 Task: Look for space in Santa Quitéria do Maranhão, Brazil from 11th June, 2023 to 15th June, 2023 for 2 adults in price range Rs.7000 to Rs.16000. Place can be private room with 1  bedroom having 2 beds and 1 bathroom. Property type can be hotel. Booking option can be shelf check-in. Required host language is Spanish.
Action: Mouse moved to (848, 164)
Screenshot: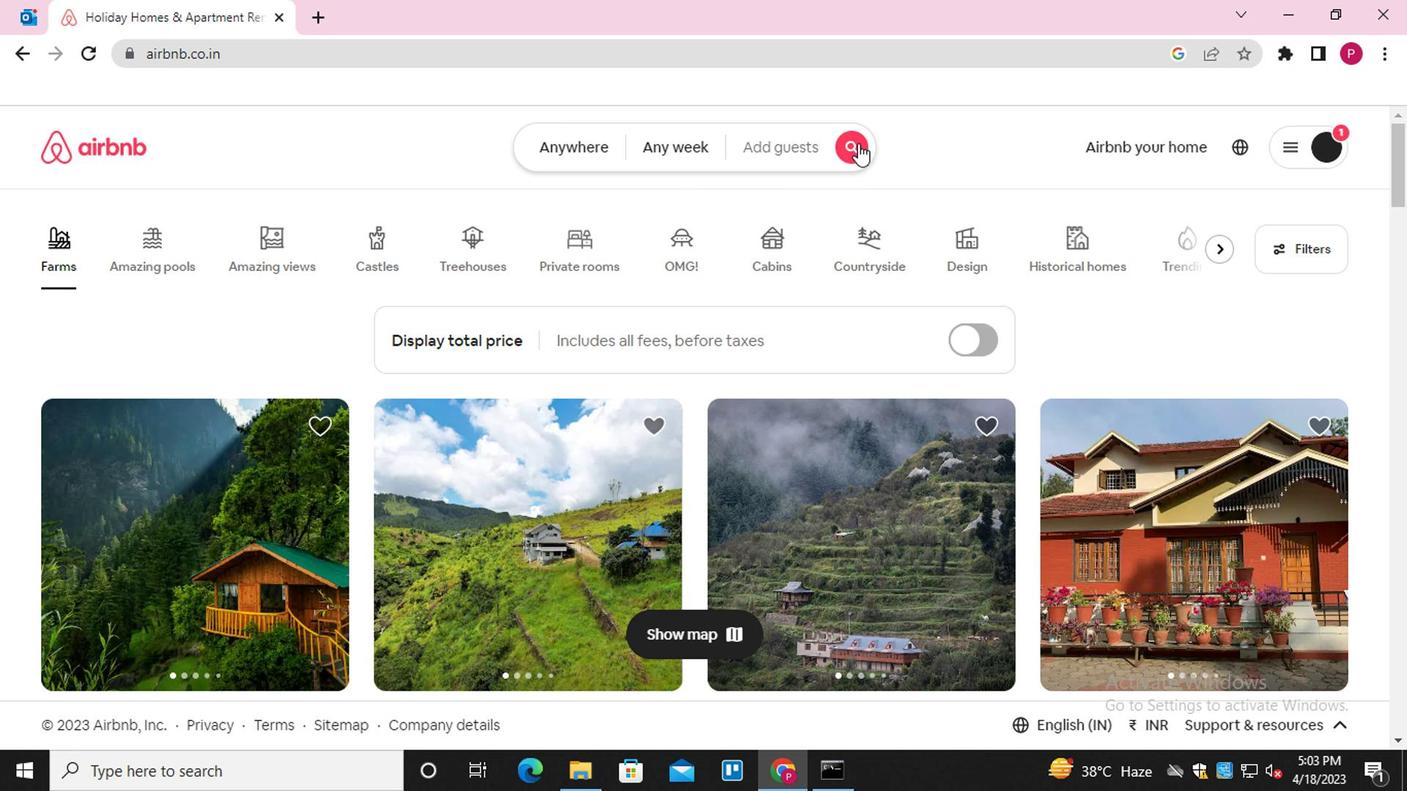 
Action: Mouse pressed left at (848, 164)
Screenshot: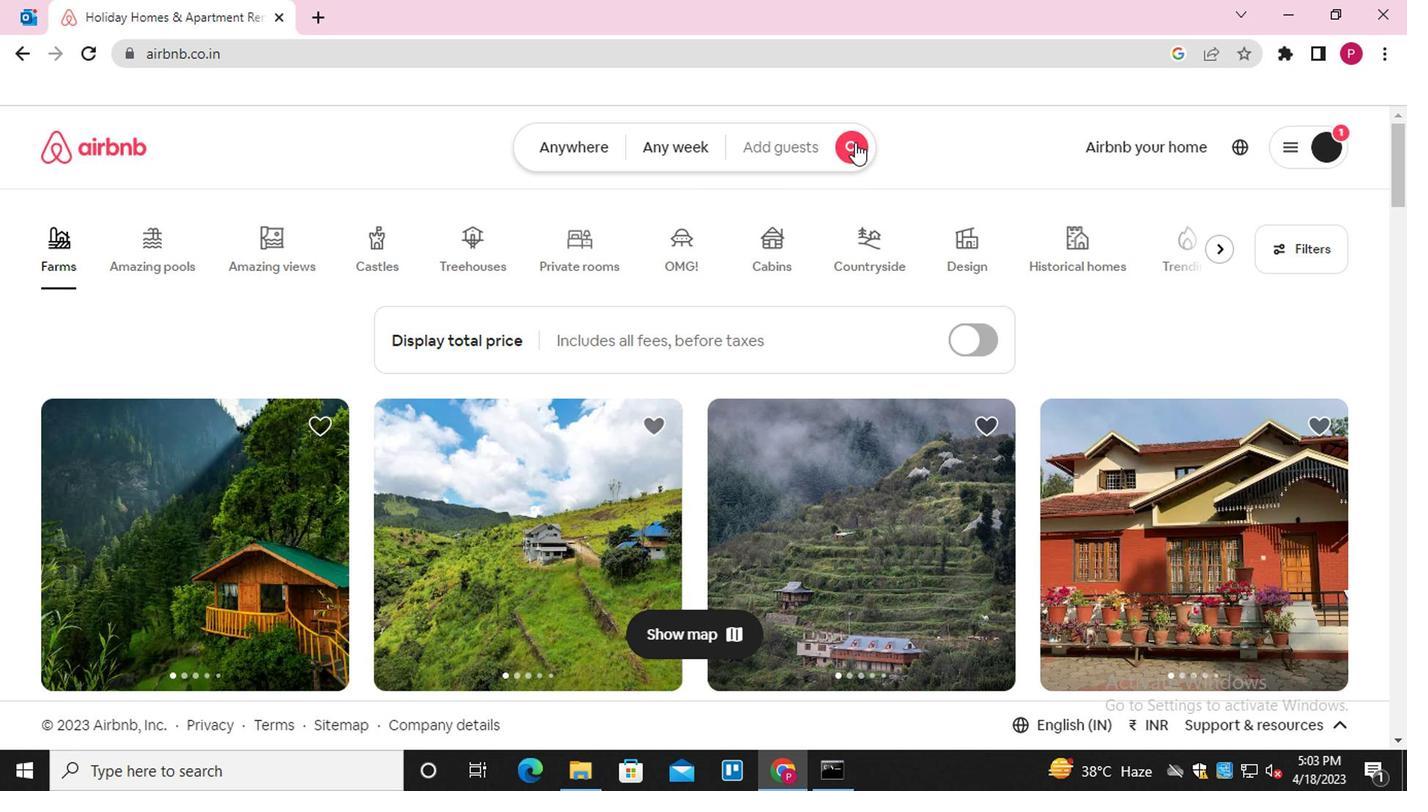 
Action: Mouse moved to (410, 255)
Screenshot: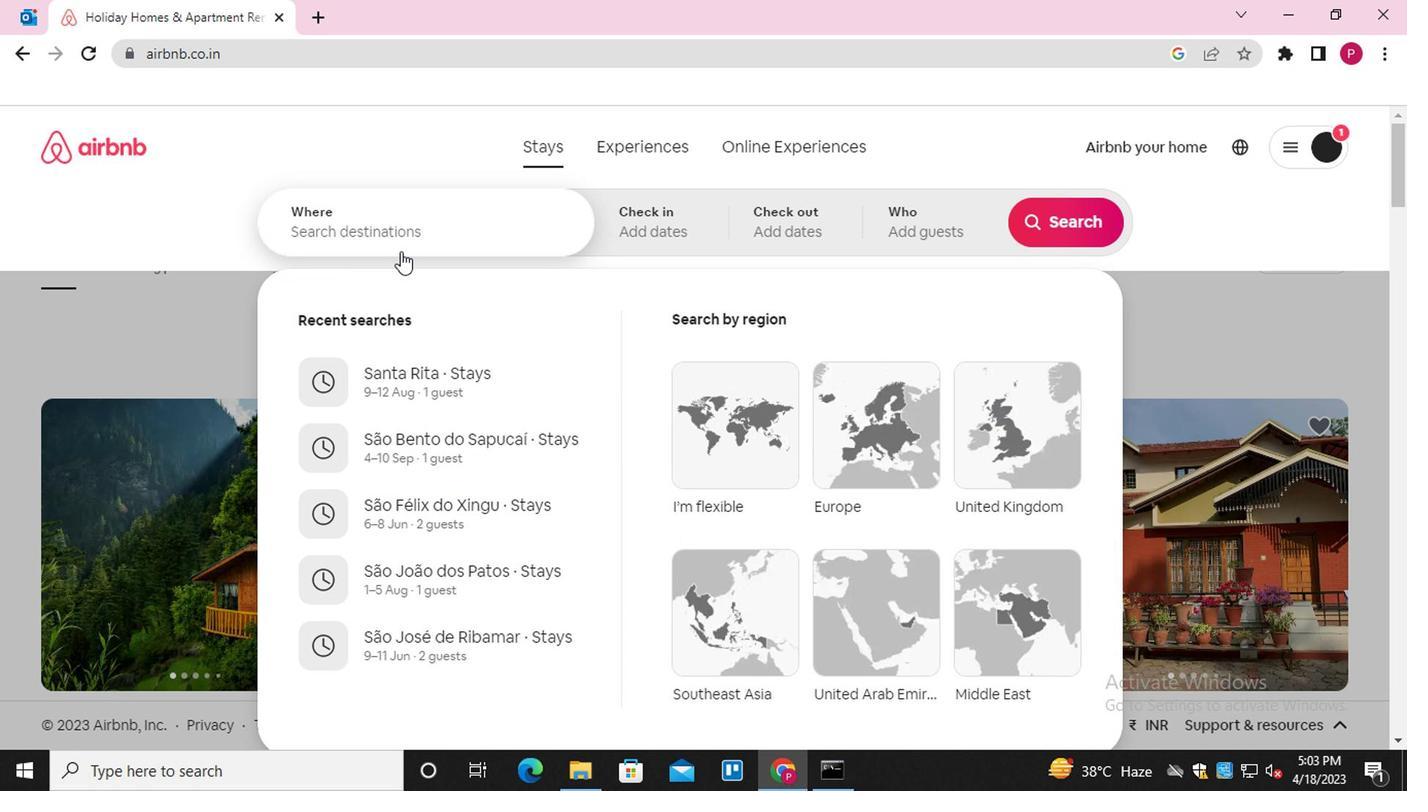
Action: Mouse pressed left at (410, 255)
Screenshot: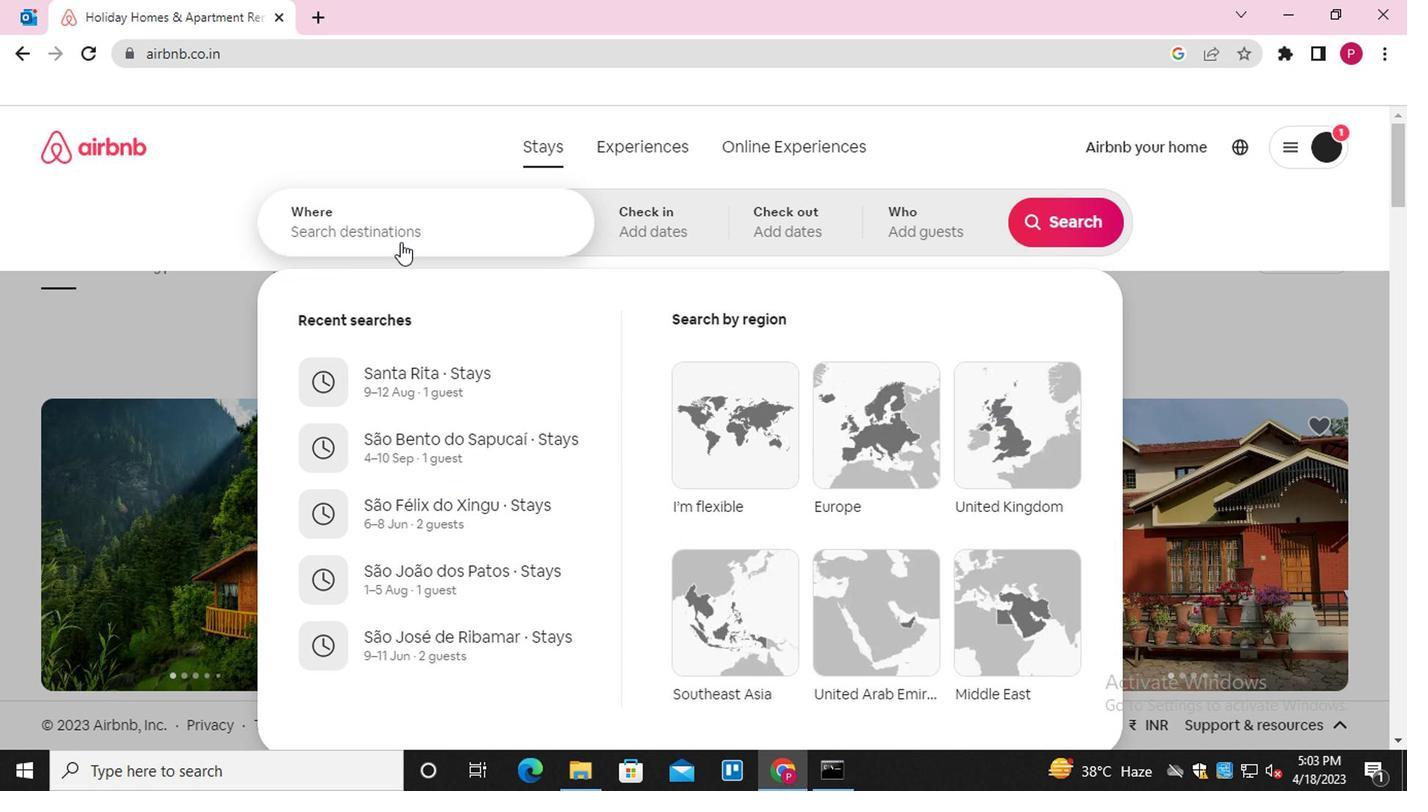 
Action: Key pressed <Key.shift>SANTA<Key.space><Key.shift><Key.shift><Key.shift><Key.shift><Key.shift><Key.shift><Key.shift><Key.shift><Key.shift><Key.shift><Key.shift><Key.shift><Key.shift><Key.shift><Key.shift><Key.shift><Key.shift><Key.shift><Key.shift><Key.shift><Key.shift><Key.shift><Key.shift><Key.shift><Key.shift><Key.shift><Key.shift><Key.shift><Key.shift><Key.shift><Key.shift><Key.shift><Key.shift><Key.shift><Key.shift><Key.shift><Key.shift><Key.shift><Key.shift><Key.shift><Key.shift><Key.shift><Key.shift><Key.shift><Key.shift>QUI
Screenshot: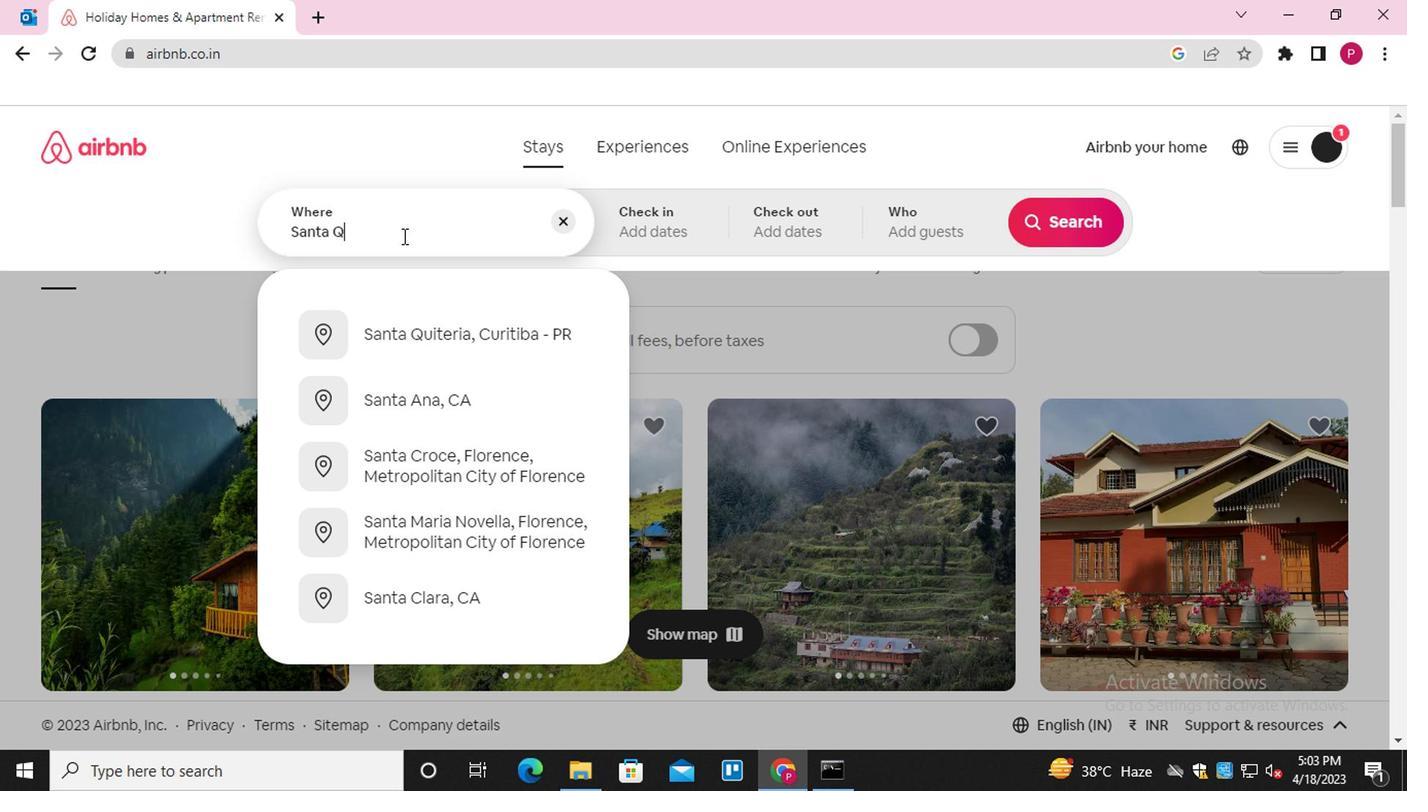 
Action: Mouse moved to (479, 412)
Screenshot: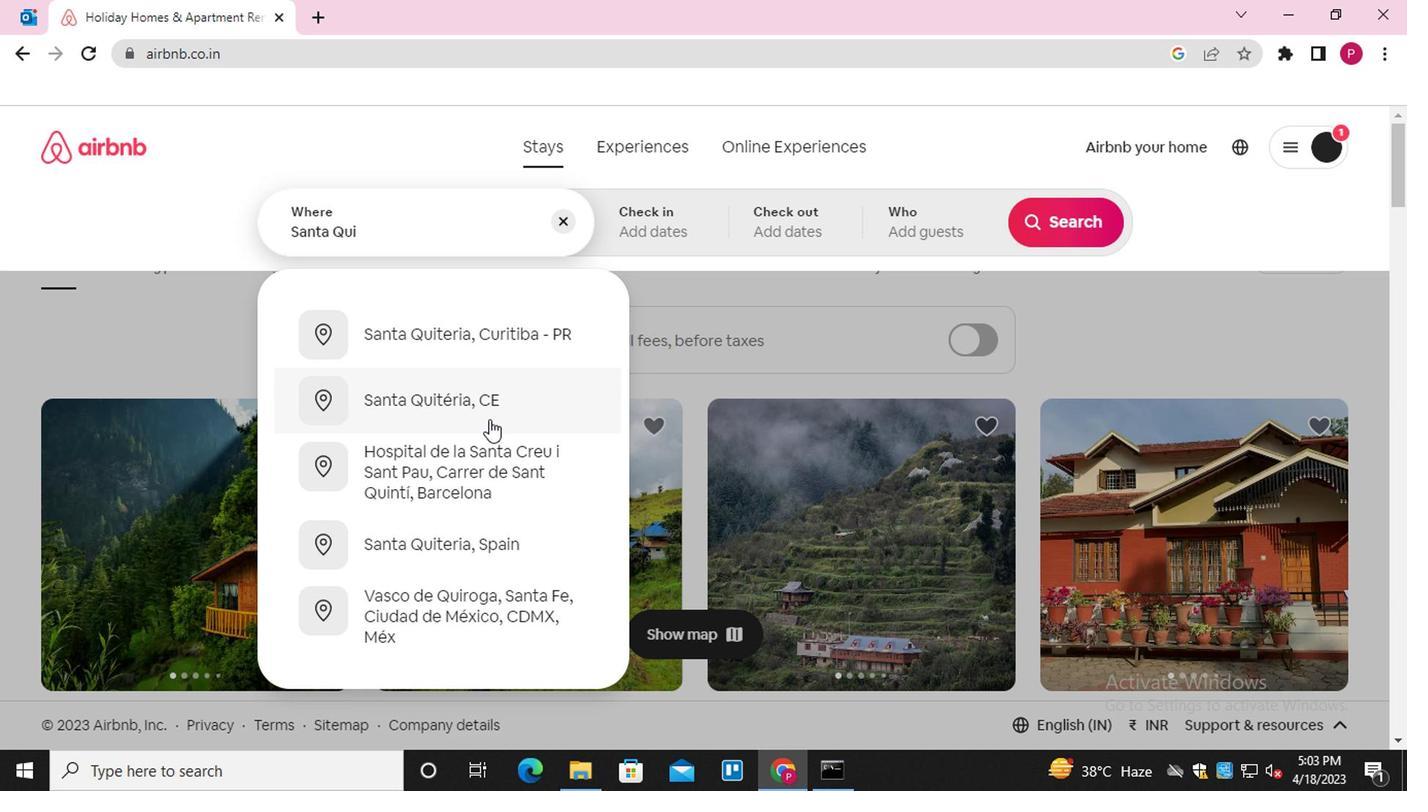 
Action: Key pressed TERIA<Key.space>DO<Key.space>
Screenshot: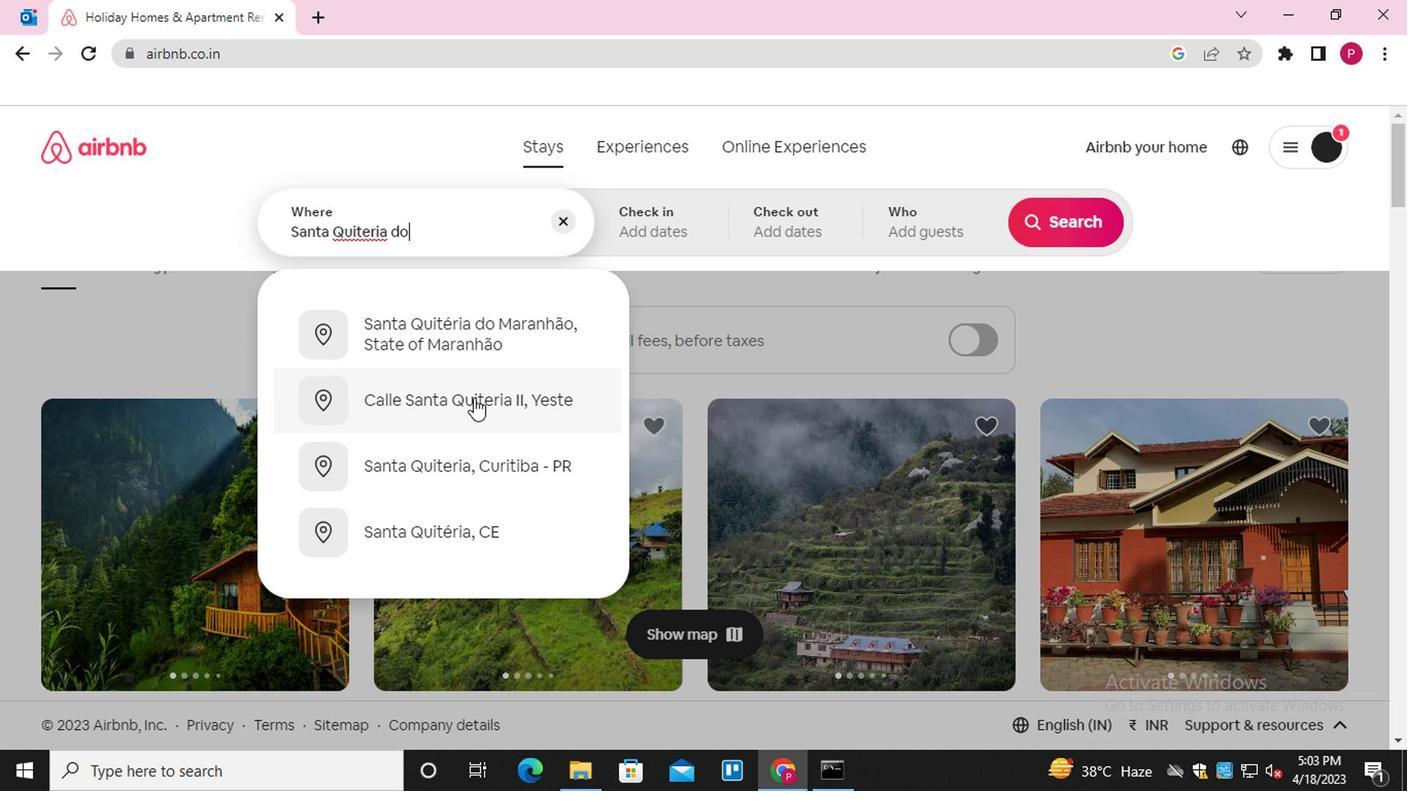 
Action: Mouse moved to (505, 334)
Screenshot: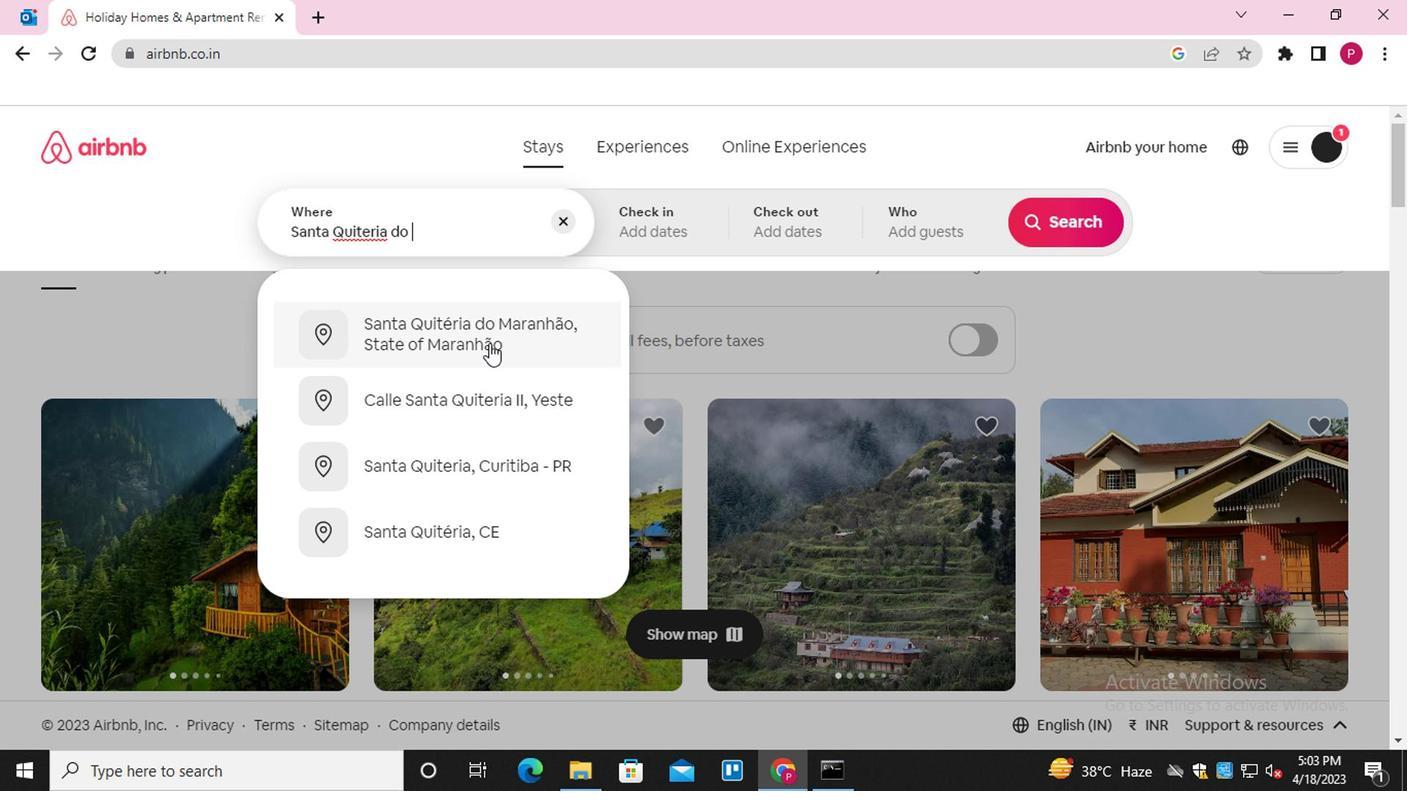 
Action: Mouse pressed left at (505, 334)
Screenshot: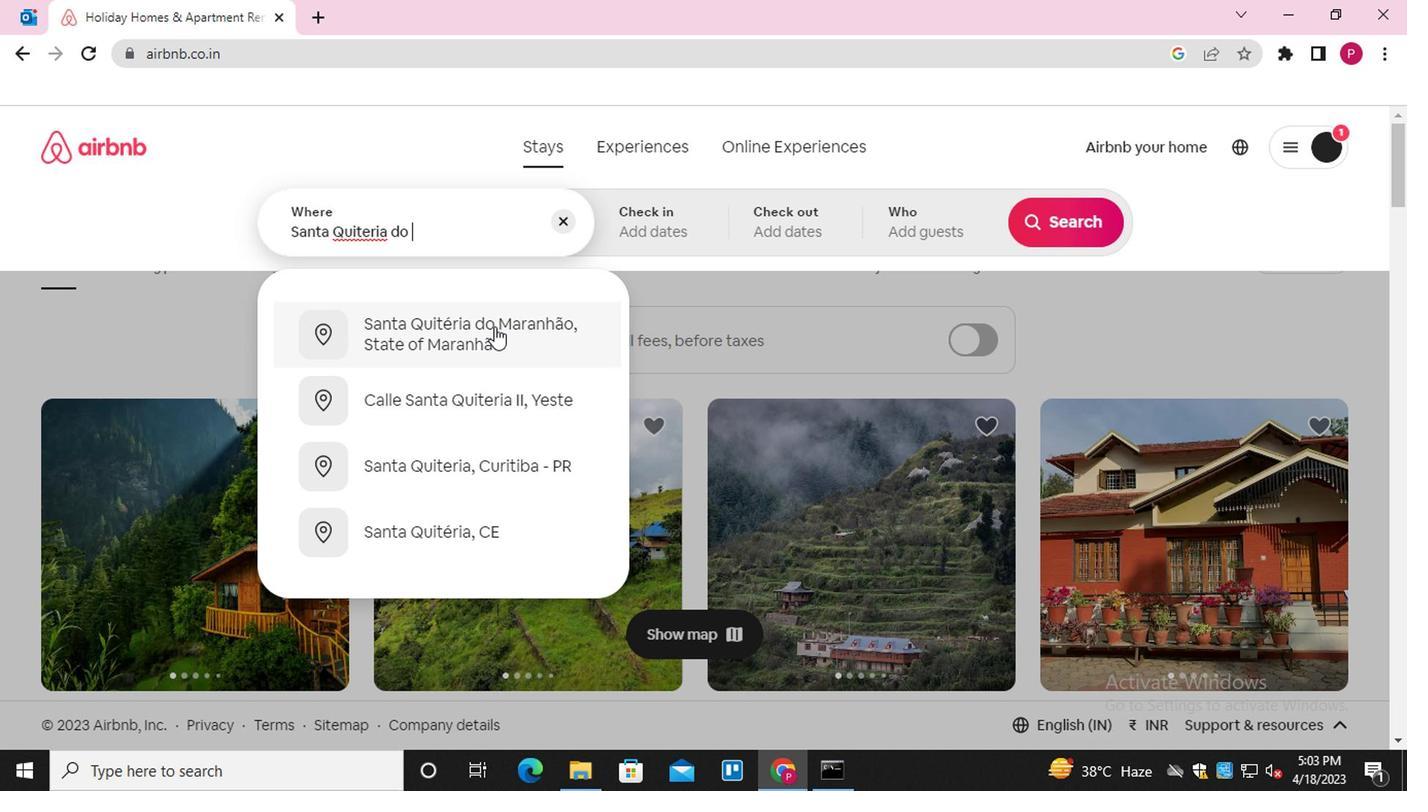 
Action: Mouse moved to (1026, 415)
Screenshot: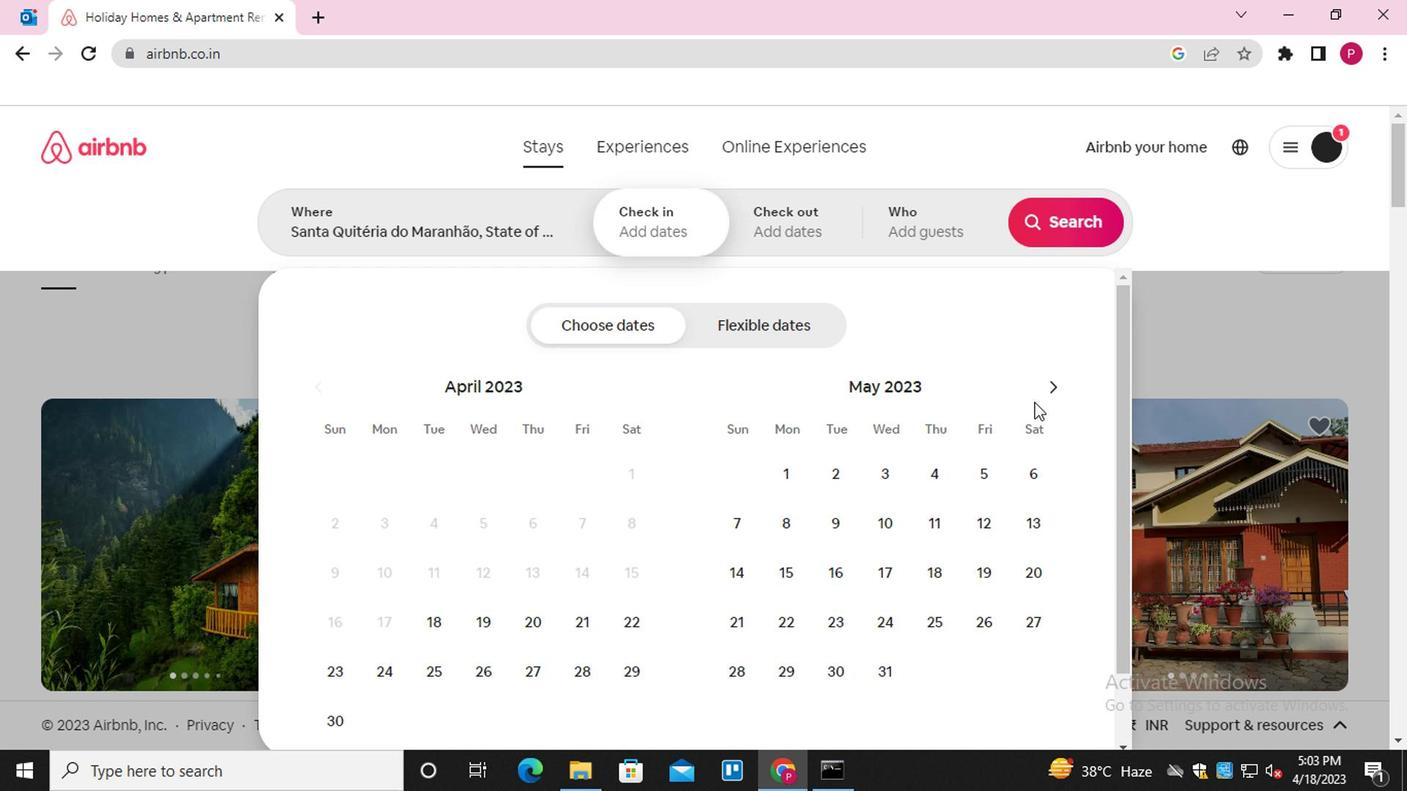 
Action: Mouse pressed left at (1026, 415)
Screenshot: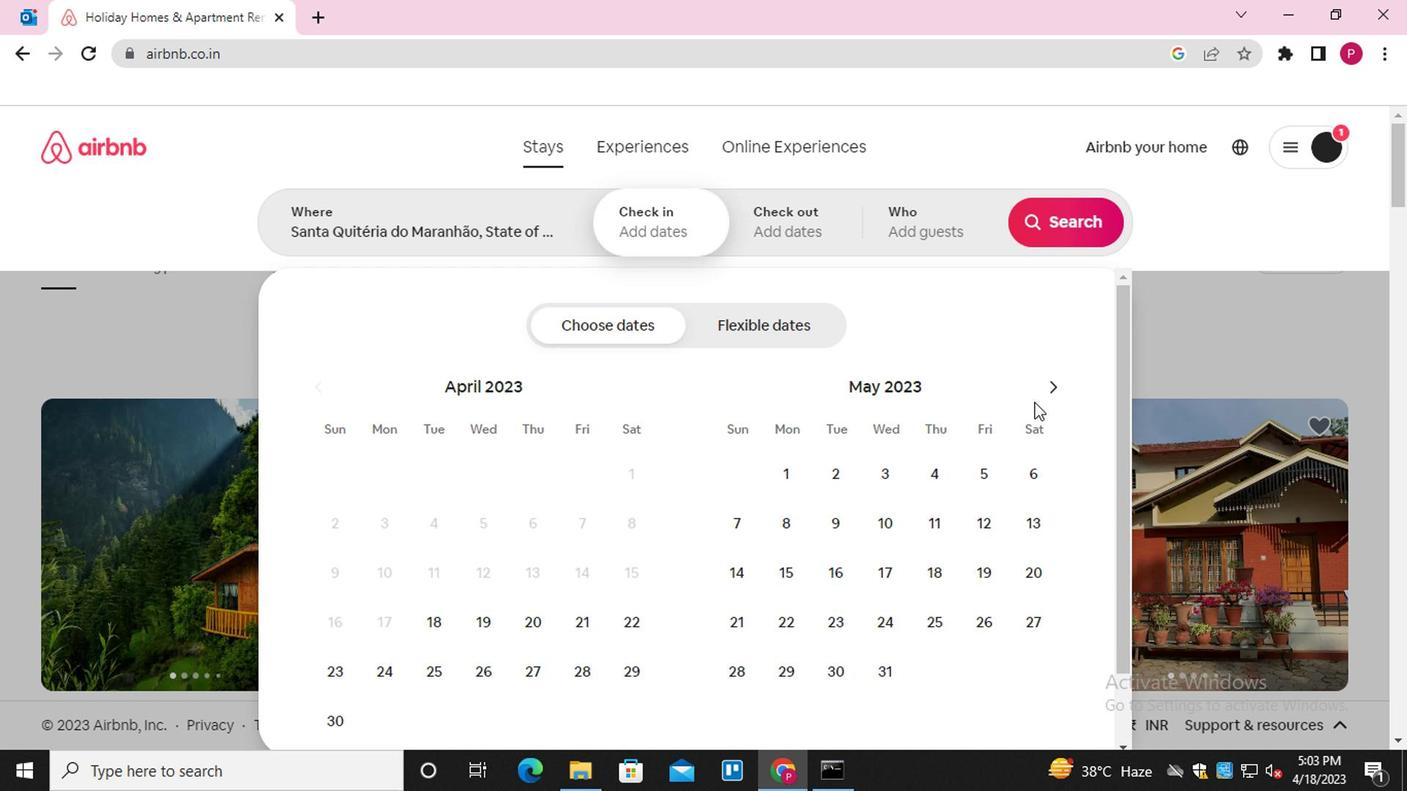 
Action: Mouse moved to (1039, 401)
Screenshot: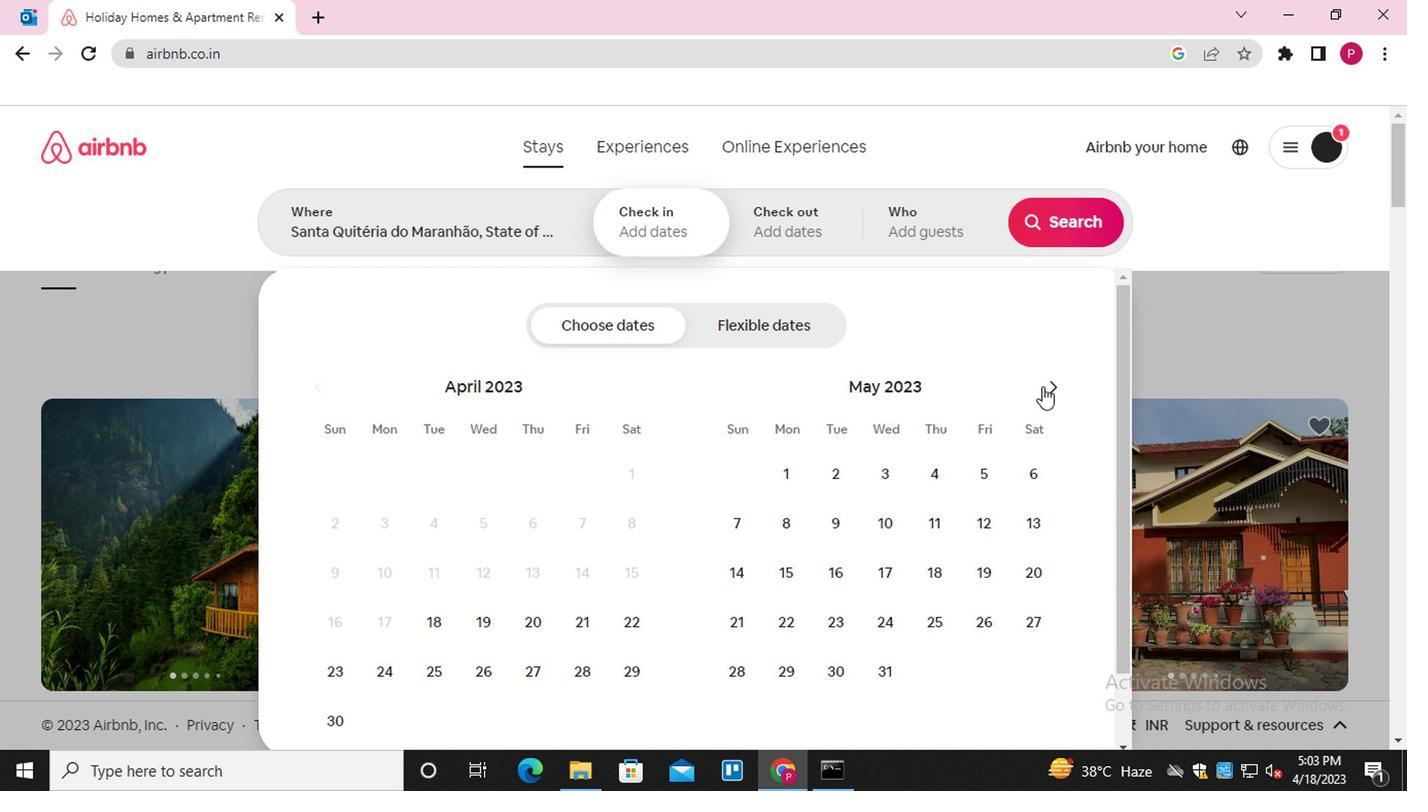 
Action: Mouse pressed left at (1039, 401)
Screenshot: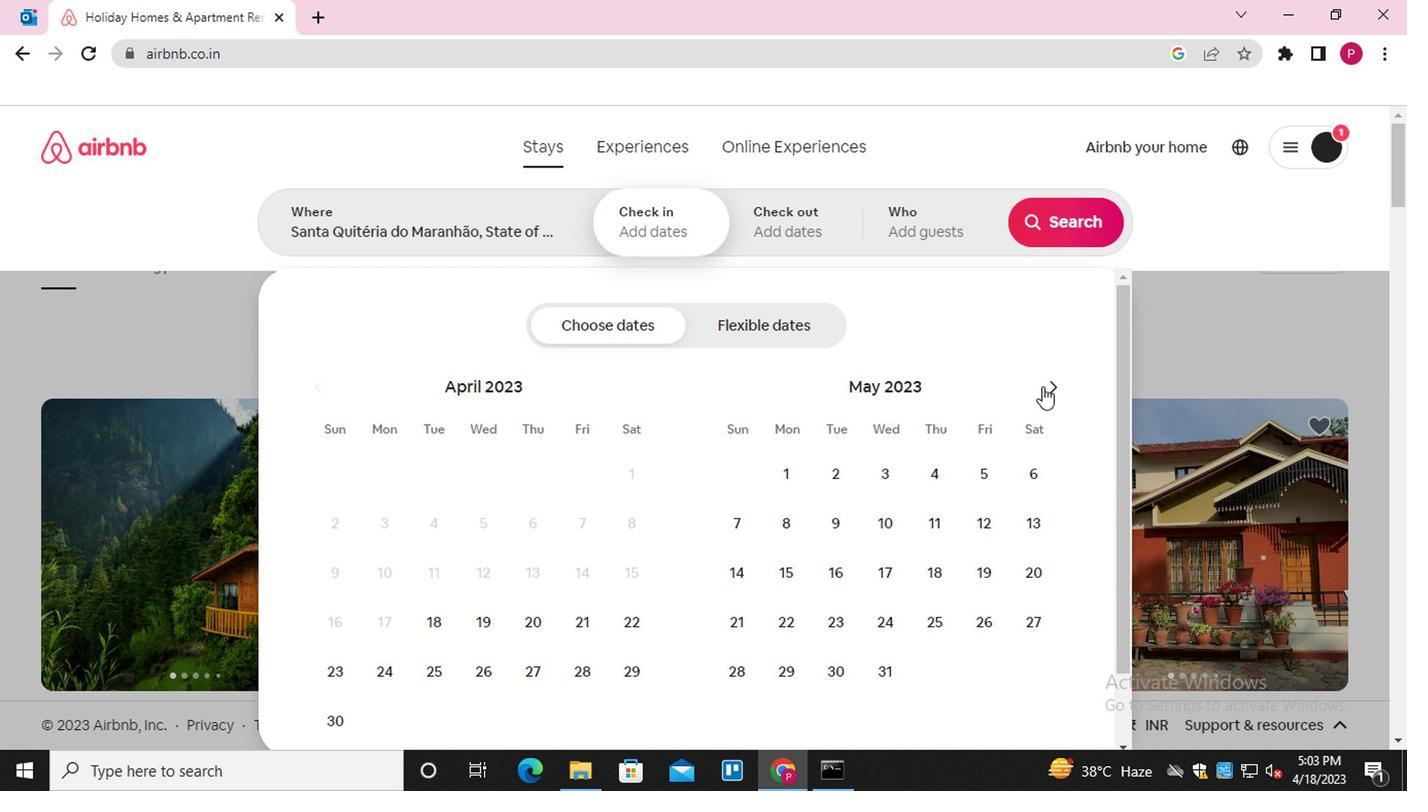 
Action: Mouse moved to (732, 570)
Screenshot: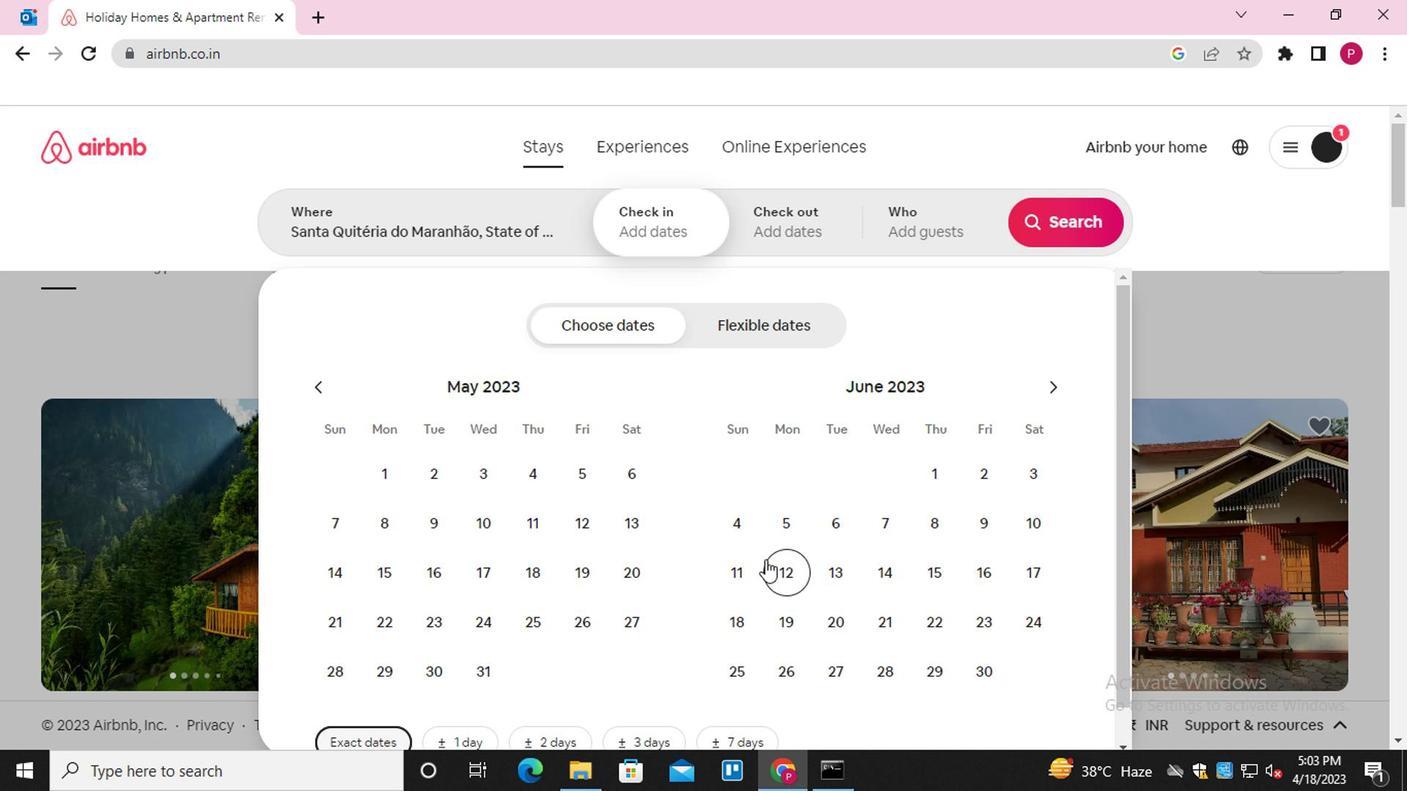 
Action: Mouse pressed left at (732, 570)
Screenshot: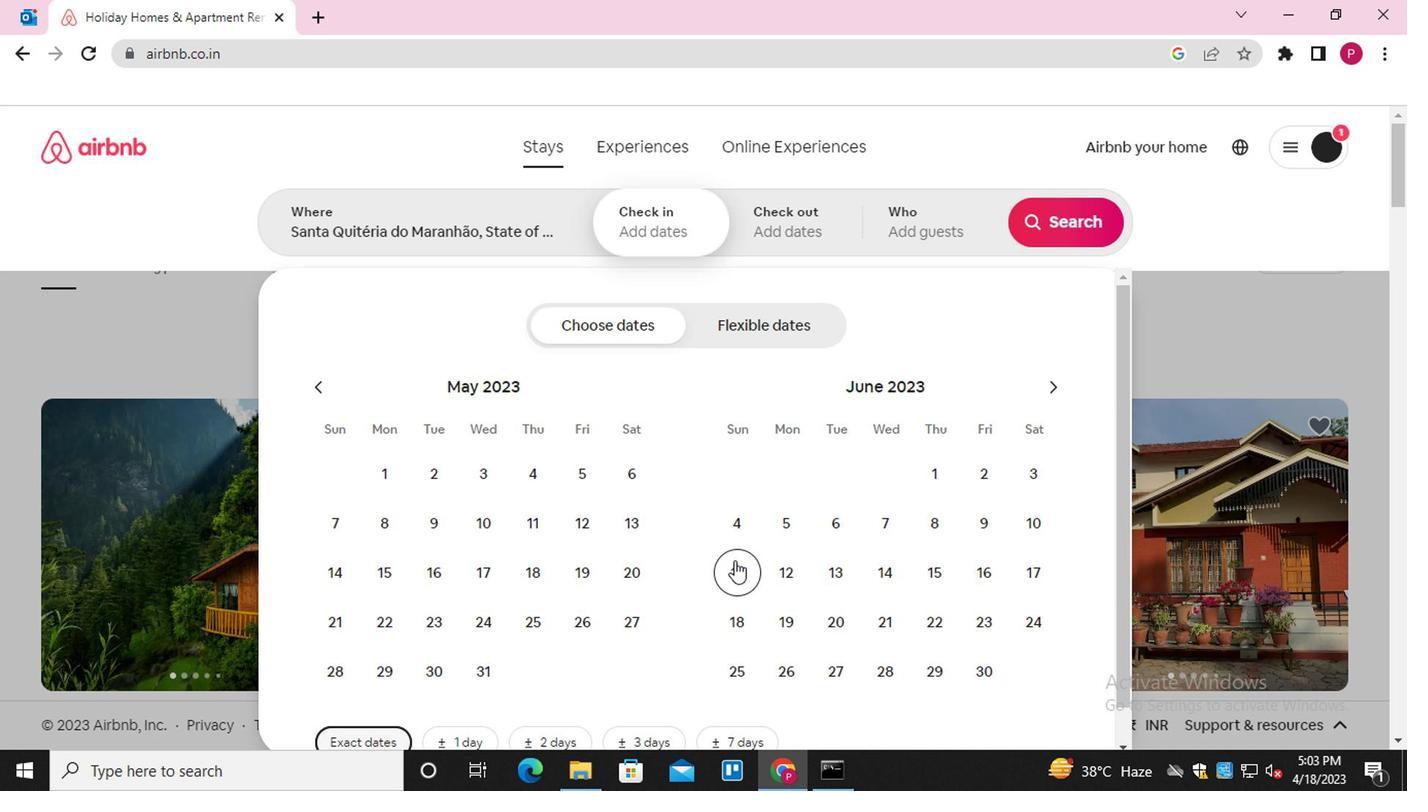 
Action: Mouse moved to (923, 574)
Screenshot: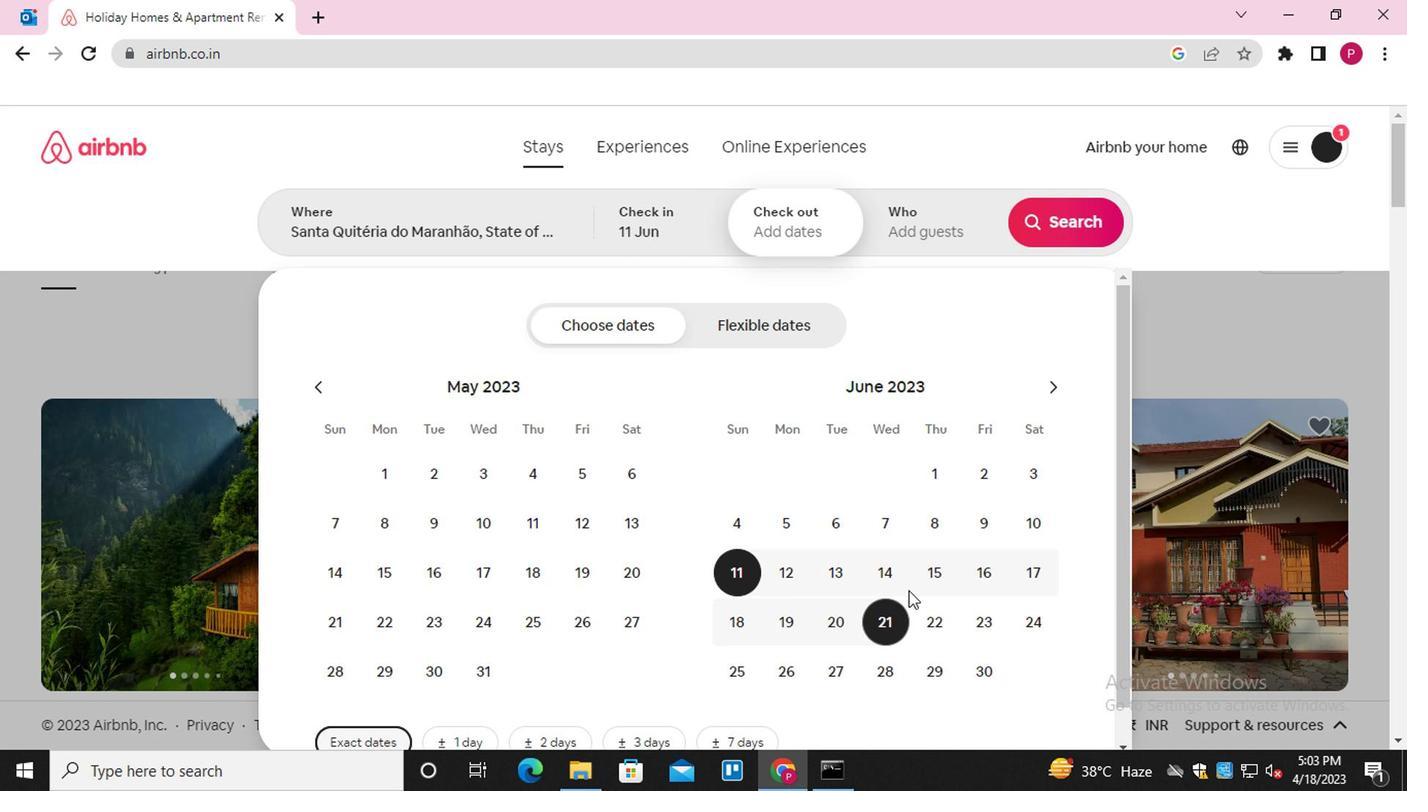 
Action: Mouse pressed left at (923, 574)
Screenshot: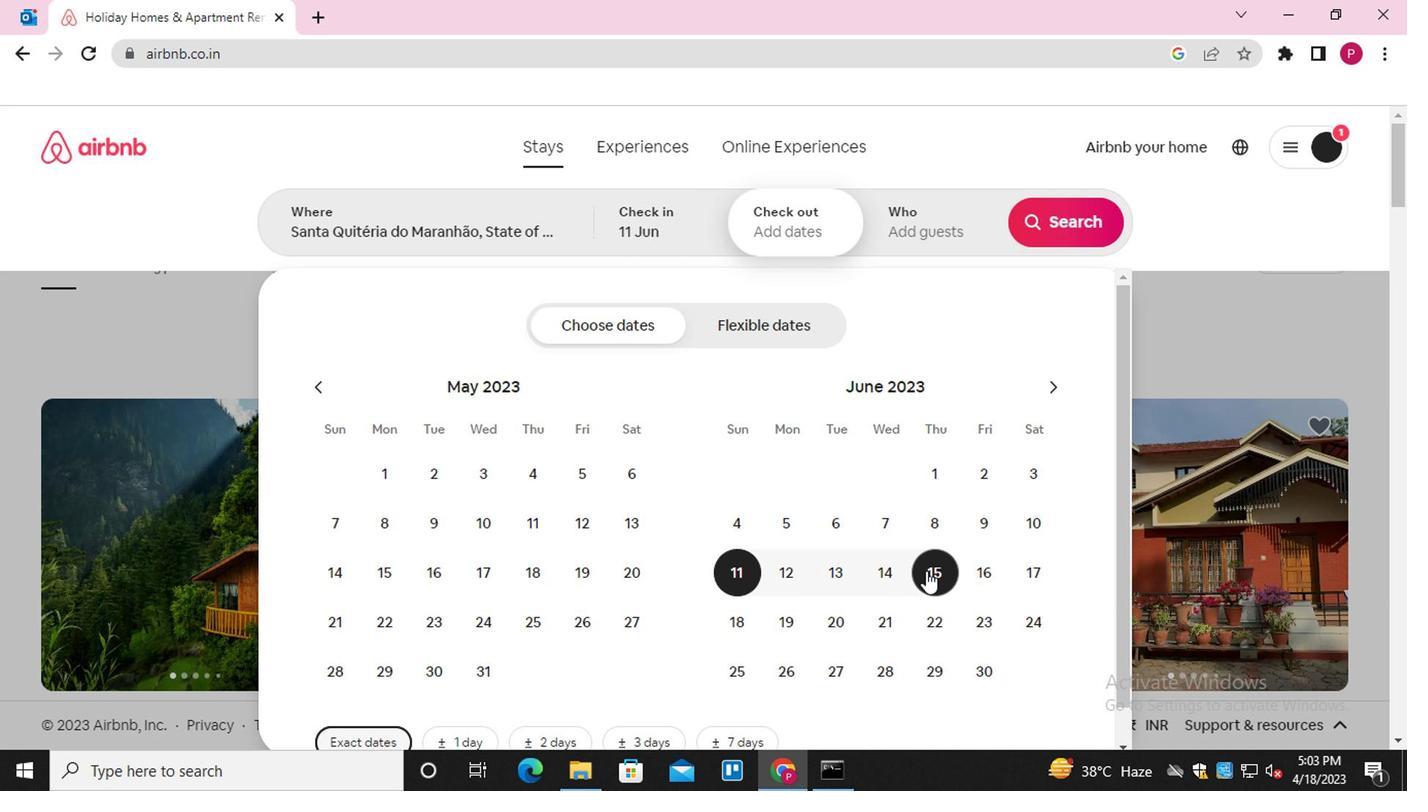 
Action: Mouse moved to (921, 258)
Screenshot: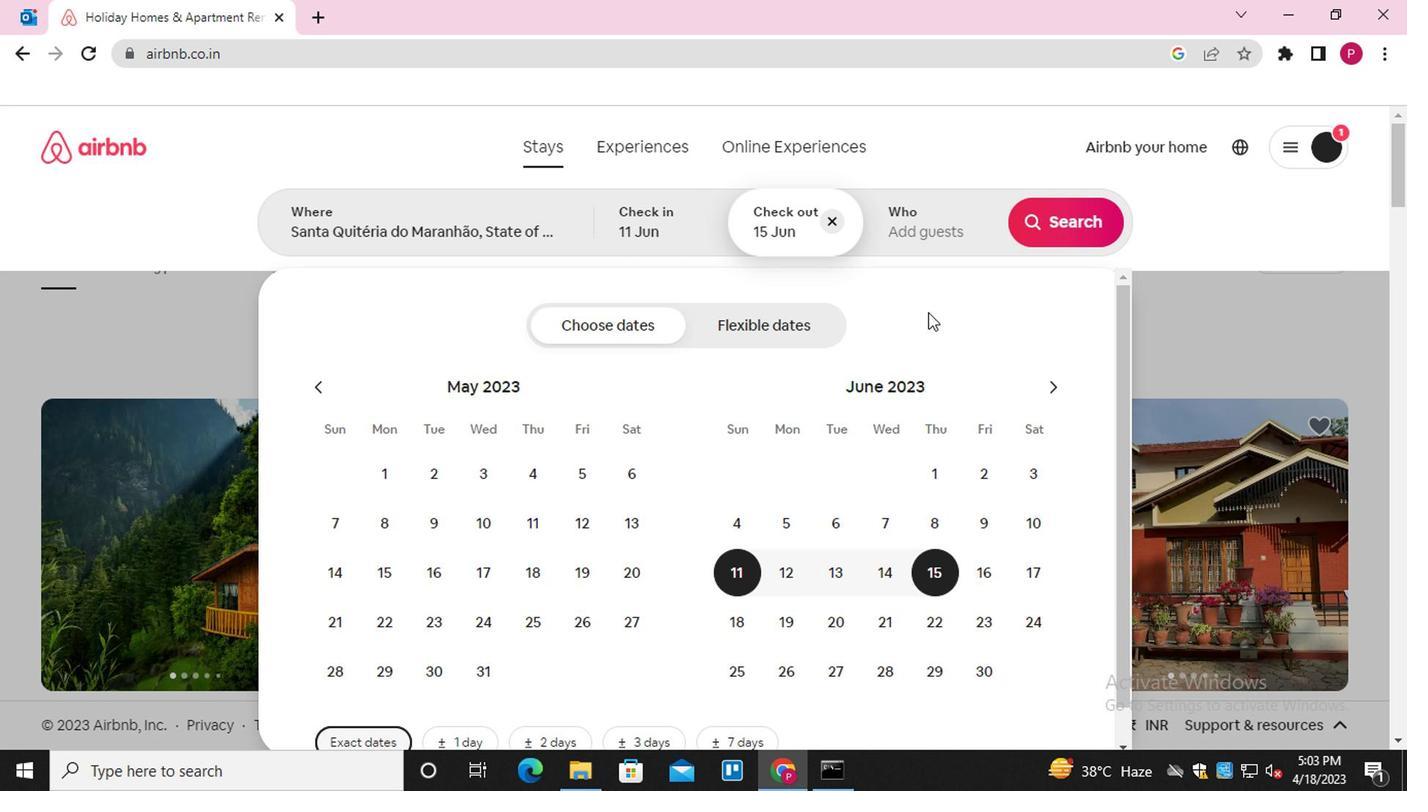 
Action: Mouse pressed left at (921, 258)
Screenshot: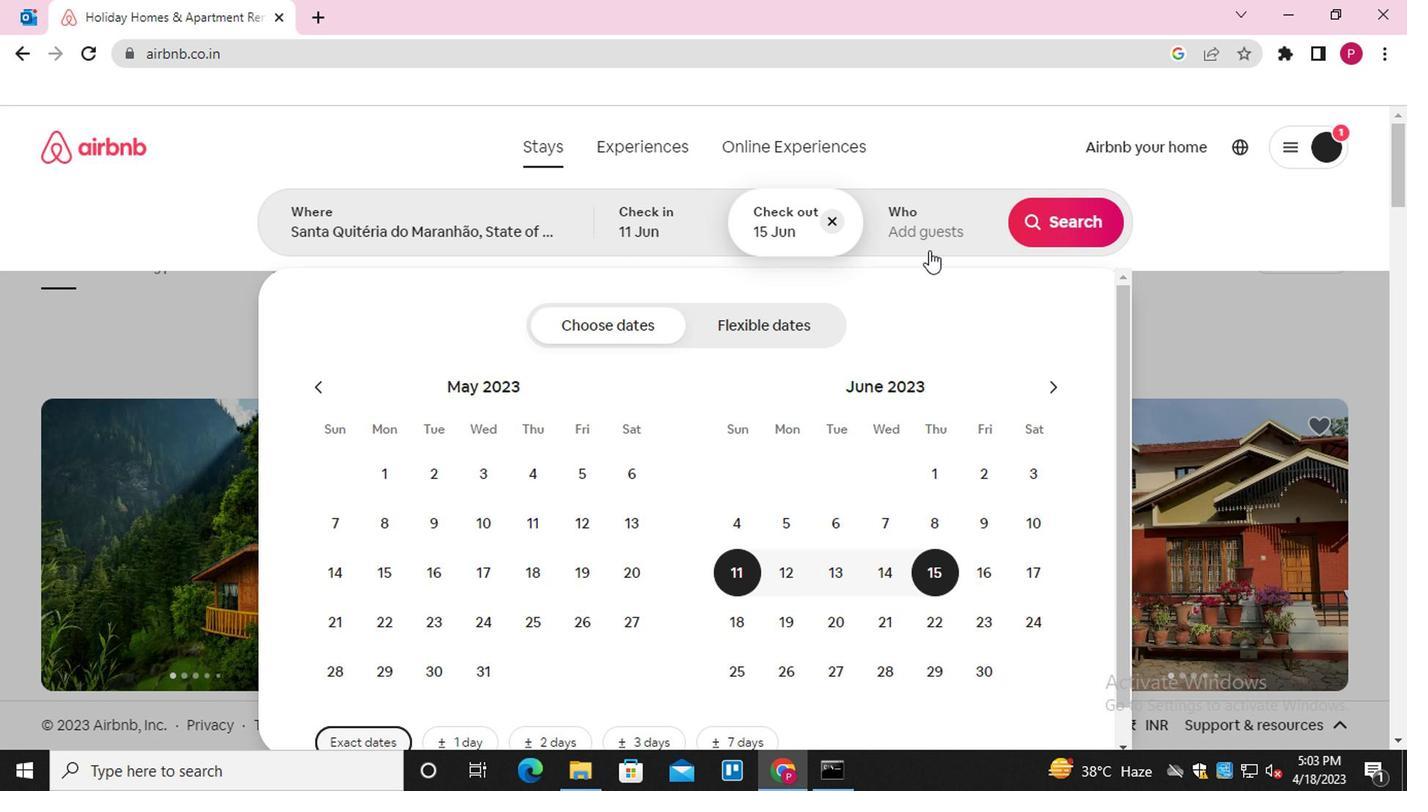 
Action: Mouse moved to (1064, 351)
Screenshot: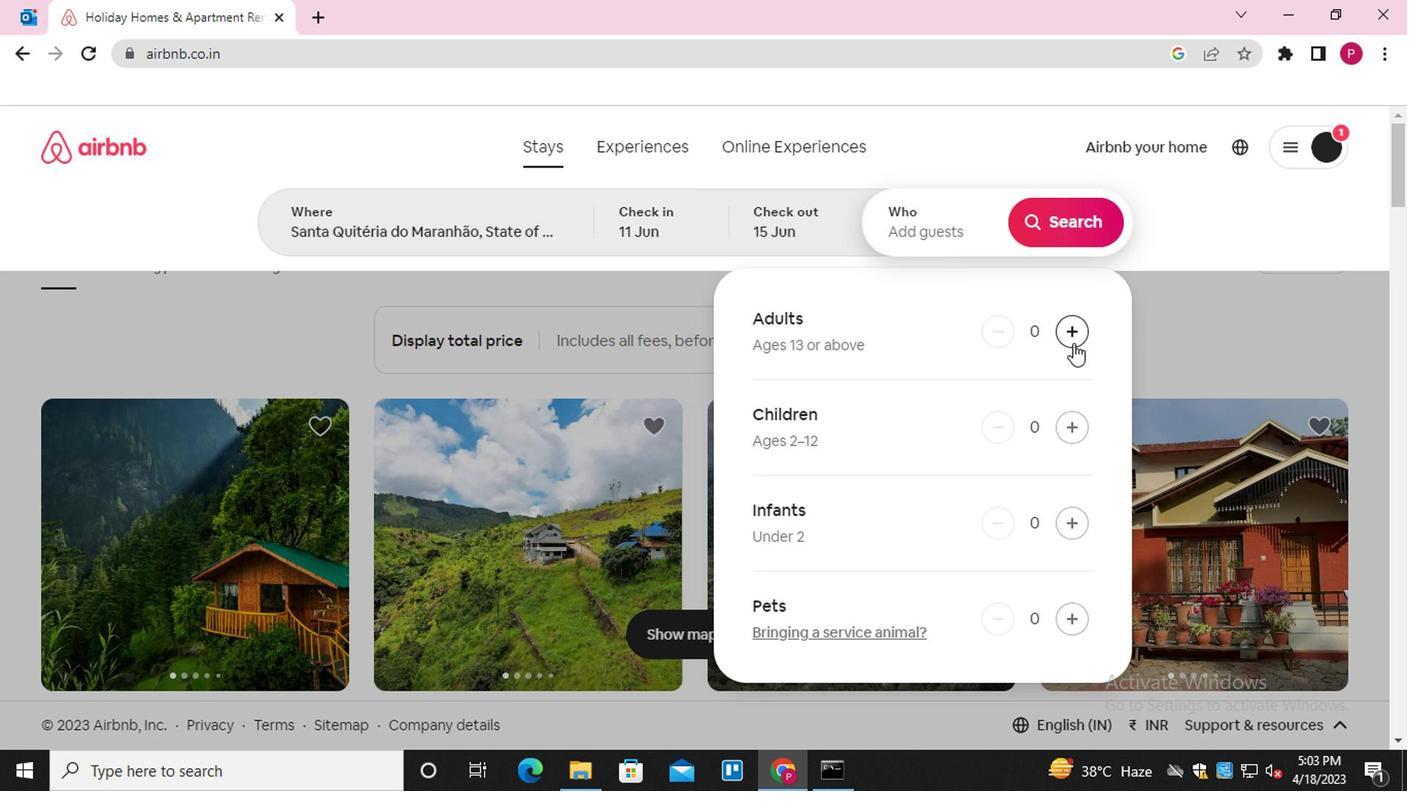 
Action: Mouse pressed left at (1064, 351)
Screenshot: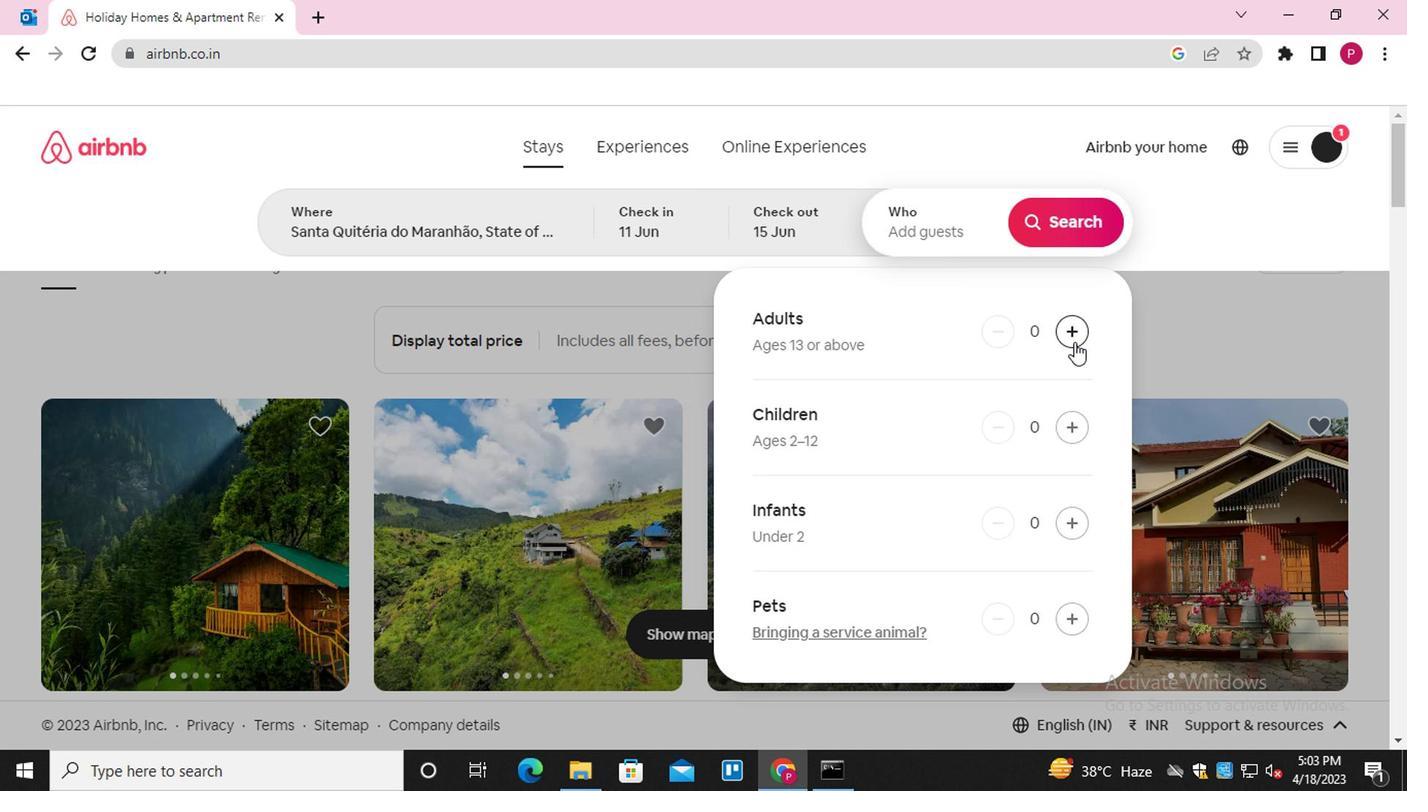 
Action: Mouse pressed left at (1064, 351)
Screenshot: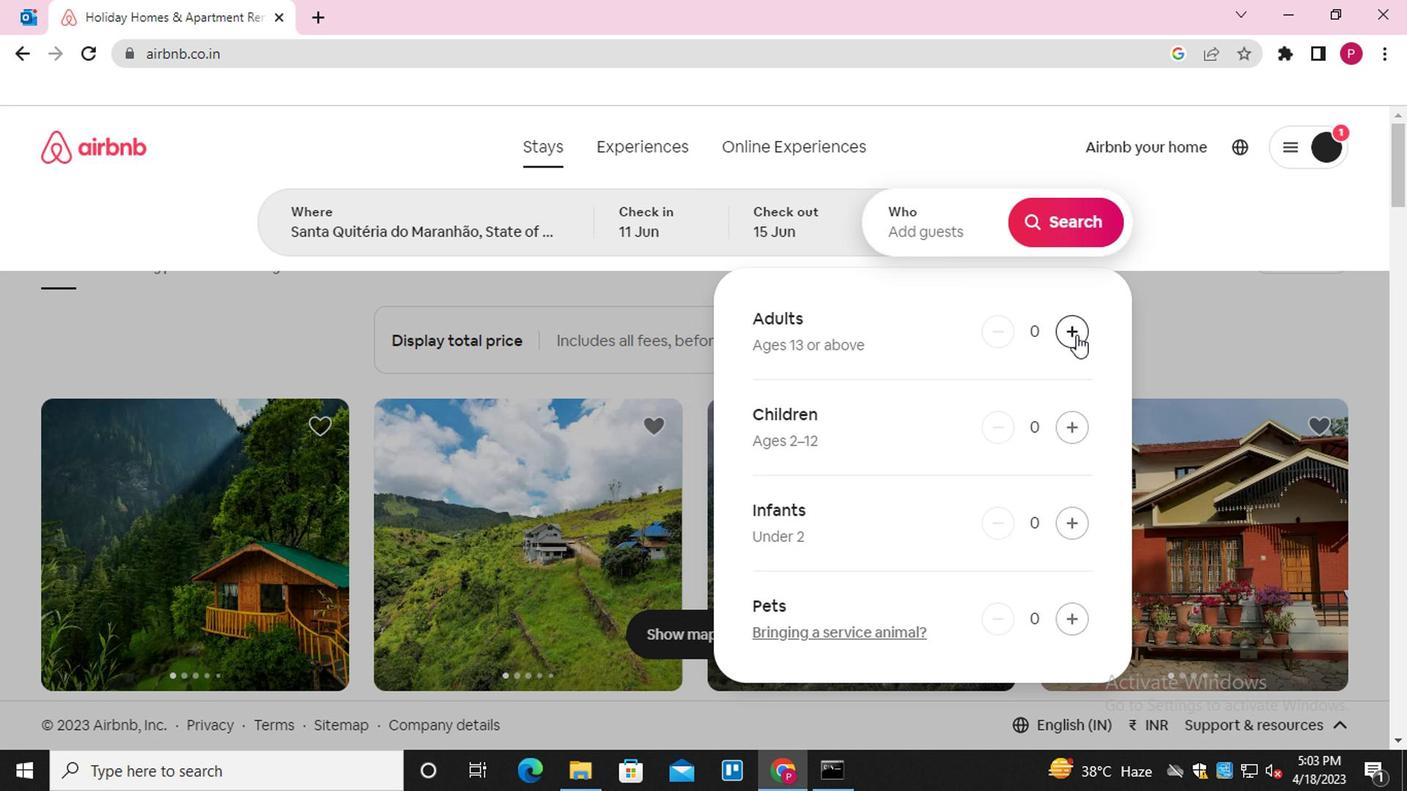 
Action: Mouse moved to (1042, 244)
Screenshot: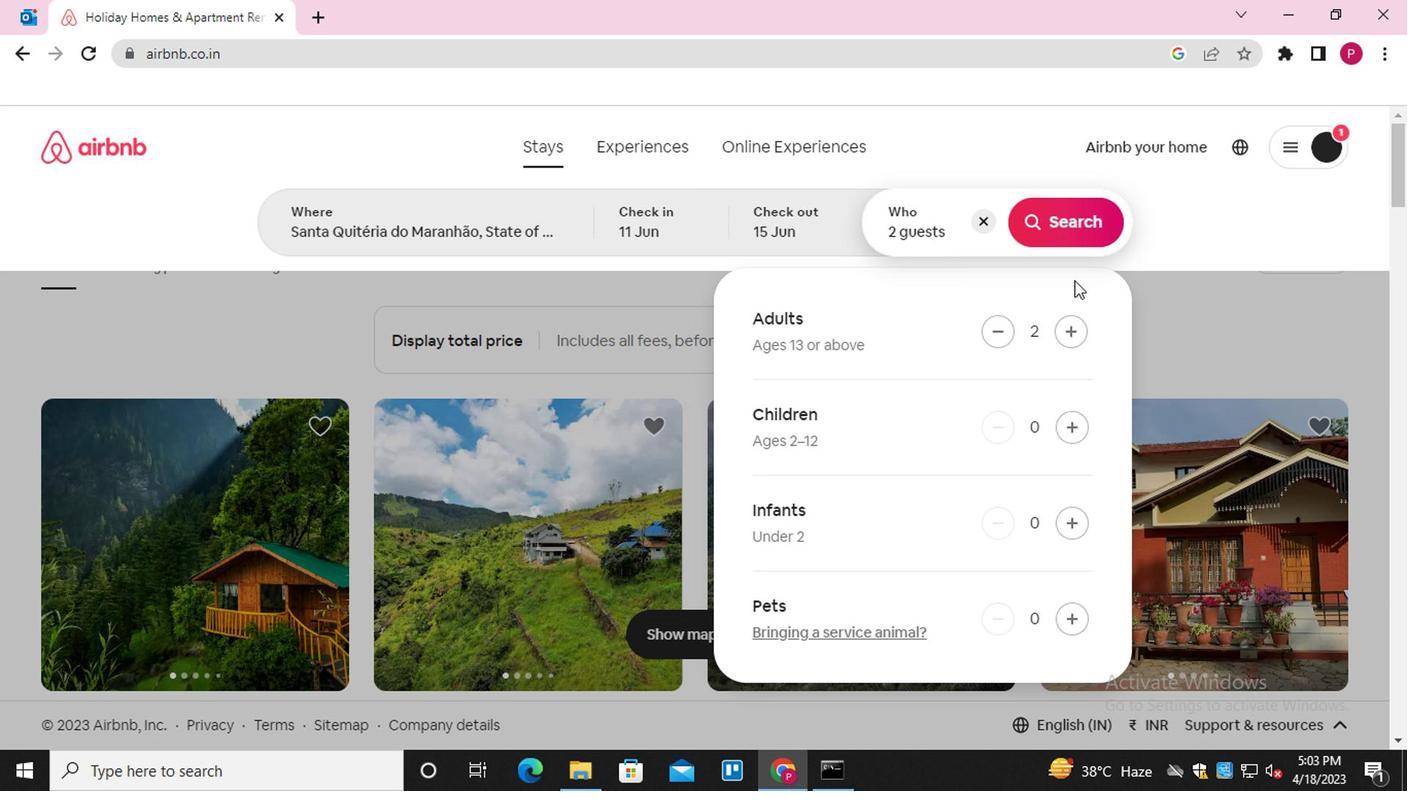 
Action: Mouse pressed left at (1042, 244)
Screenshot: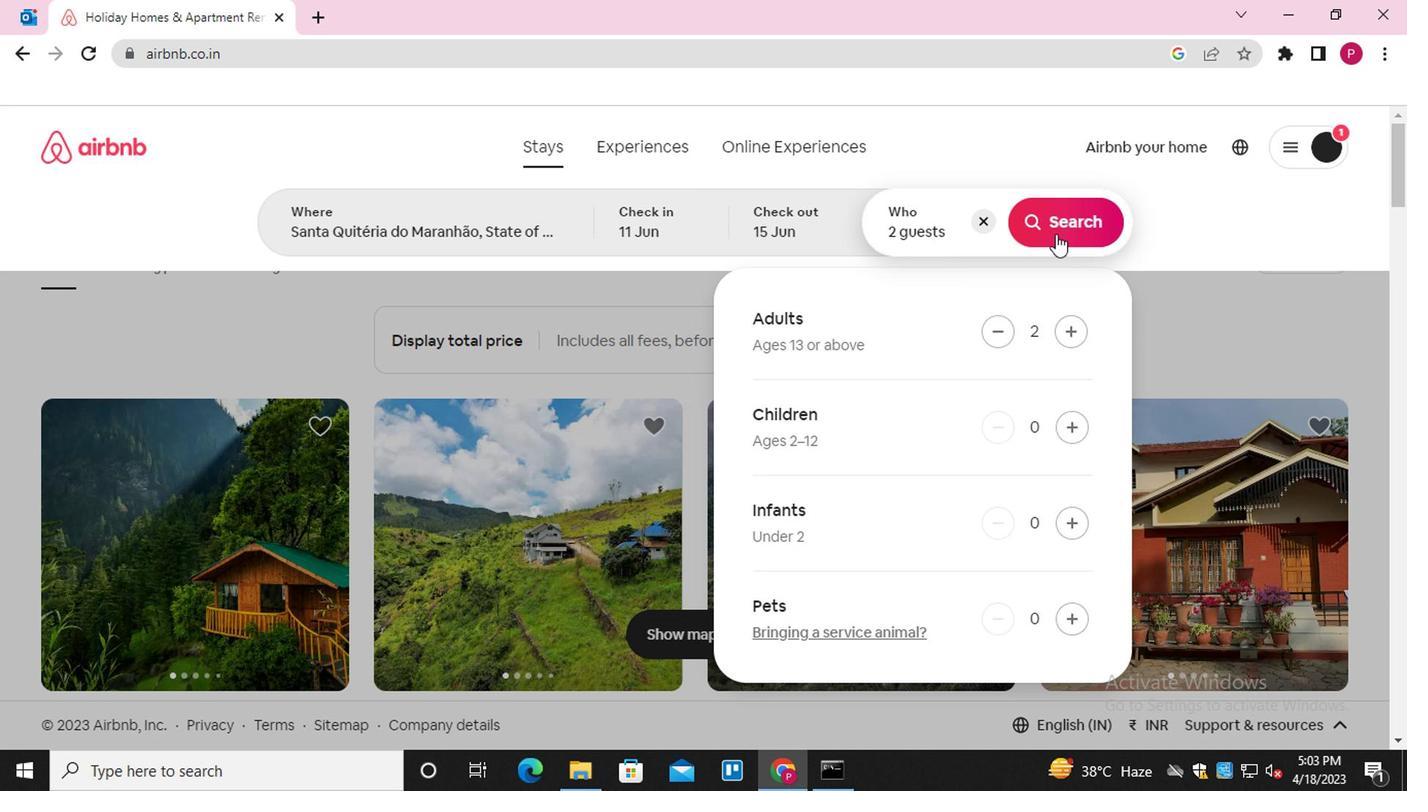 
Action: Mouse moved to (1287, 254)
Screenshot: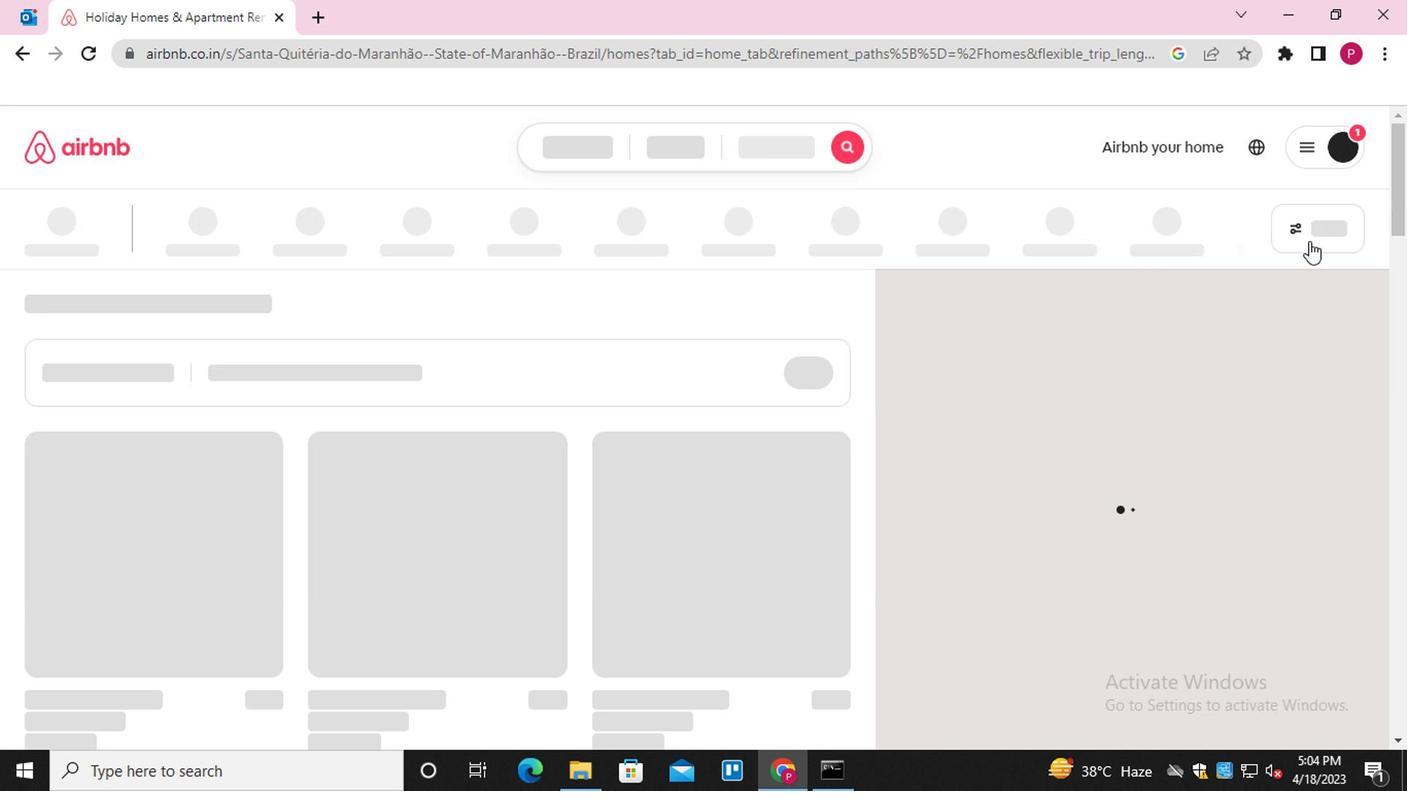 
Action: Mouse pressed left at (1287, 254)
Screenshot: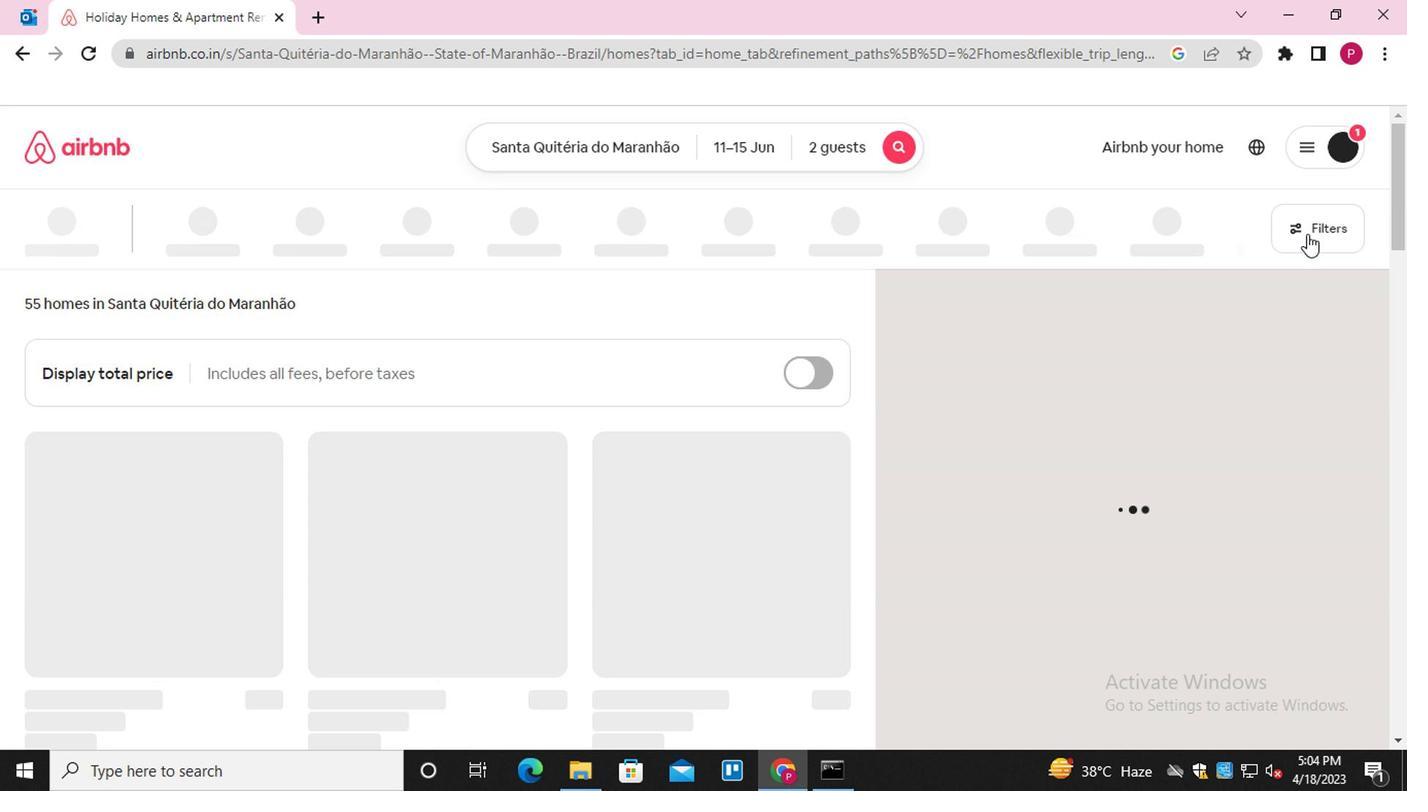 
Action: Mouse moved to (472, 491)
Screenshot: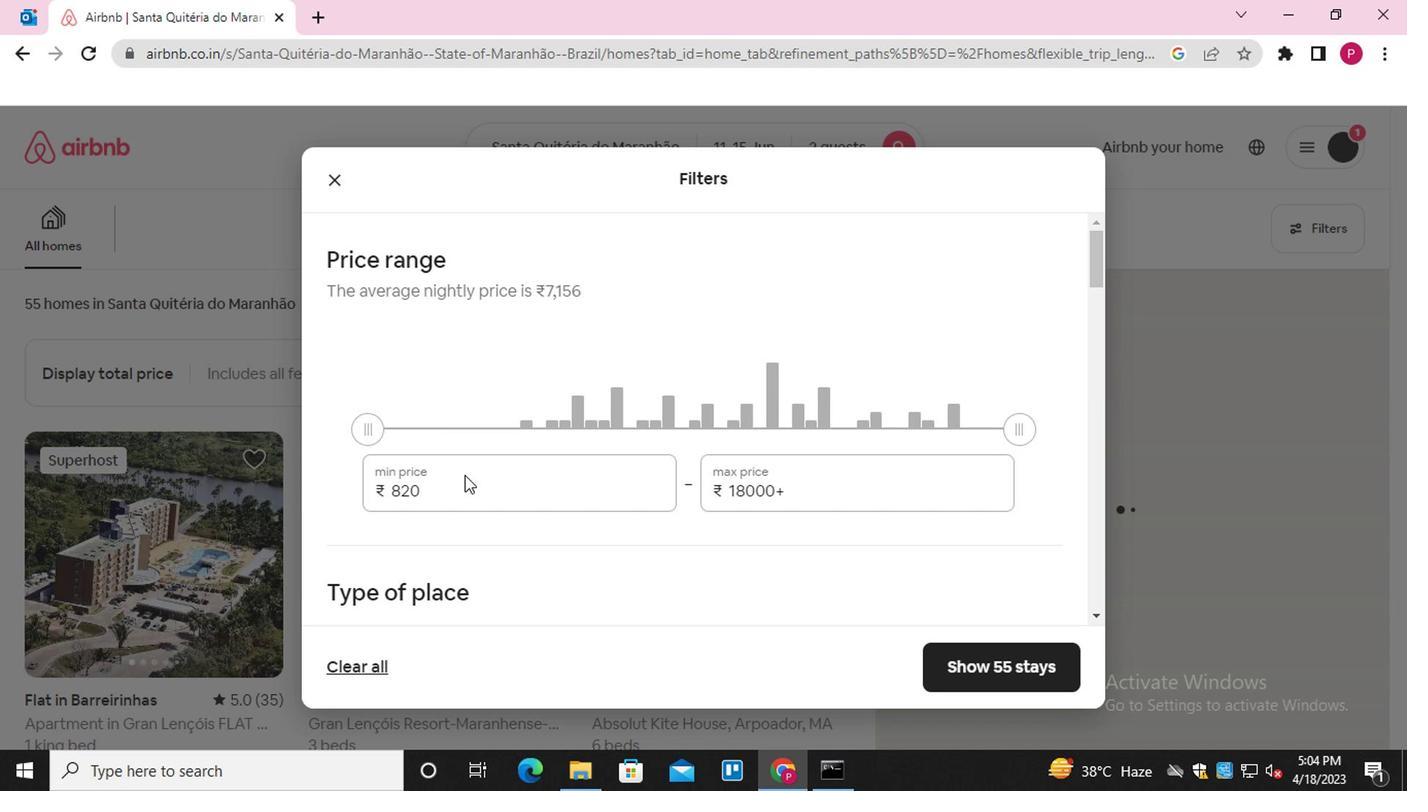 
Action: Mouse pressed left at (472, 491)
Screenshot: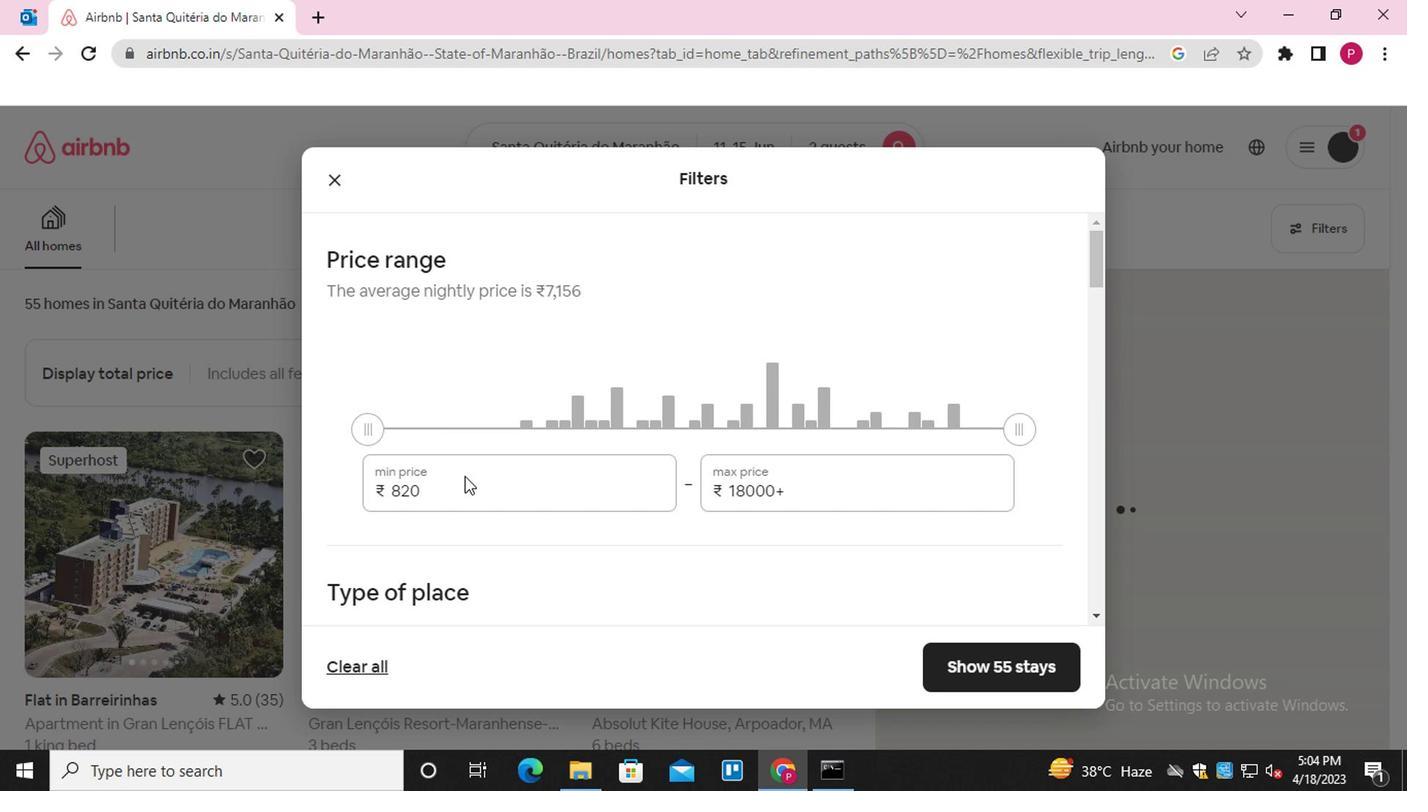 
Action: Mouse pressed left at (472, 491)
Screenshot: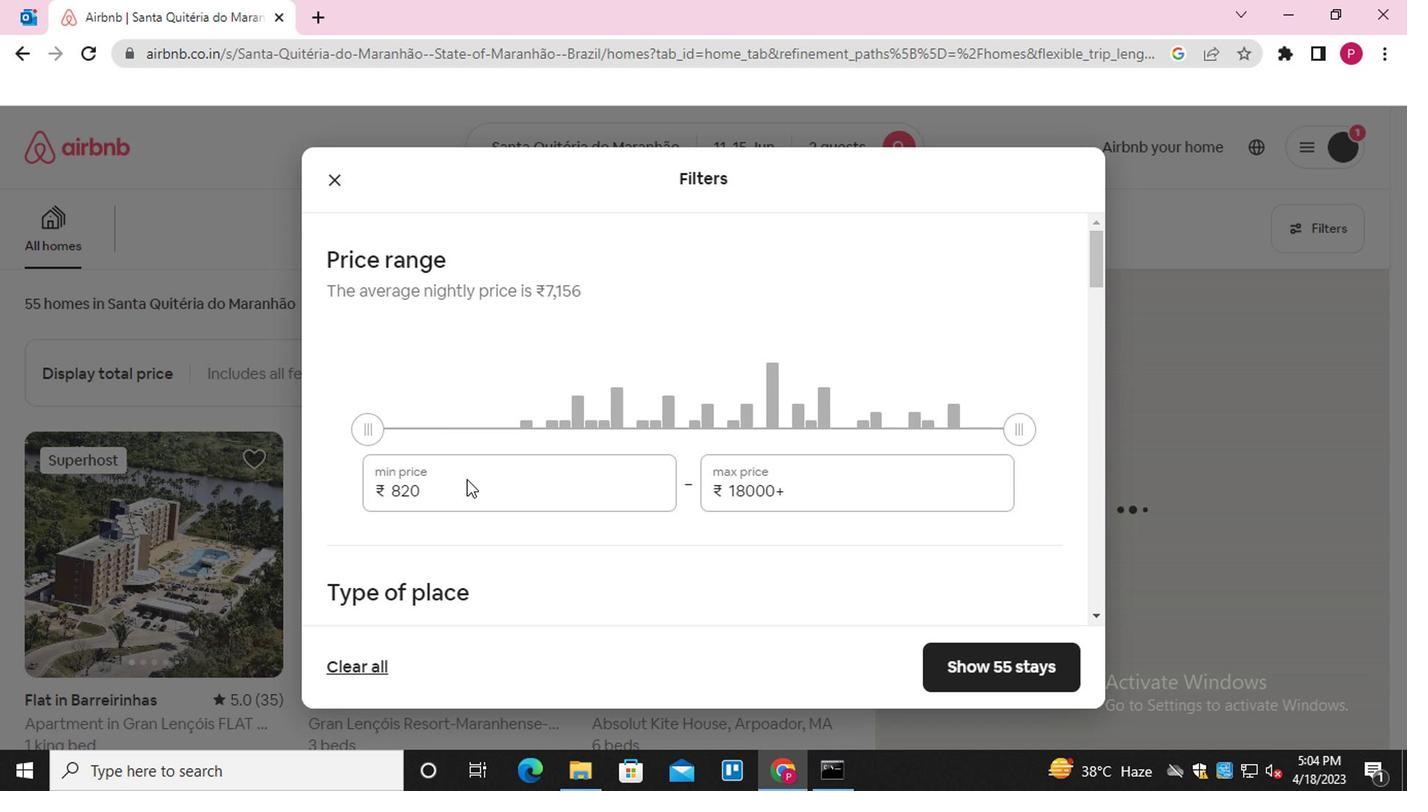 
Action: Mouse moved to (472, 505)
Screenshot: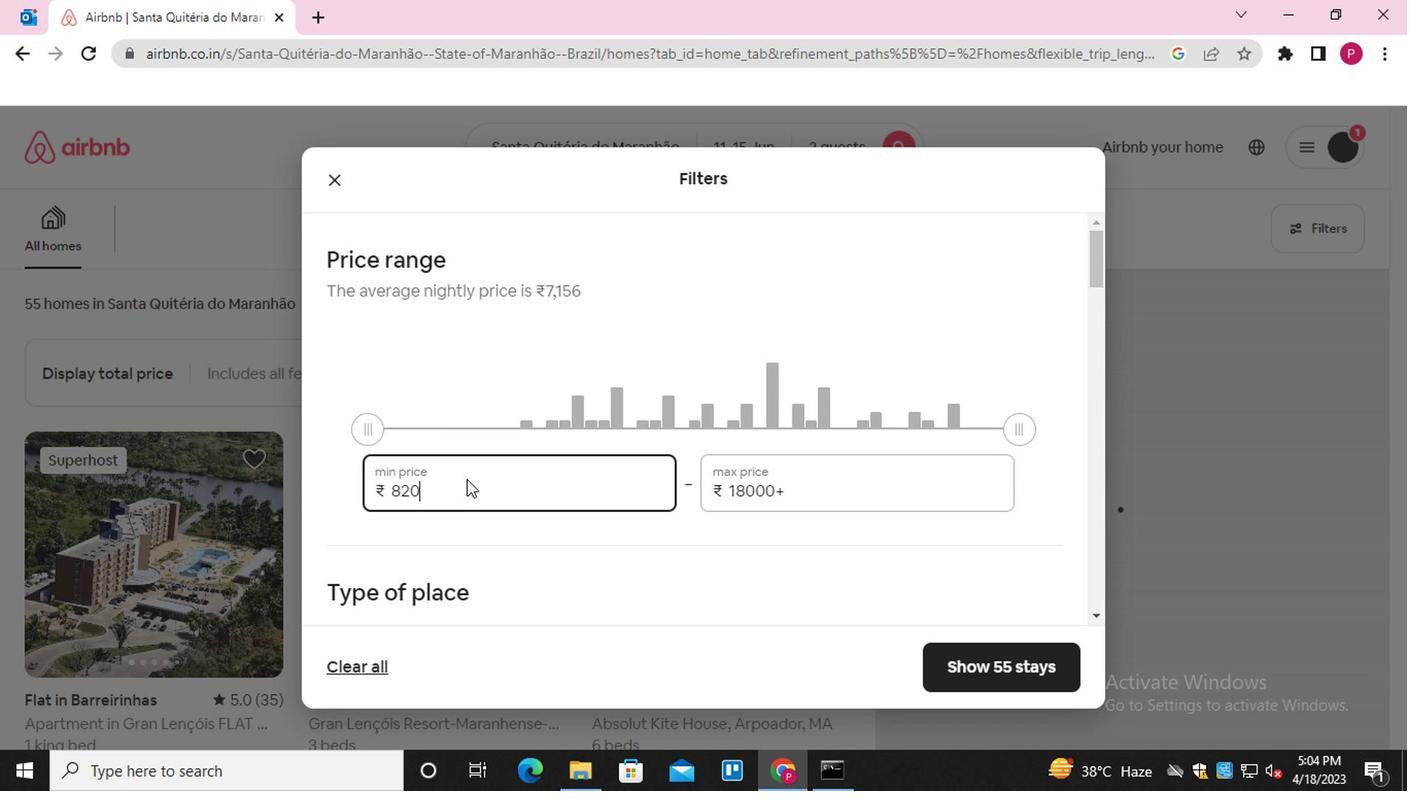 
Action: Mouse pressed left at (472, 505)
Screenshot: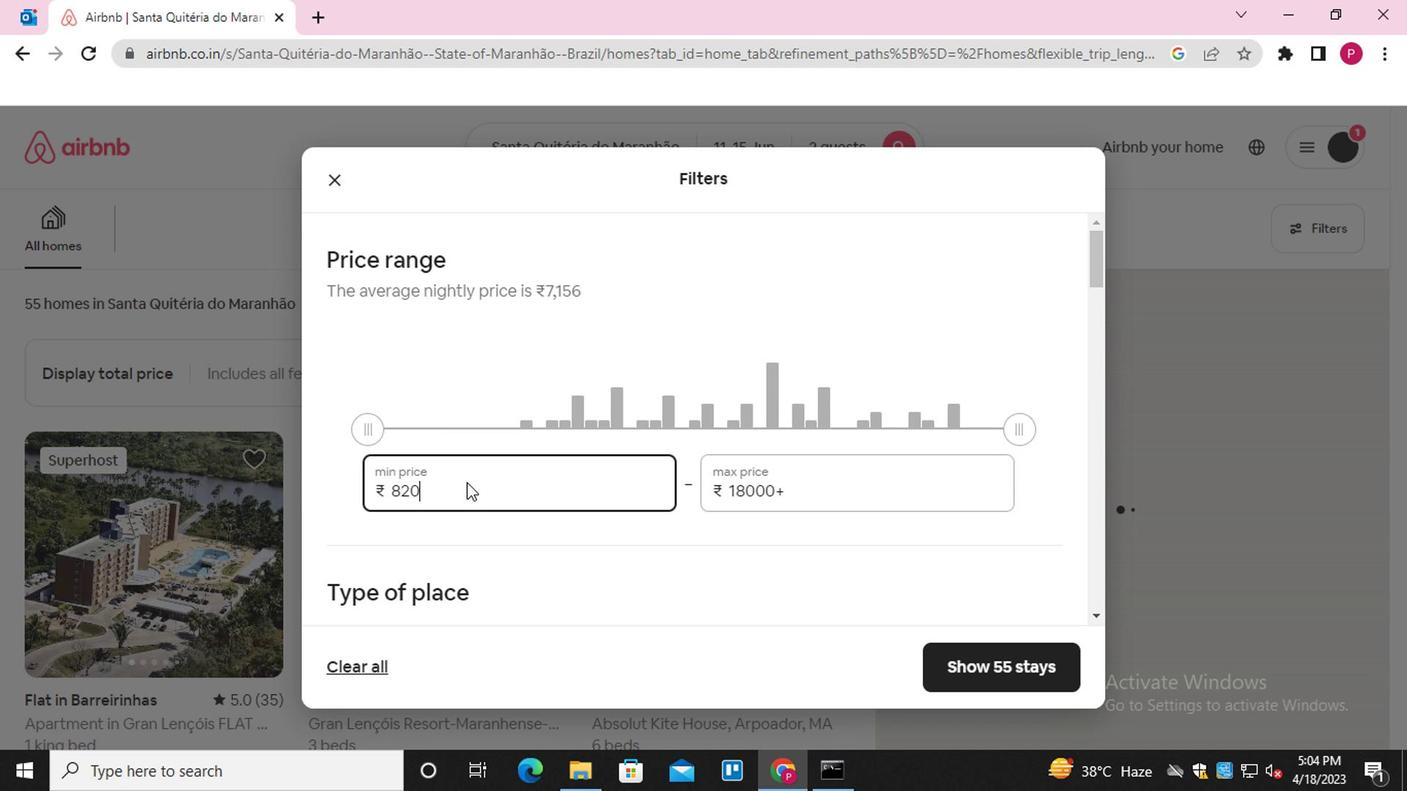 
Action: Mouse pressed left at (472, 505)
Screenshot: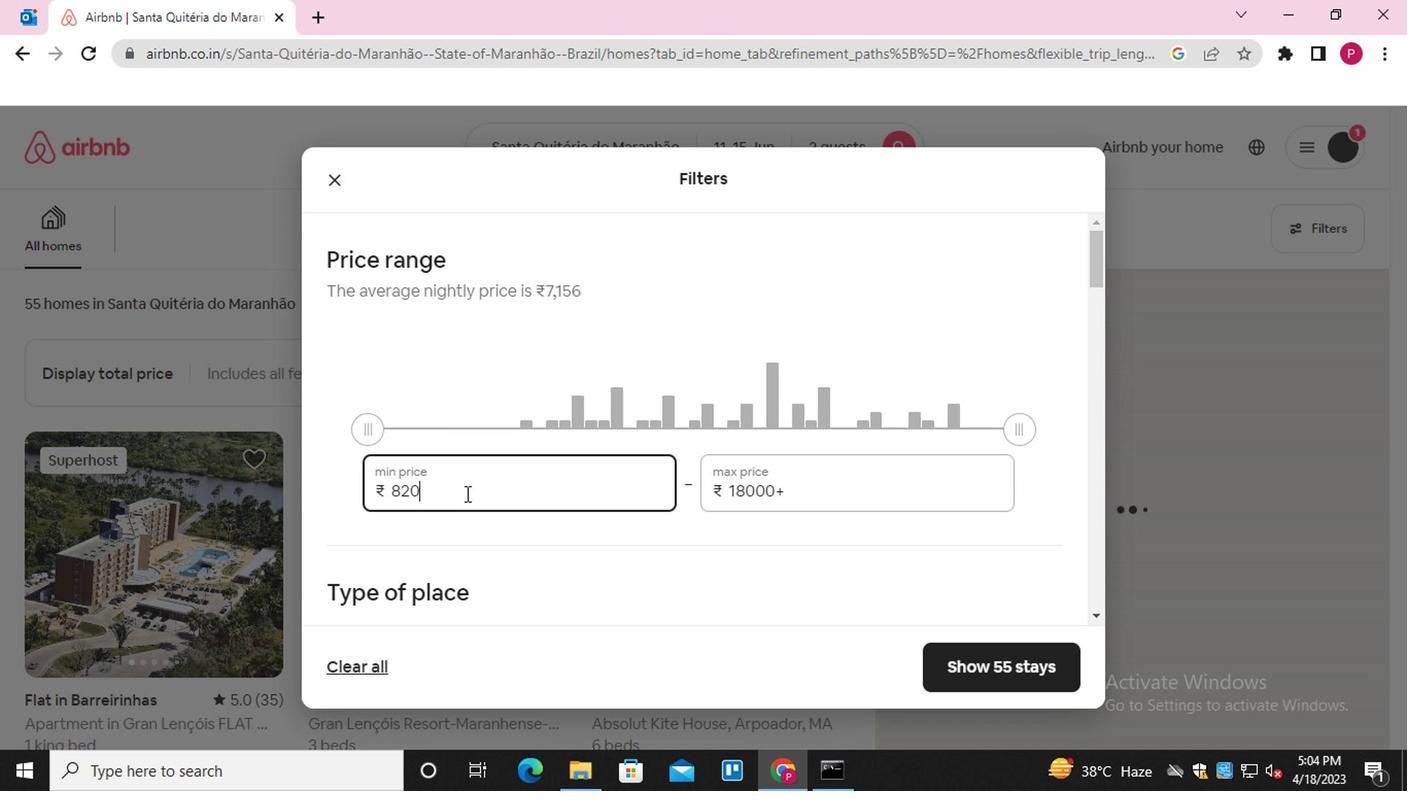 
Action: Mouse moved to (472, 505)
Screenshot: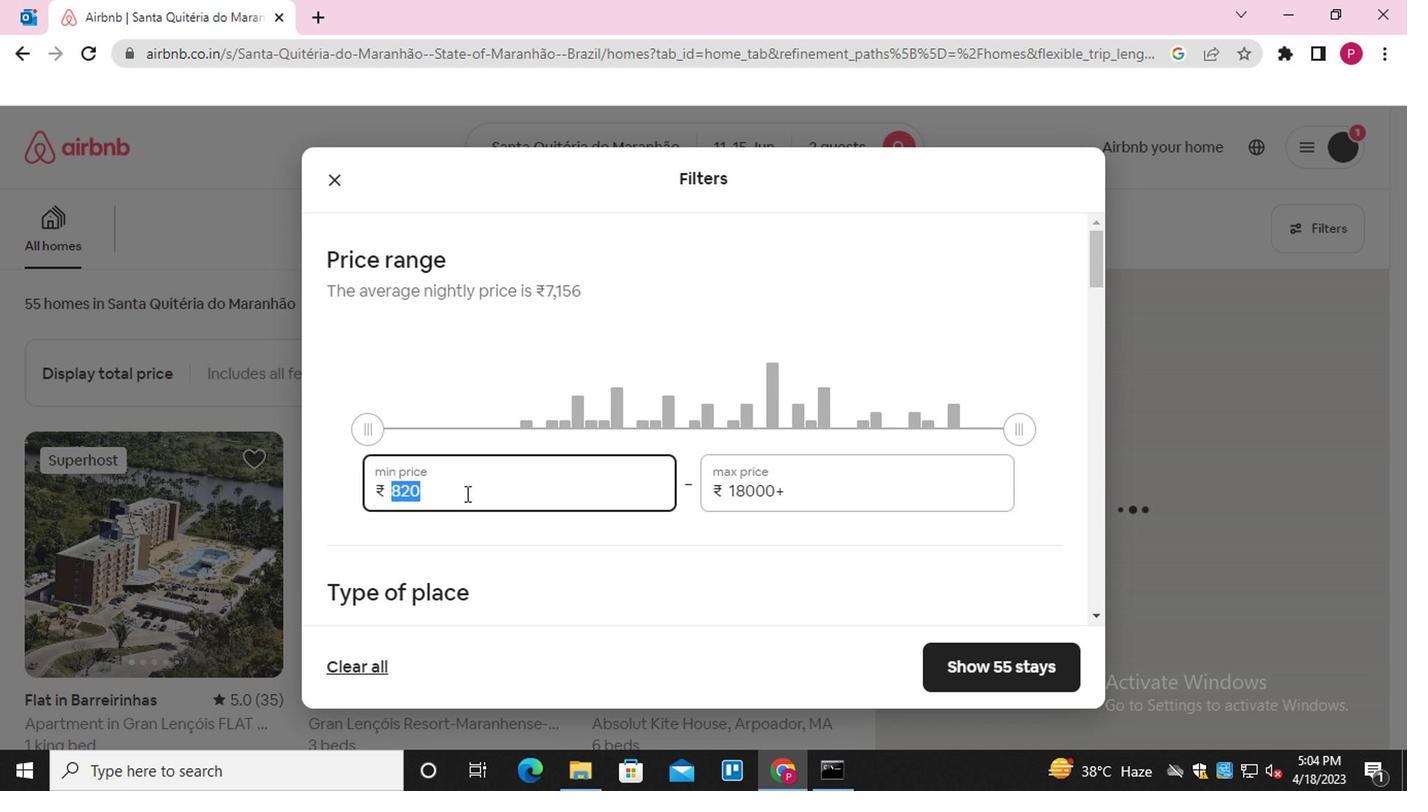 
Action: Key pressed 7000<Key.tab>16000<Key.backspace><Key.backspace><Key.backspace><Key.backspace><Key.backspace><Key.backspace><Key.backspace><Key.backspace><Key.backspace>16000
Screenshot: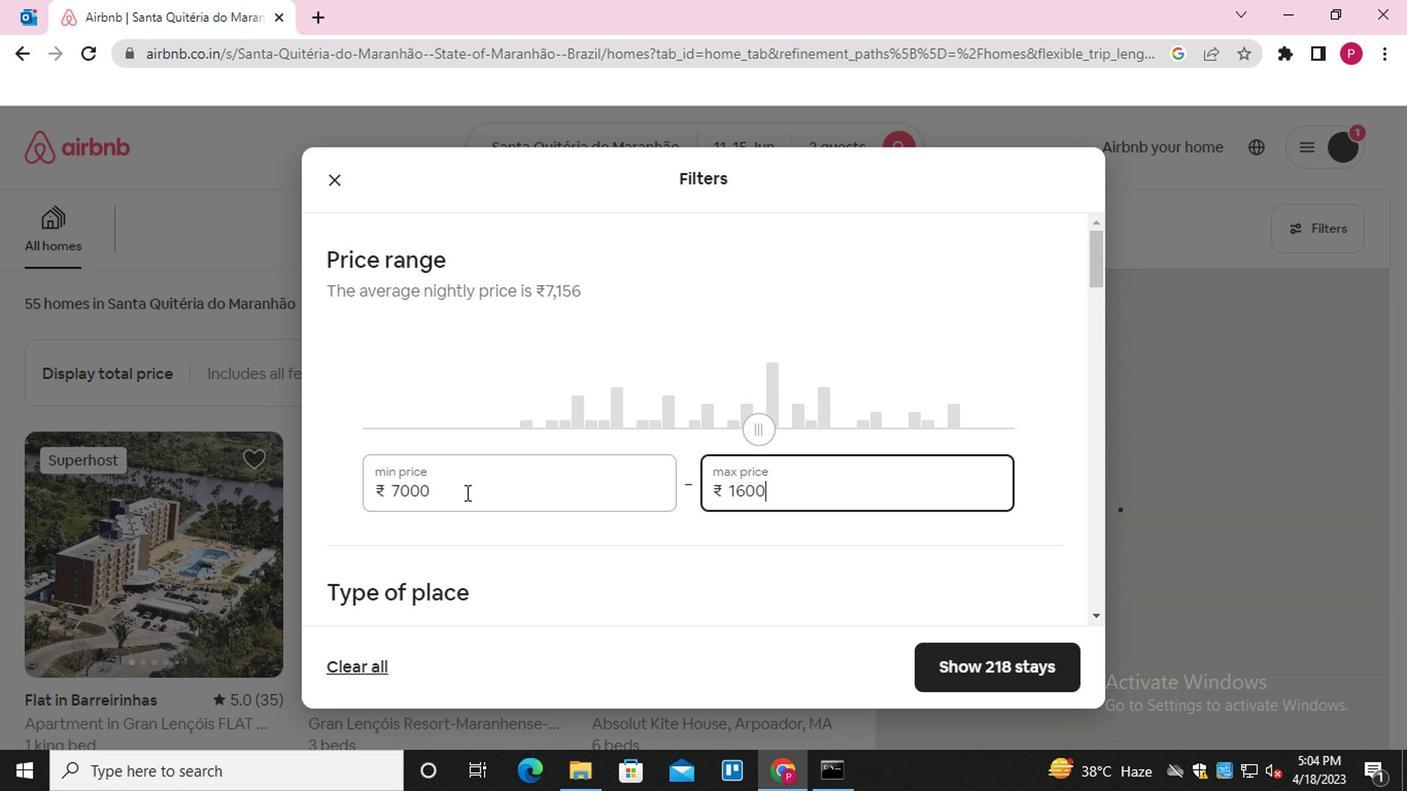 
Action: Mouse moved to (496, 508)
Screenshot: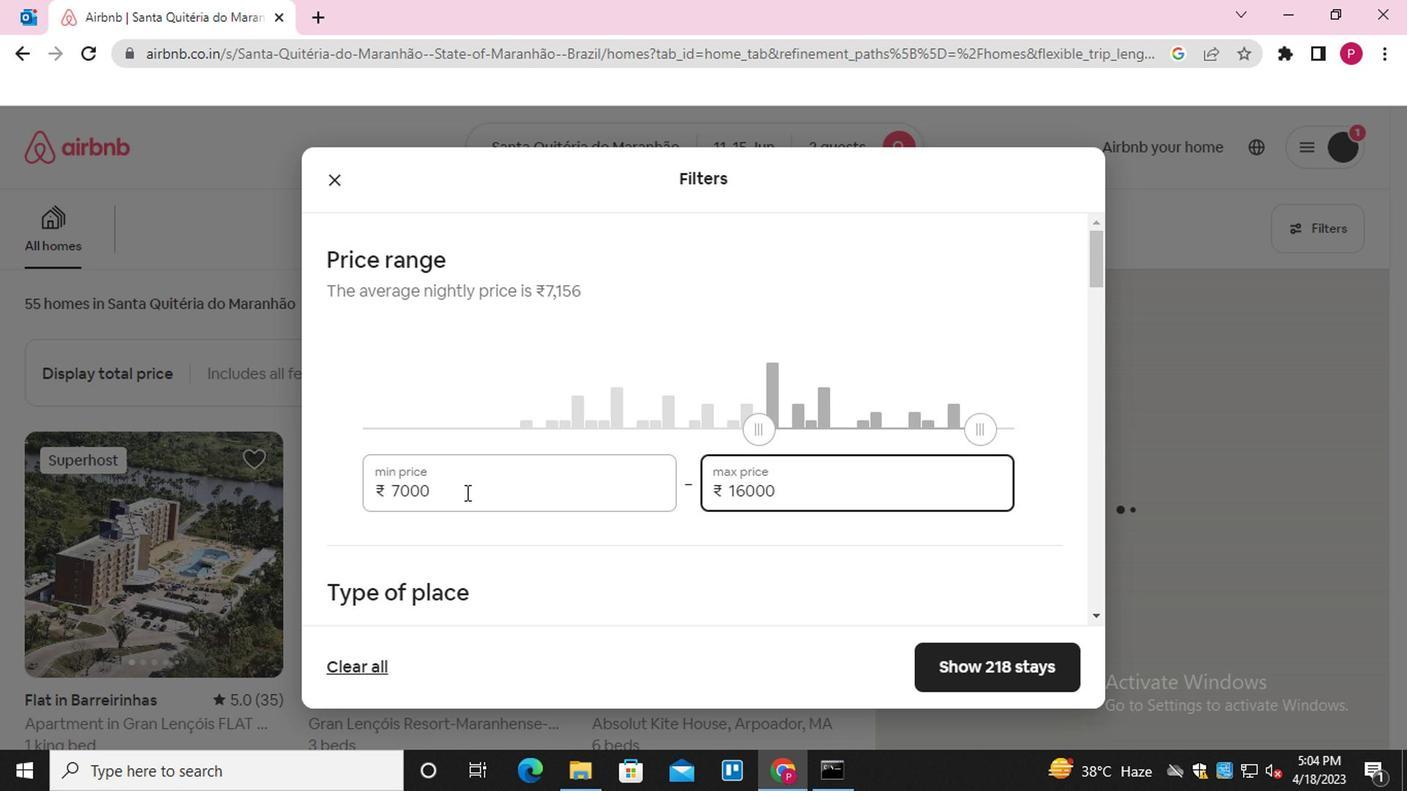 
Action: Mouse scrolled (496, 507) with delta (0, 0)
Screenshot: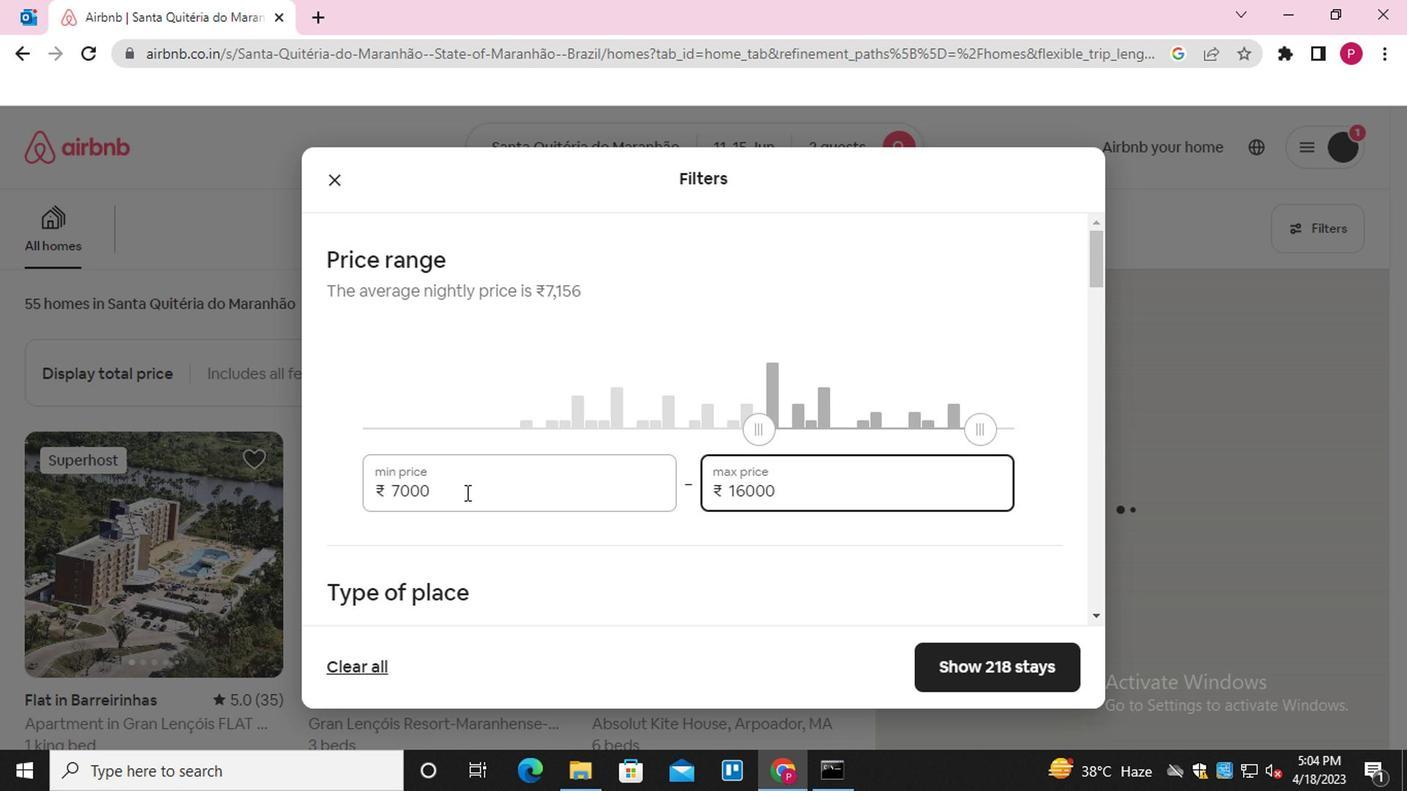 
Action: Mouse moved to (497, 510)
Screenshot: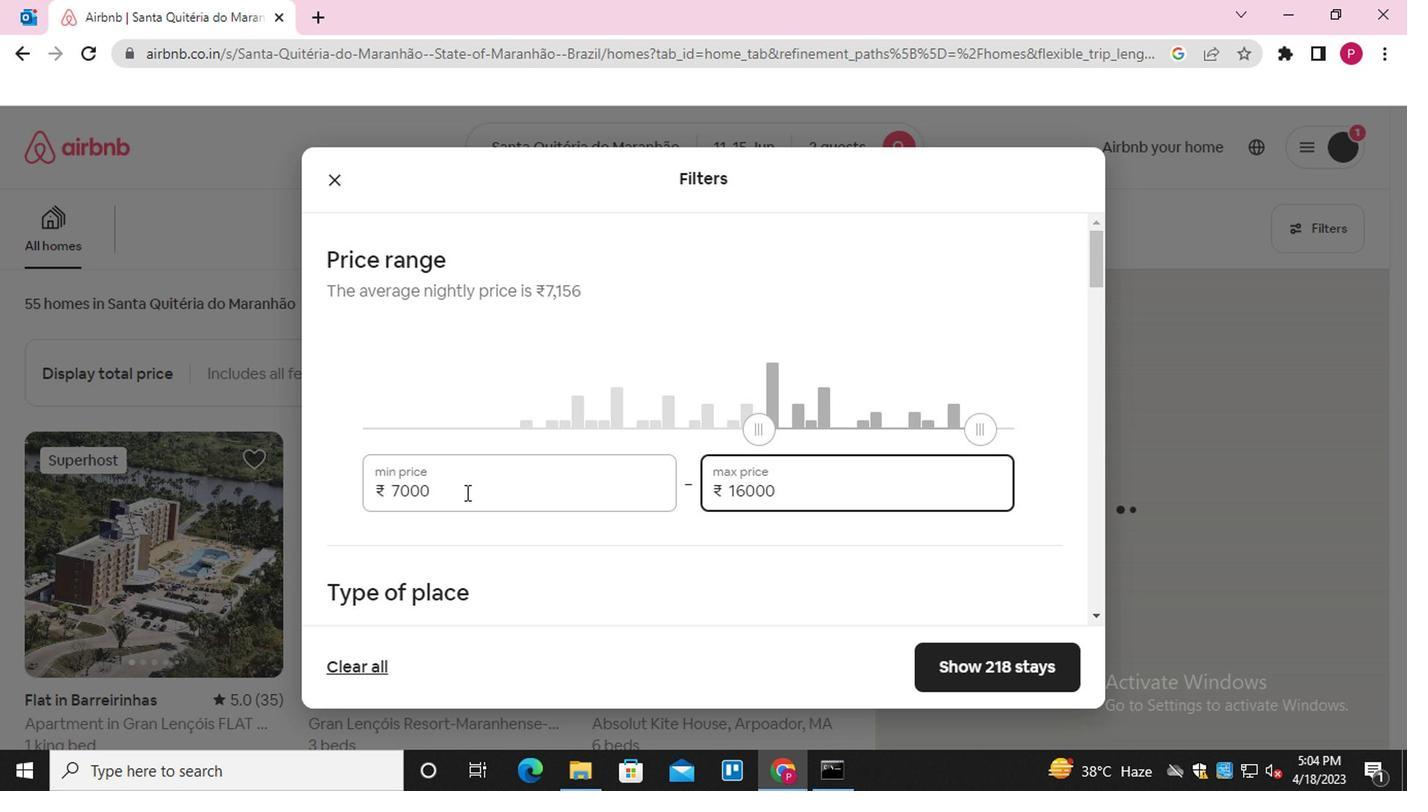 
Action: Mouse scrolled (497, 509) with delta (0, -1)
Screenshot: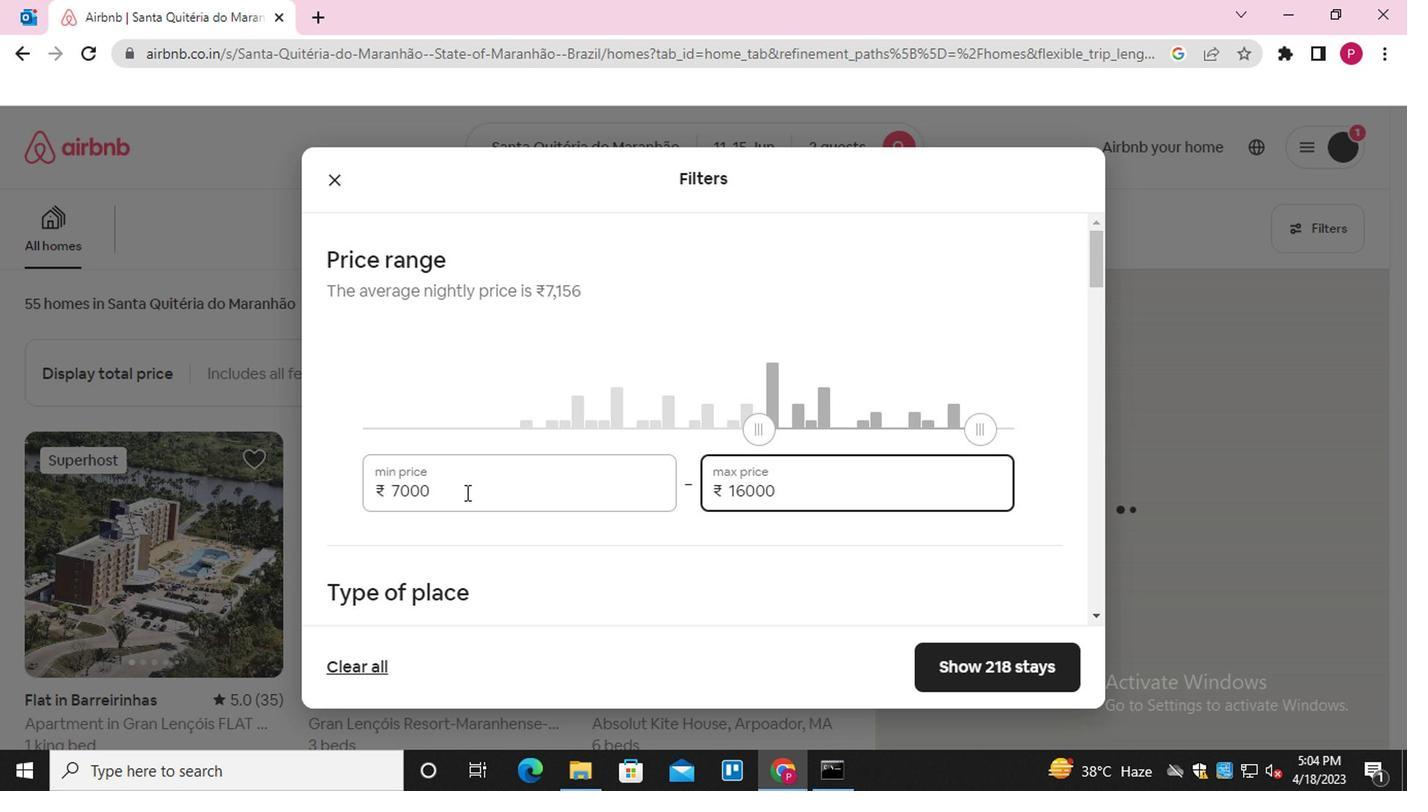 
Action: Mouse scrolled (497, 509) with delta (0, -1)
Screenshot: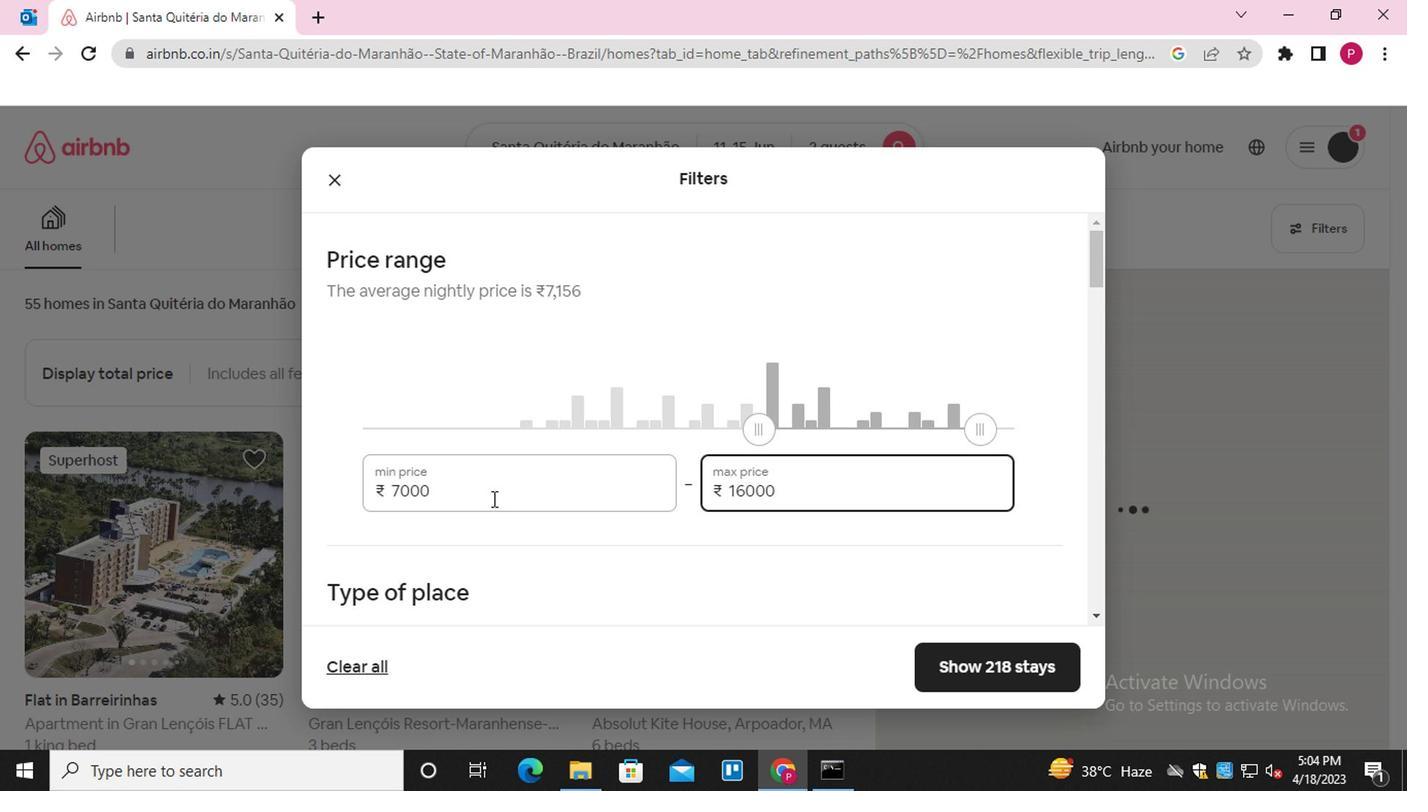
Action: Mouse moved to (704, 360)
Screenshot: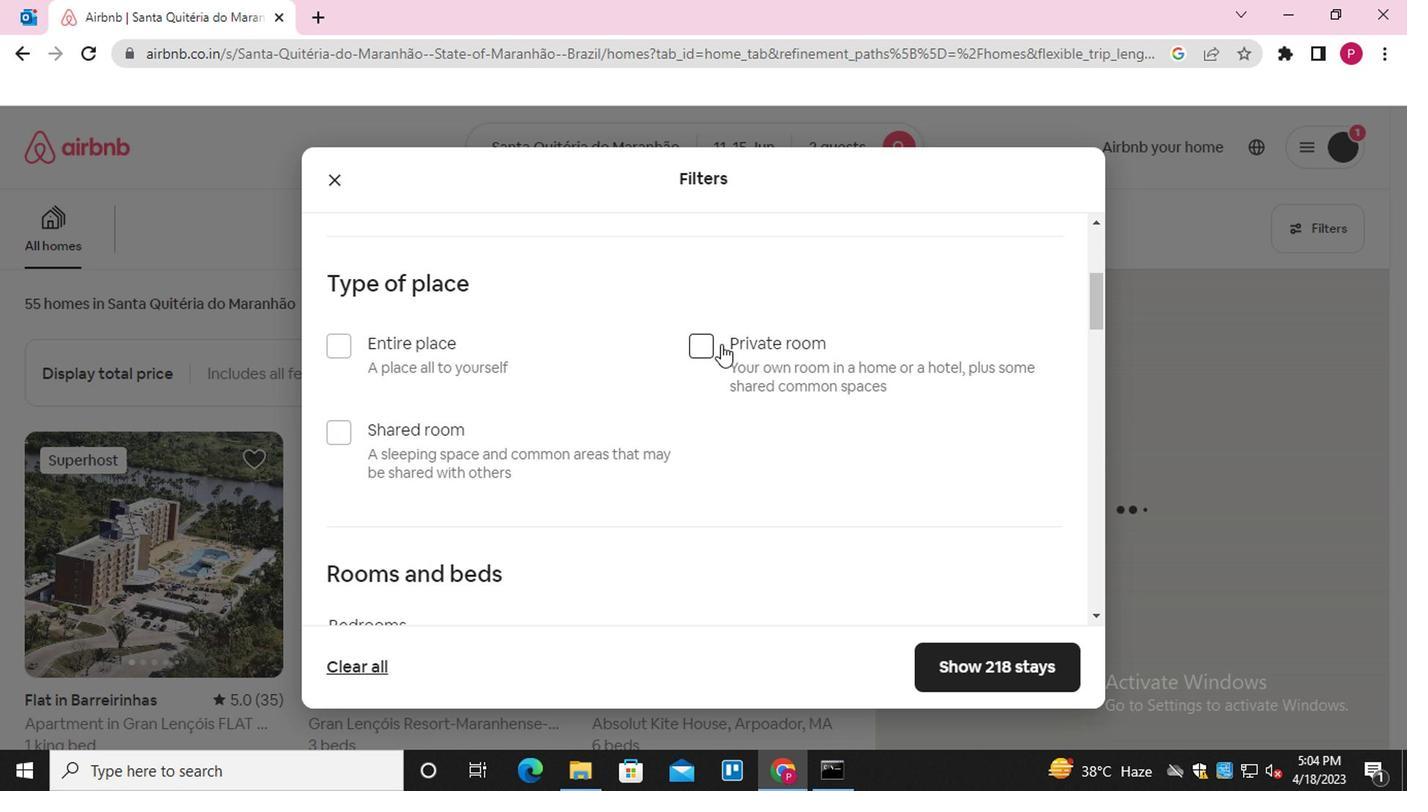 
Action: Mouse pressed left at (704, 360)
Screenshot: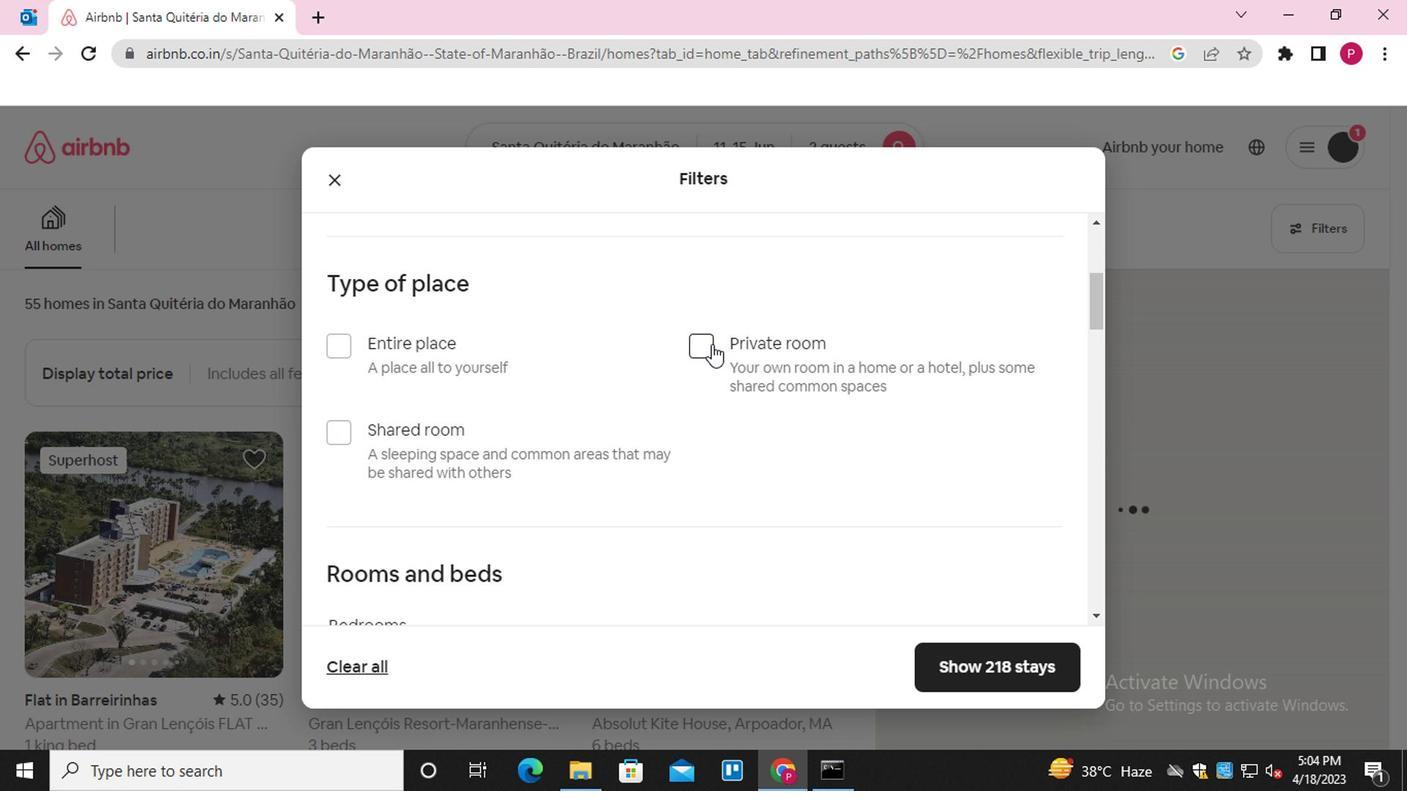 
Action: Mouse moved to (562, 505)
Screenshot: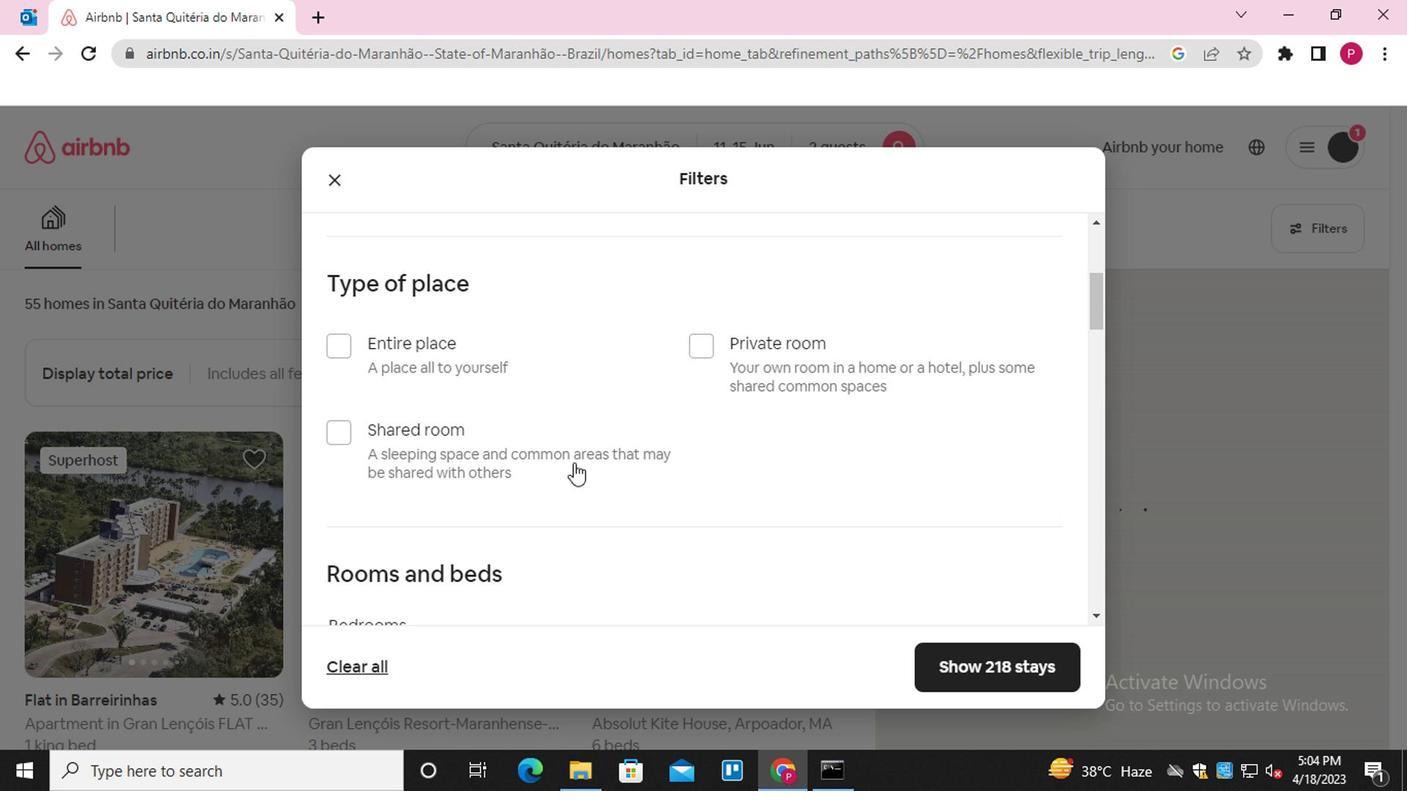 
Action: Mouse scrolled (562, 503) with delta (0, -1)
Screenshot: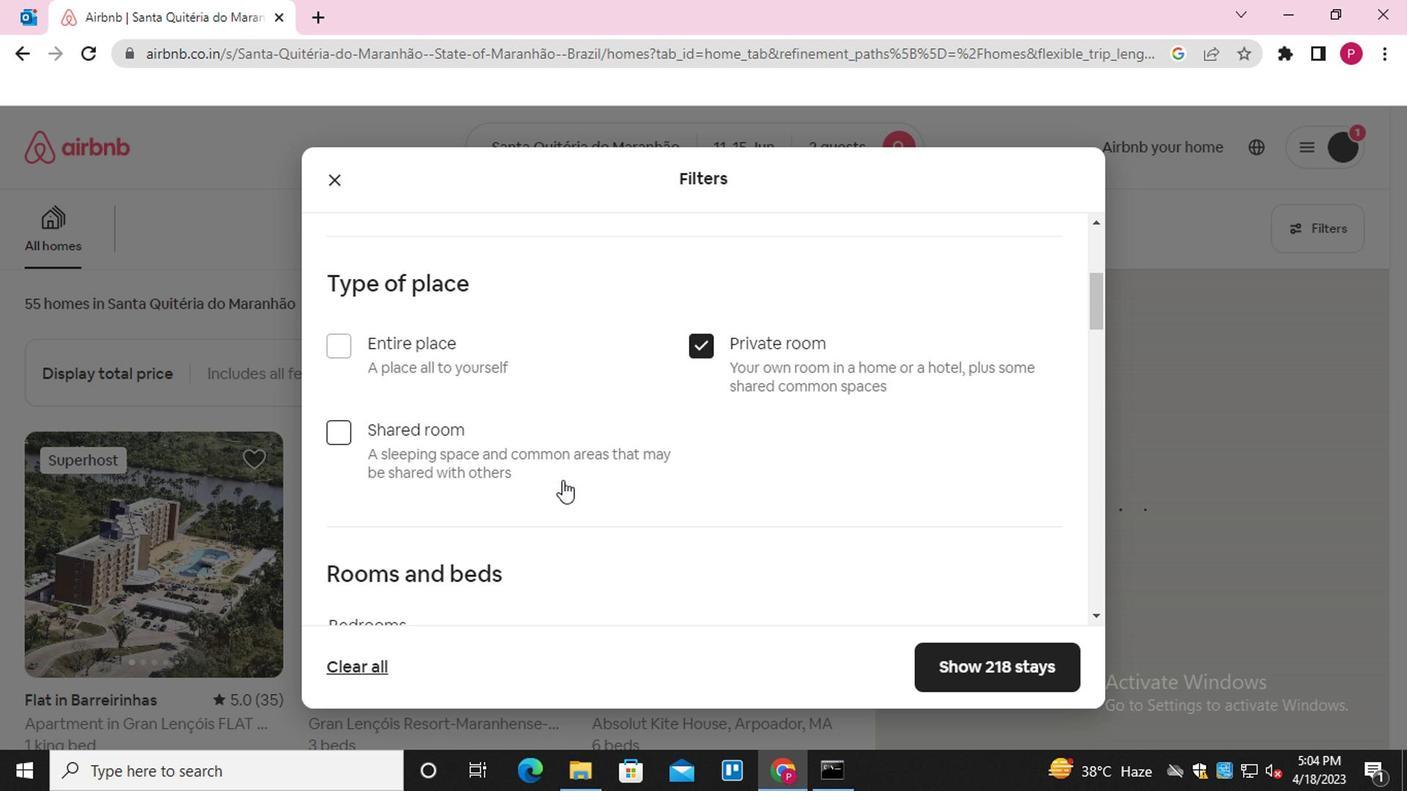 
Action: Mouse moved to (562, 505)
Screenshot: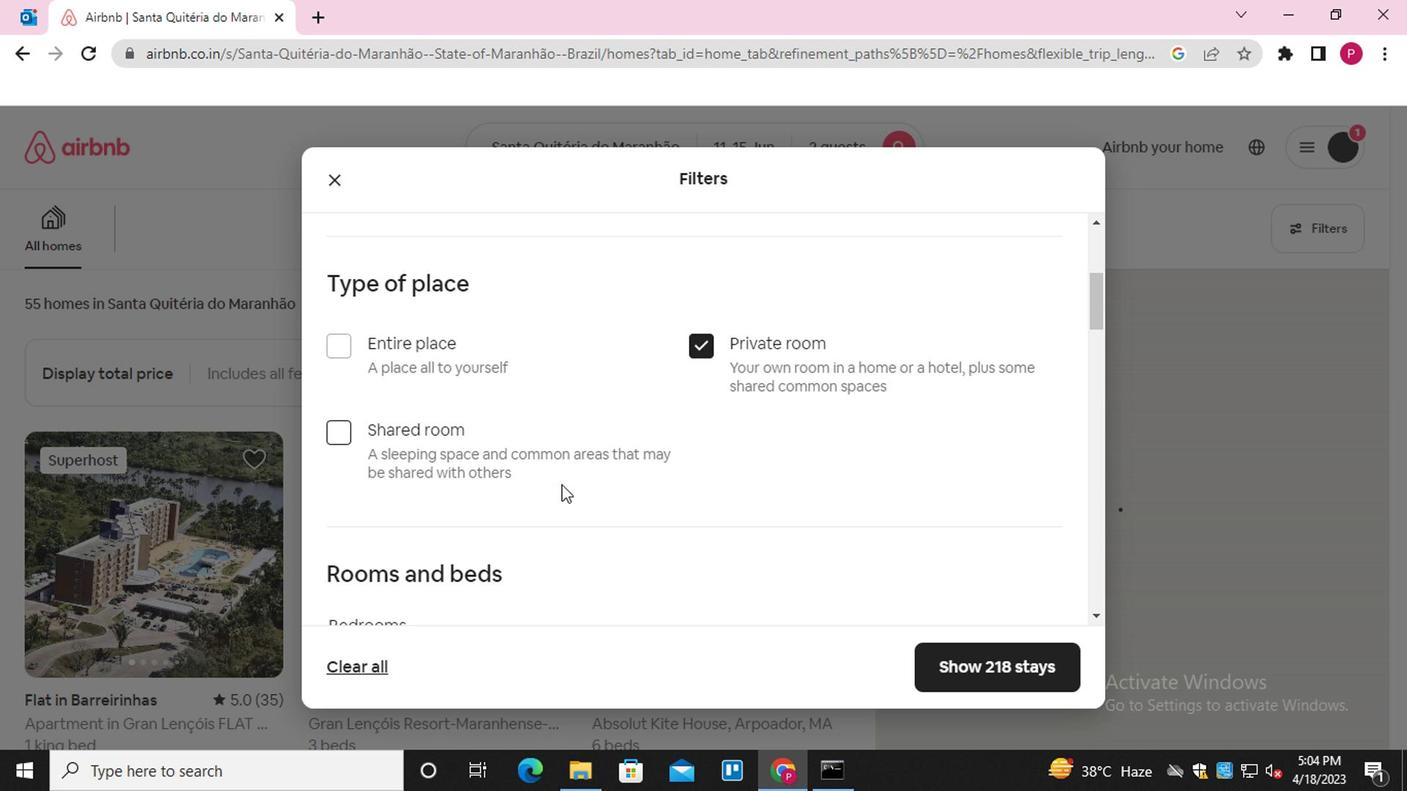 
Action: Mouse scrolled (562, 505) with delta (0, 0)
Screenshot: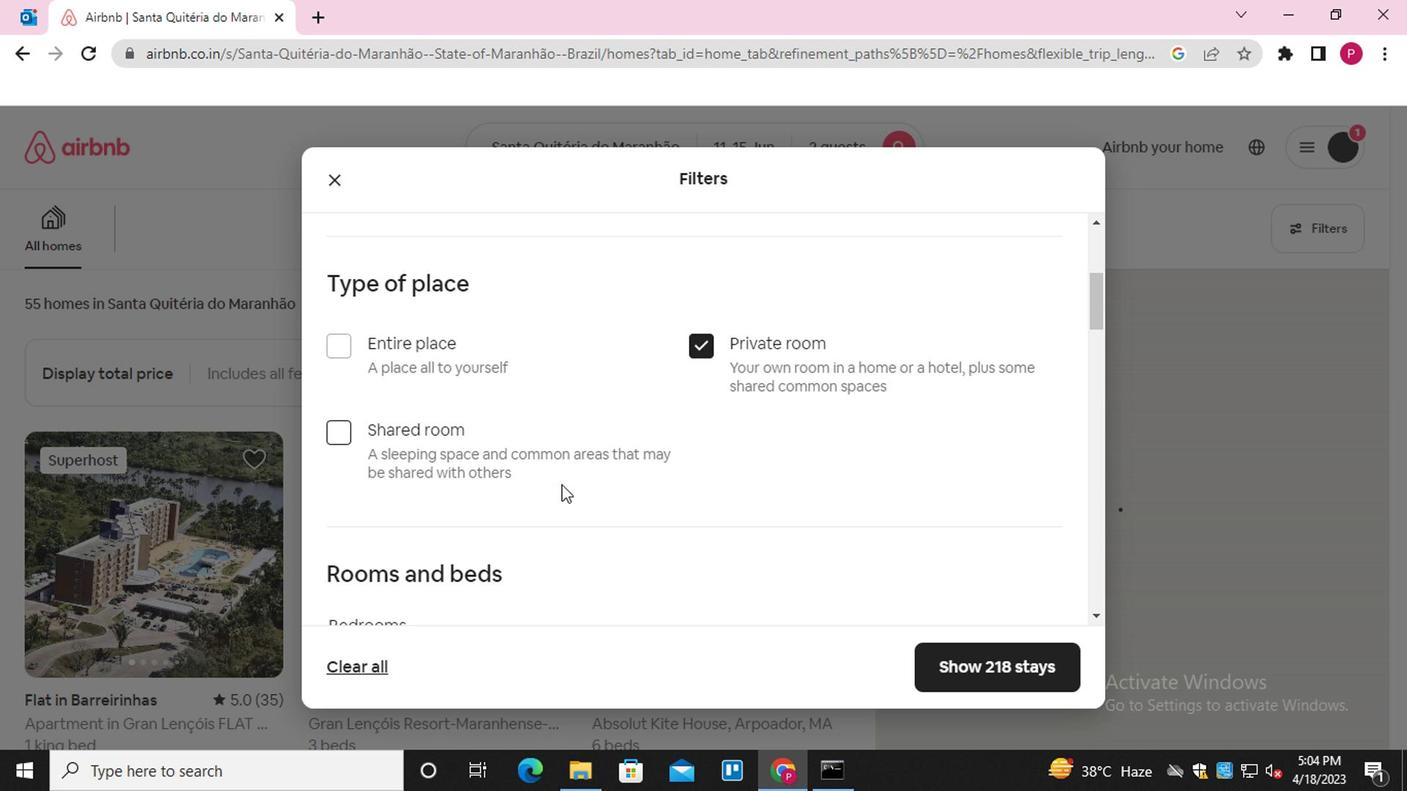 
Action: Mouse scrolled (562, 505) with delta (0, 0)
Screenshot: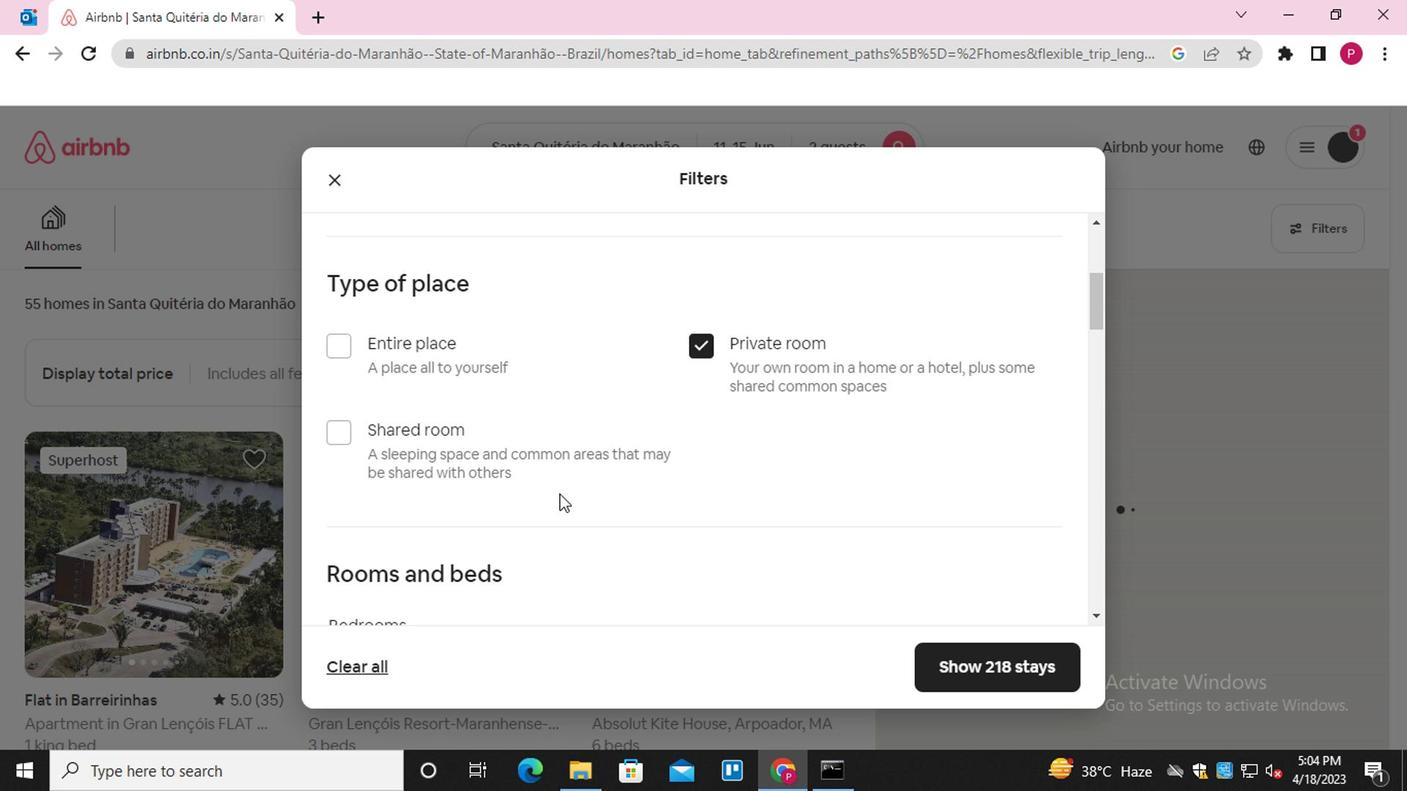 
Action: Mouse moved to (562, 506)
Screenshot: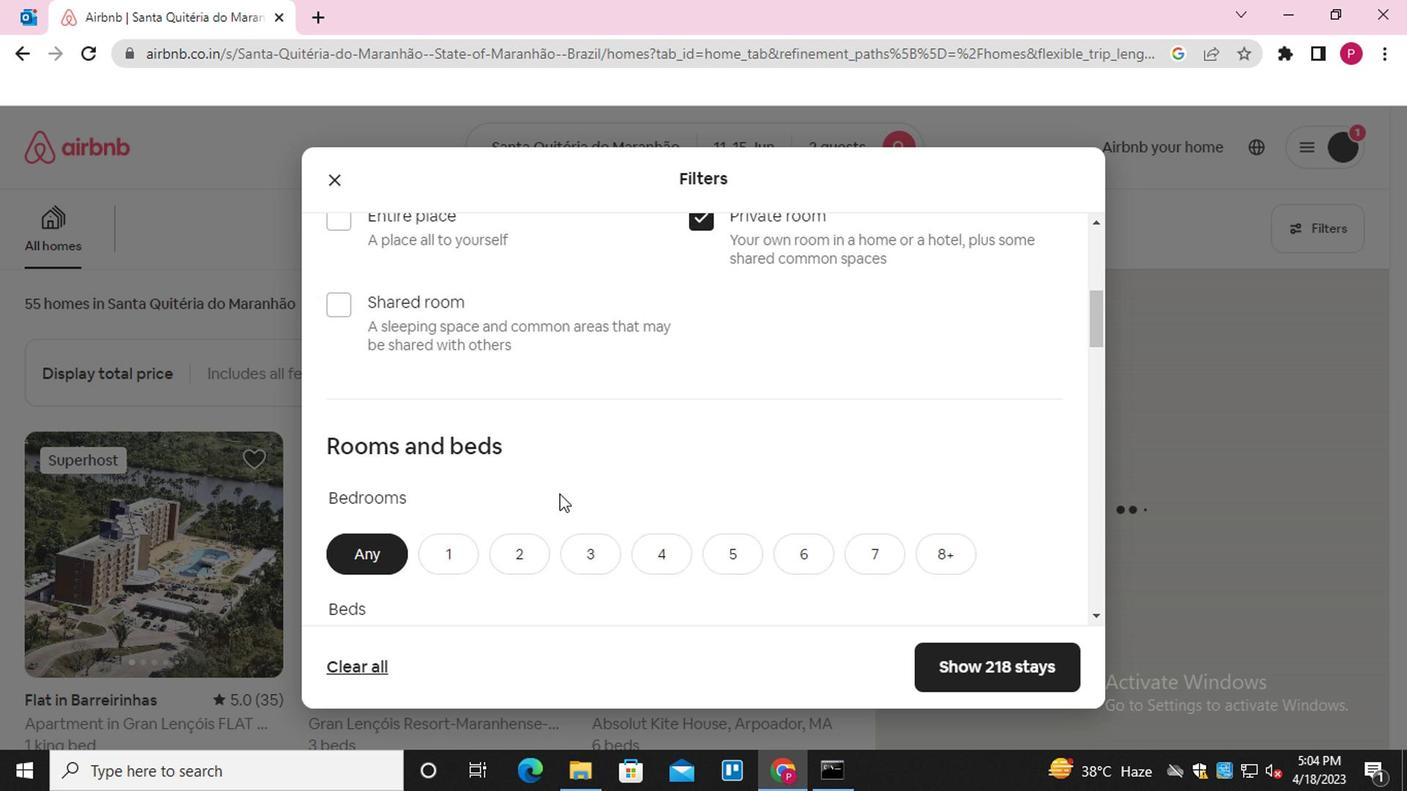 
Action: Mouse scrolled (562, 505) with delta (0, 0)
Screenshot: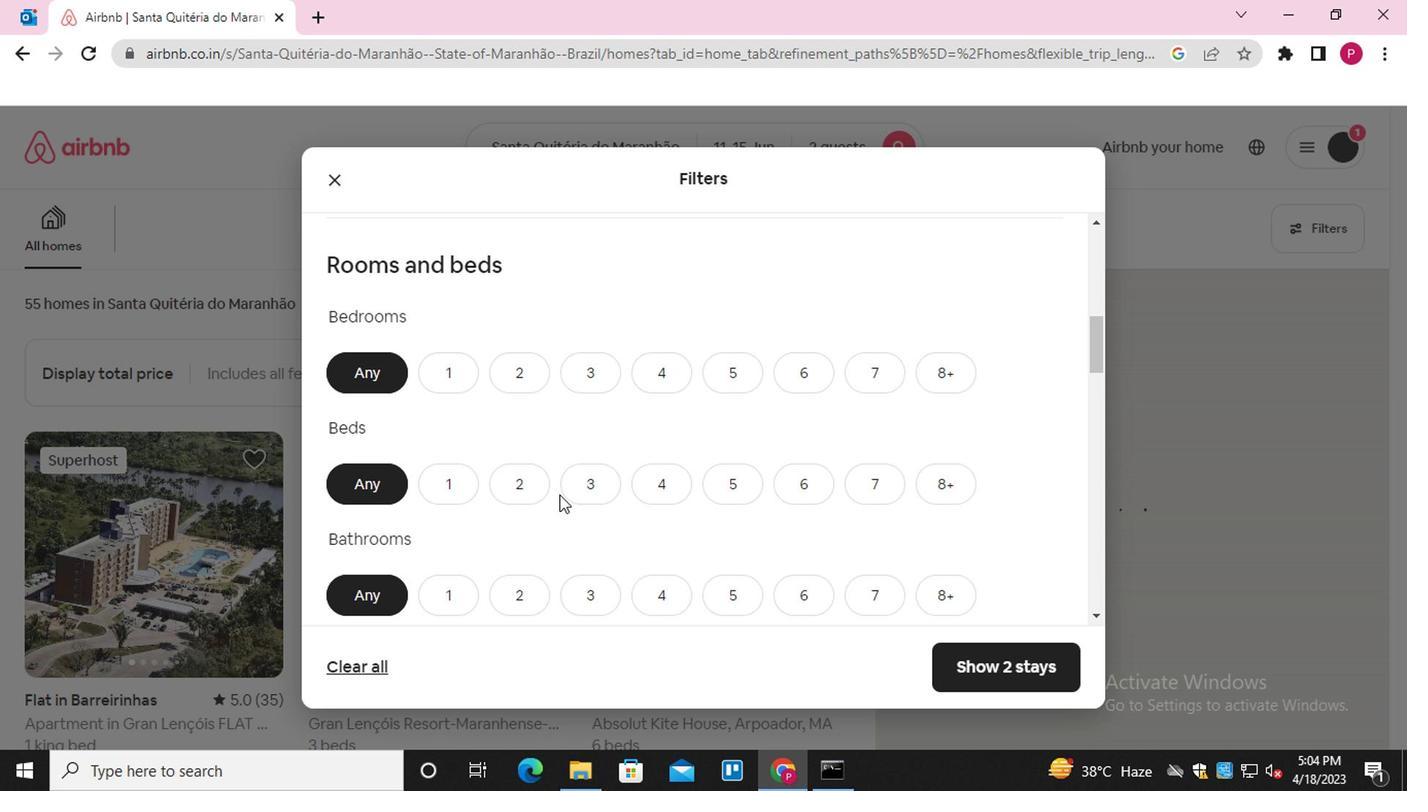 
Action: Mouse moved to (466, 290)
Screenshot: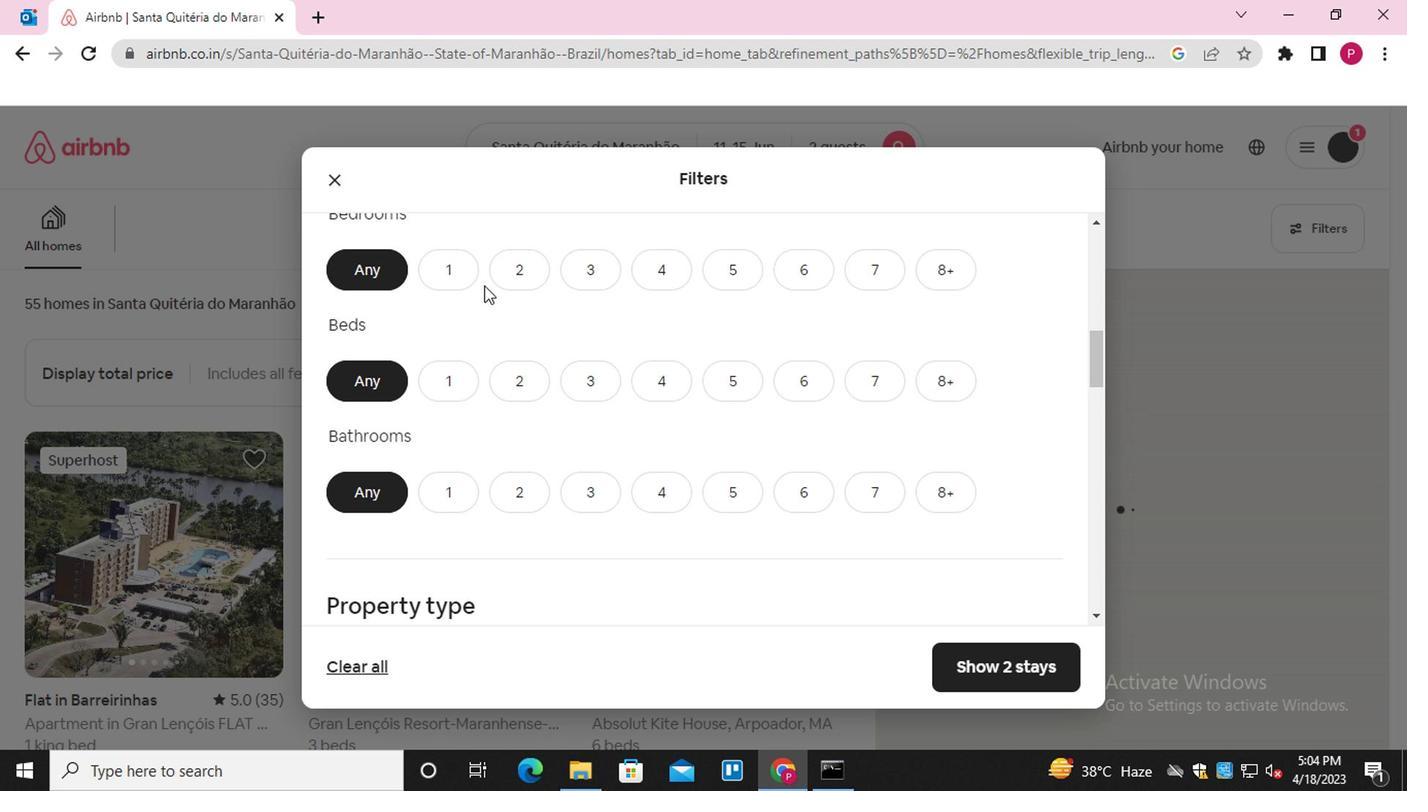 
Action: Mouse pressed left at (466, 290)
Screenshot: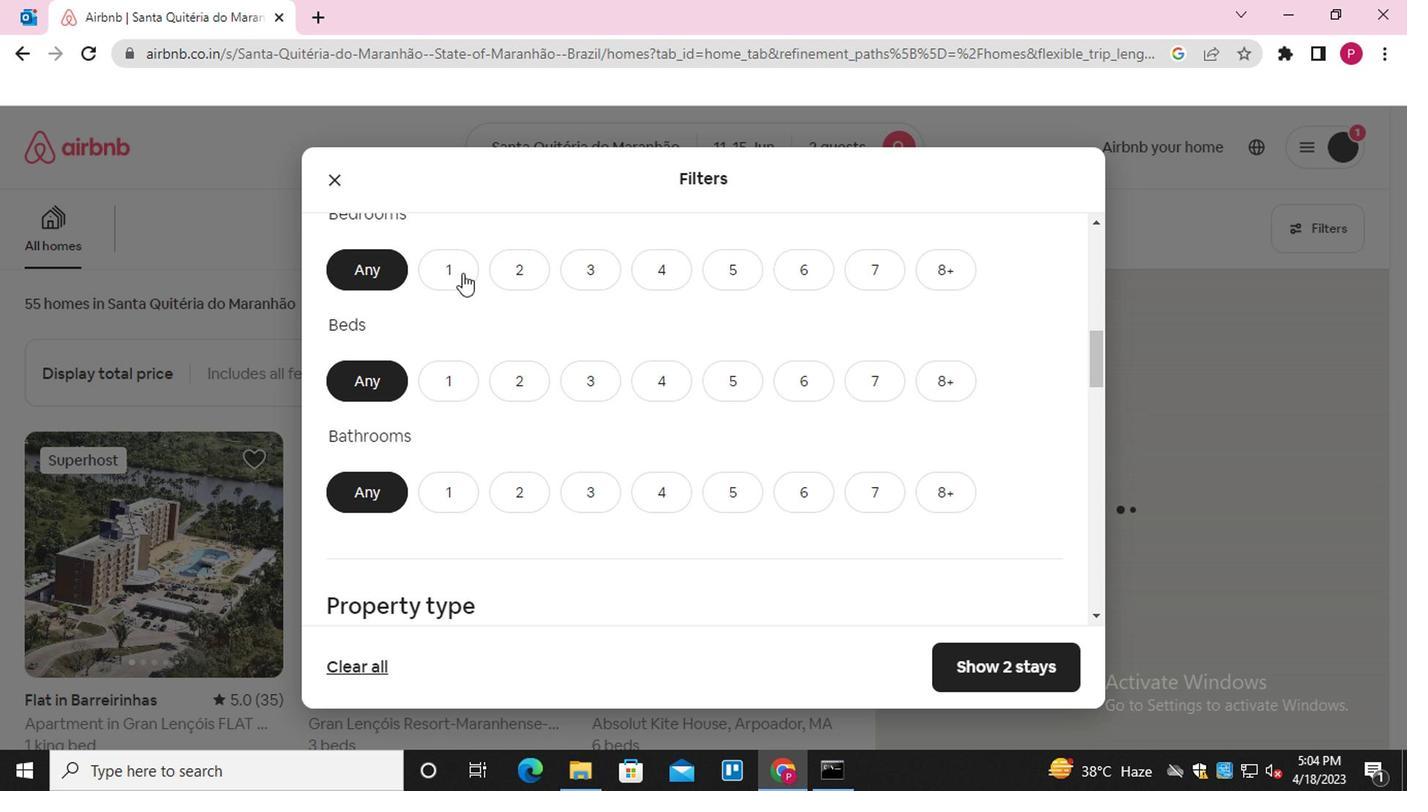 
Action: Mouse moved to (532, 403)
Screenshot: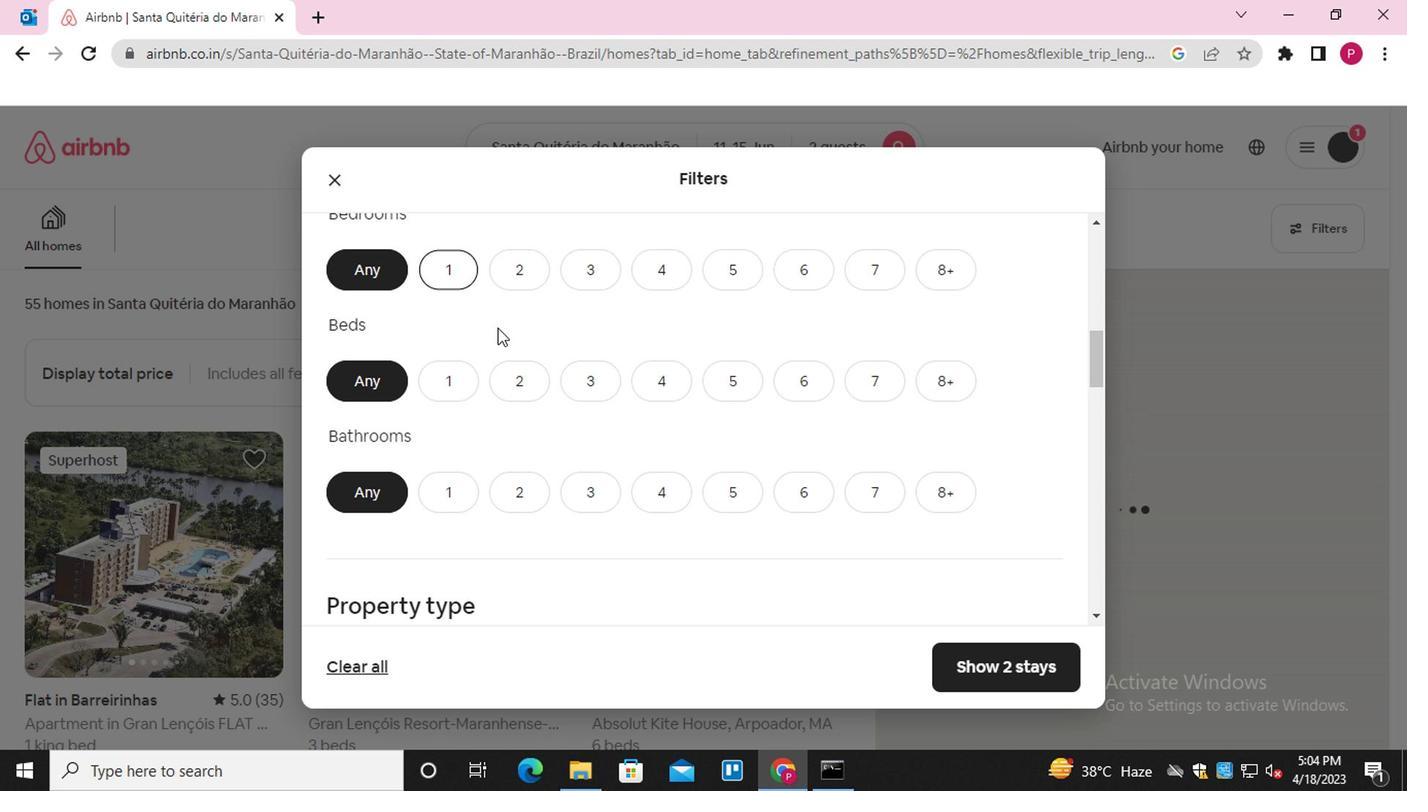 
Action: Mouse pressed left at (532, 403)
Screenshot: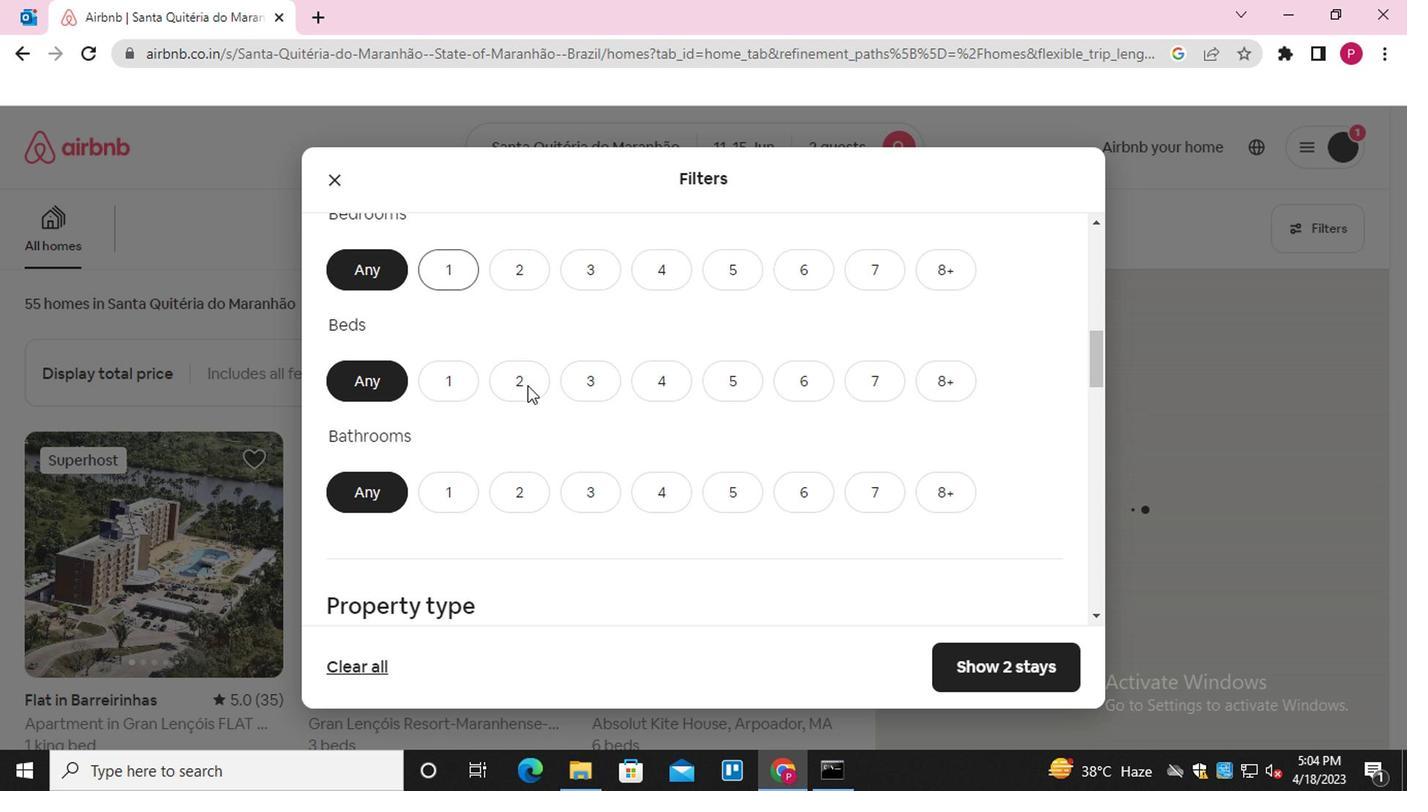 
Action: Mouse moved to (448, 516)
Screenshot: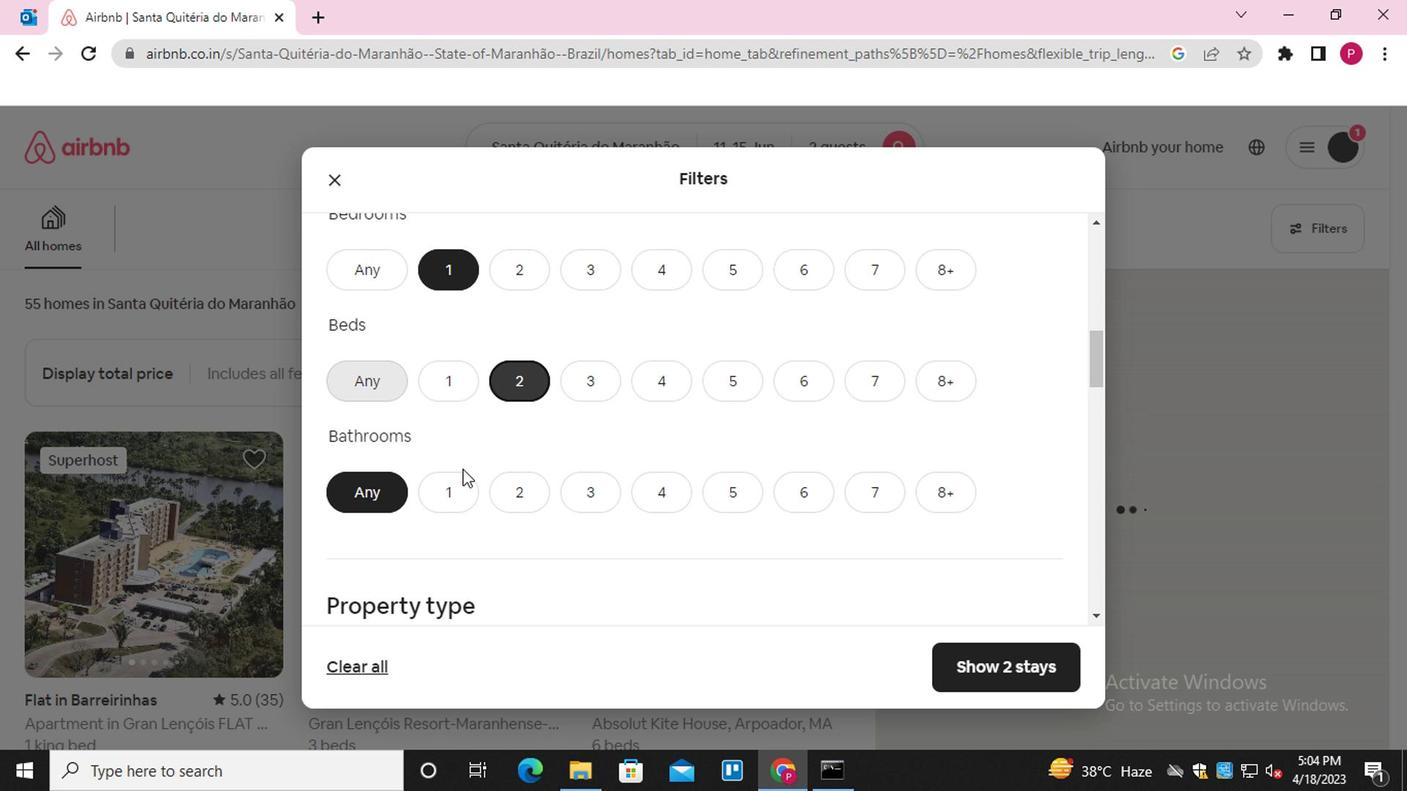 
Action: Mouse pressed left at (448, 516)
Screenshot: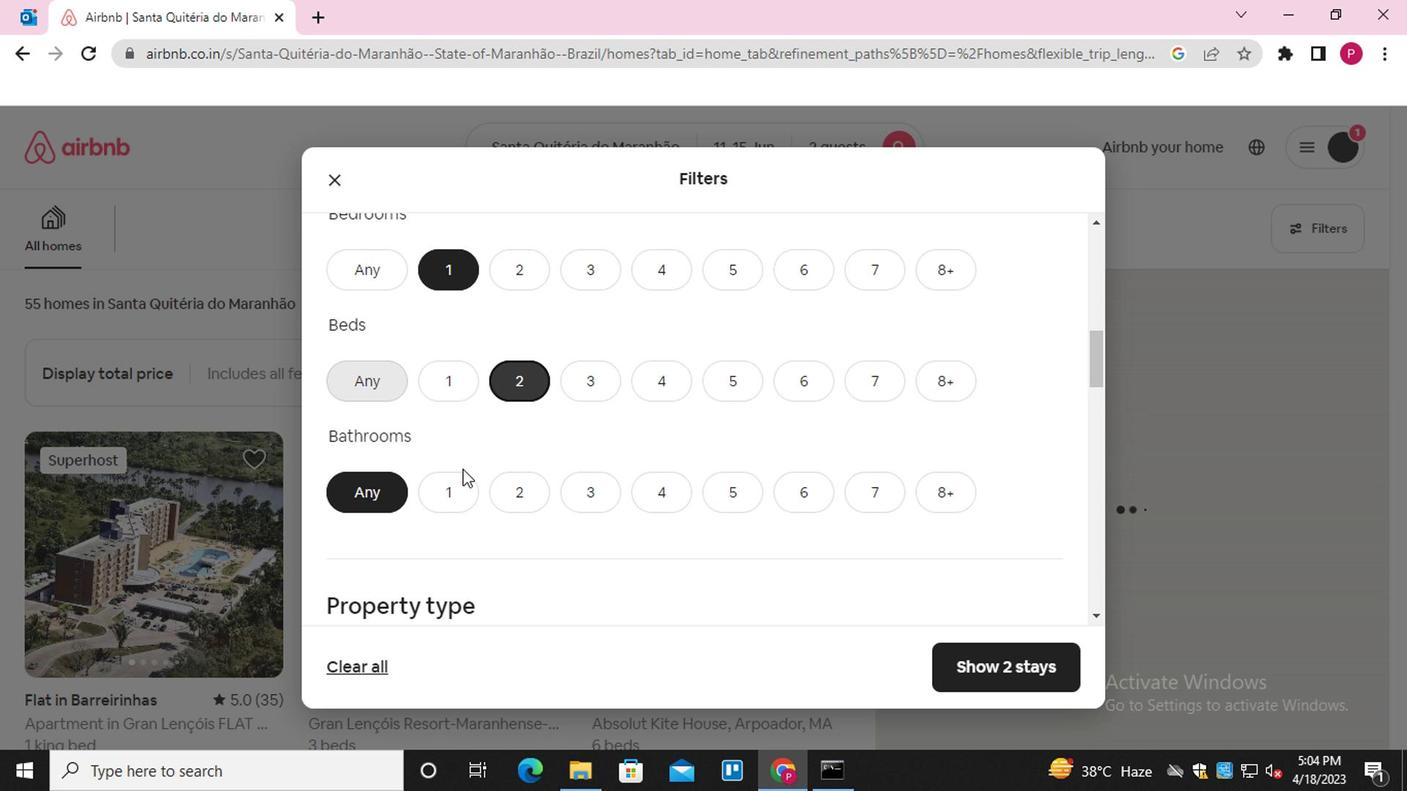 
Action: Mouse moved to (616, 529)
Screenshot: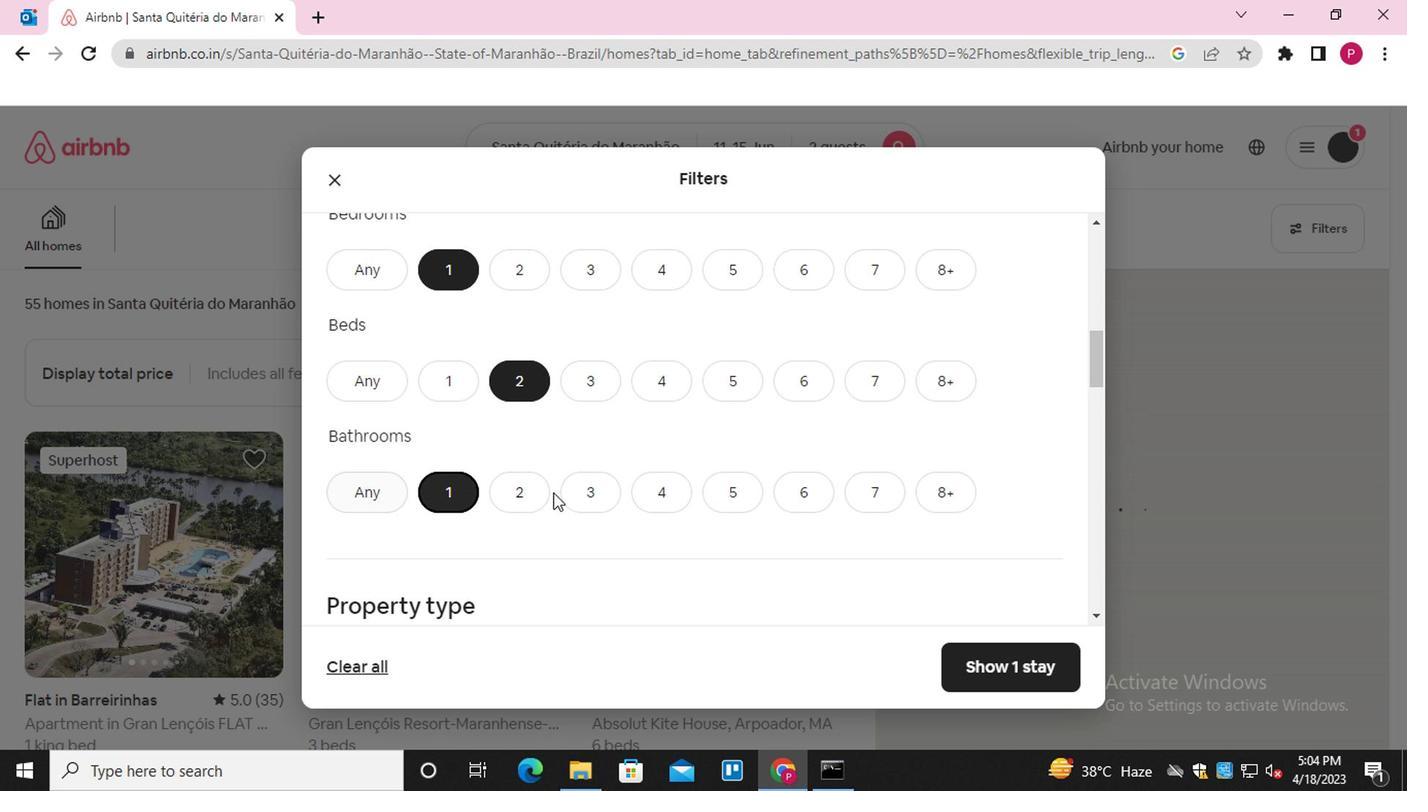 
Action: Mouse scrolled (616, 528) with delta (0, -1)
Screenshot: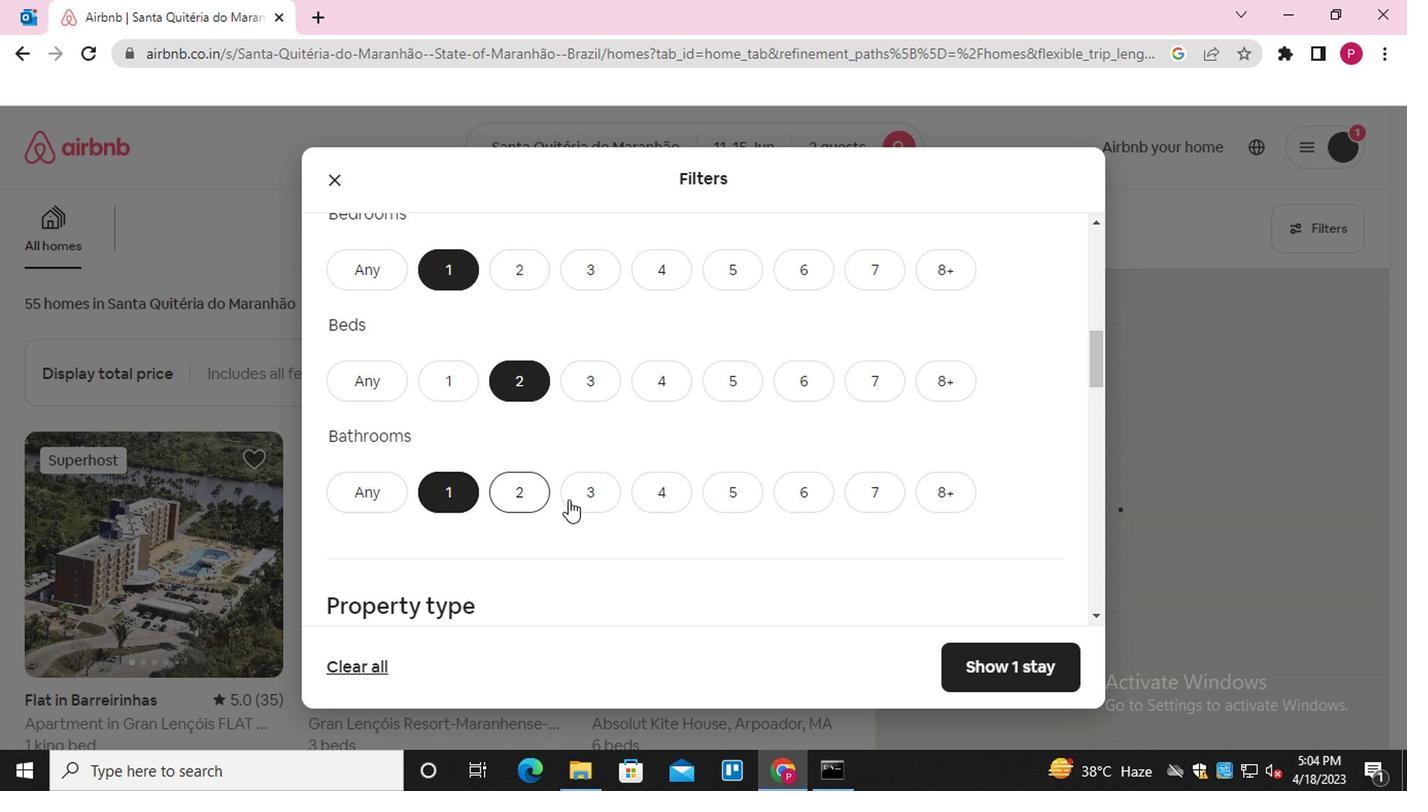 
Action: Mouse scrolled (616, 528) with delta (0, -1)
Screenshot: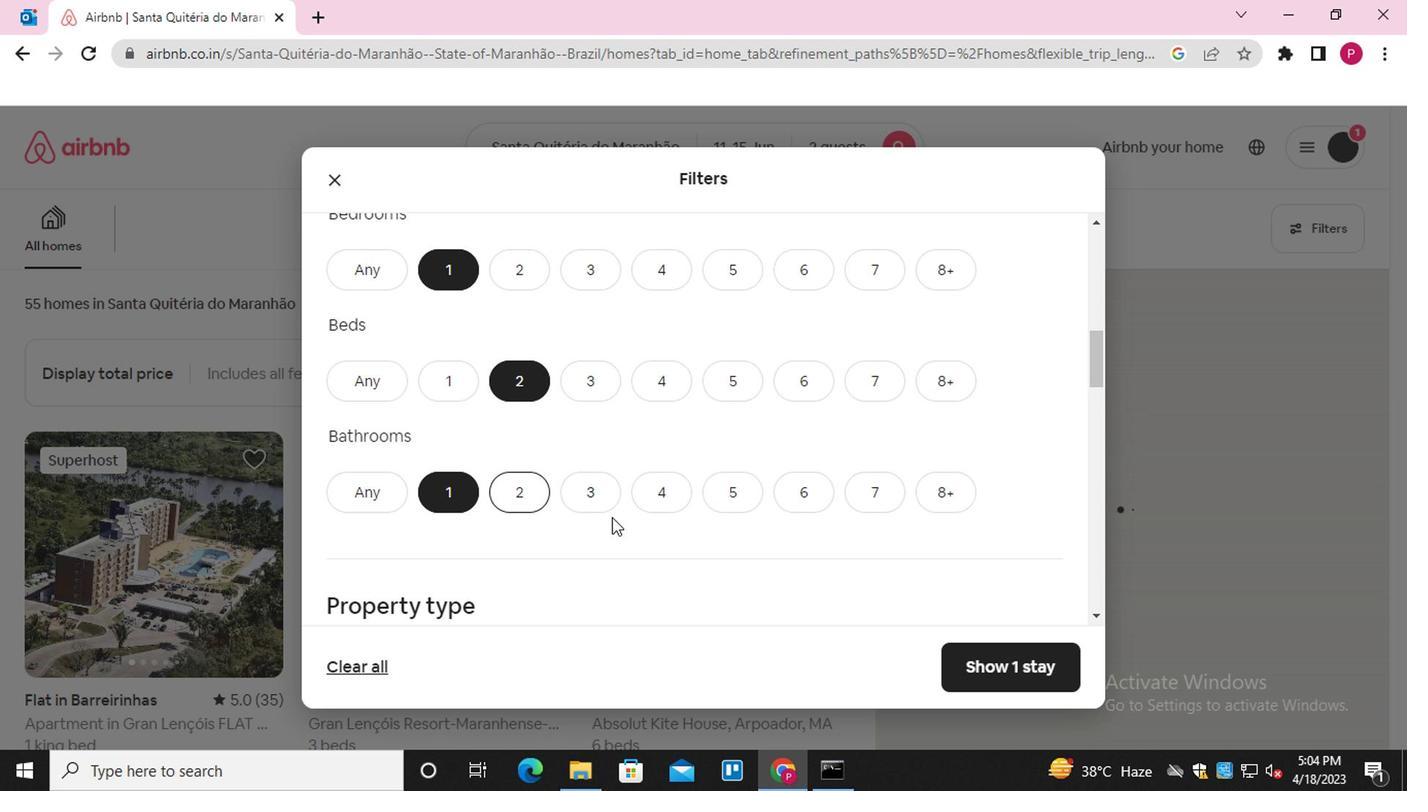 
Action: Mouse scrolled (616, 528) with delta (0, -1)
Screenshot: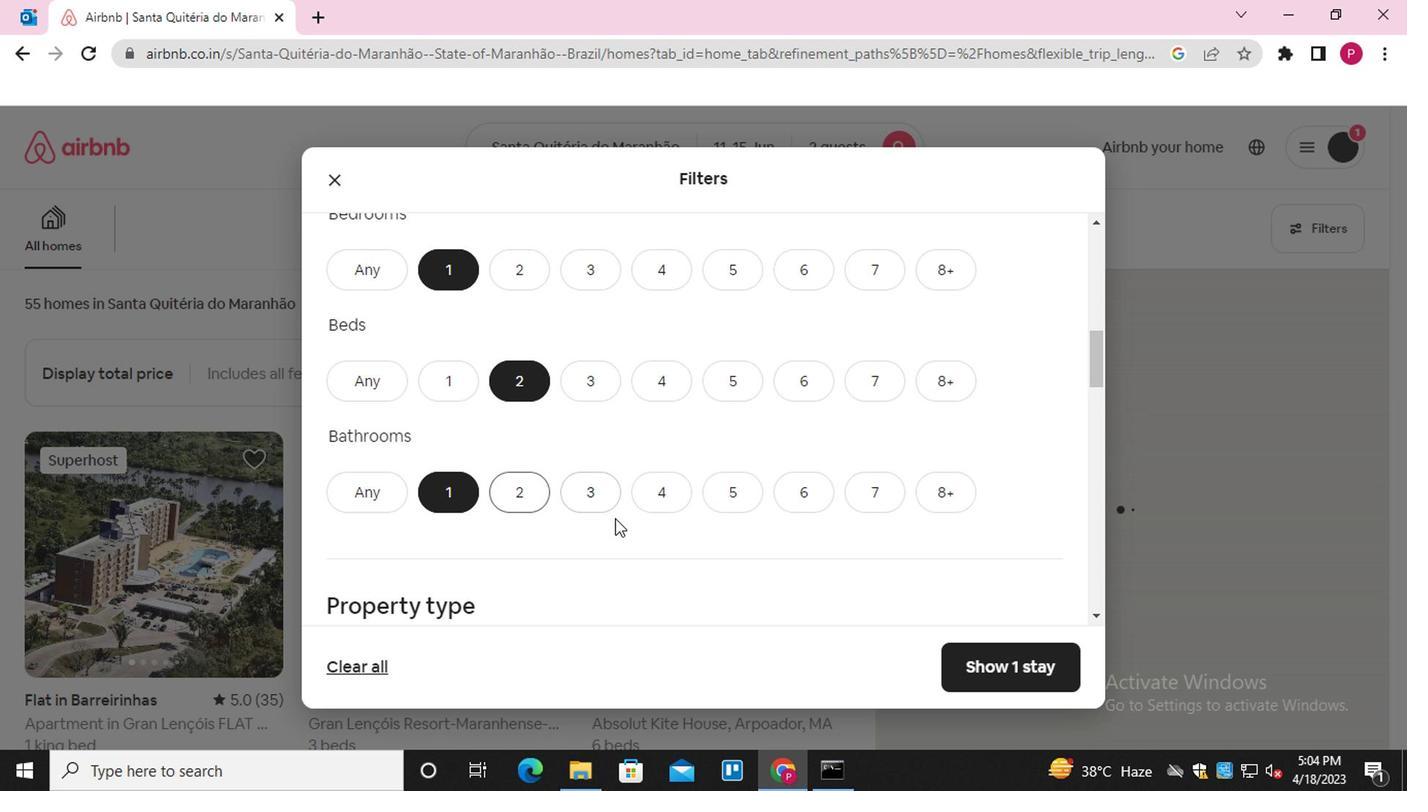 
Action: Mouse moved to (942, 417)
Screenshot: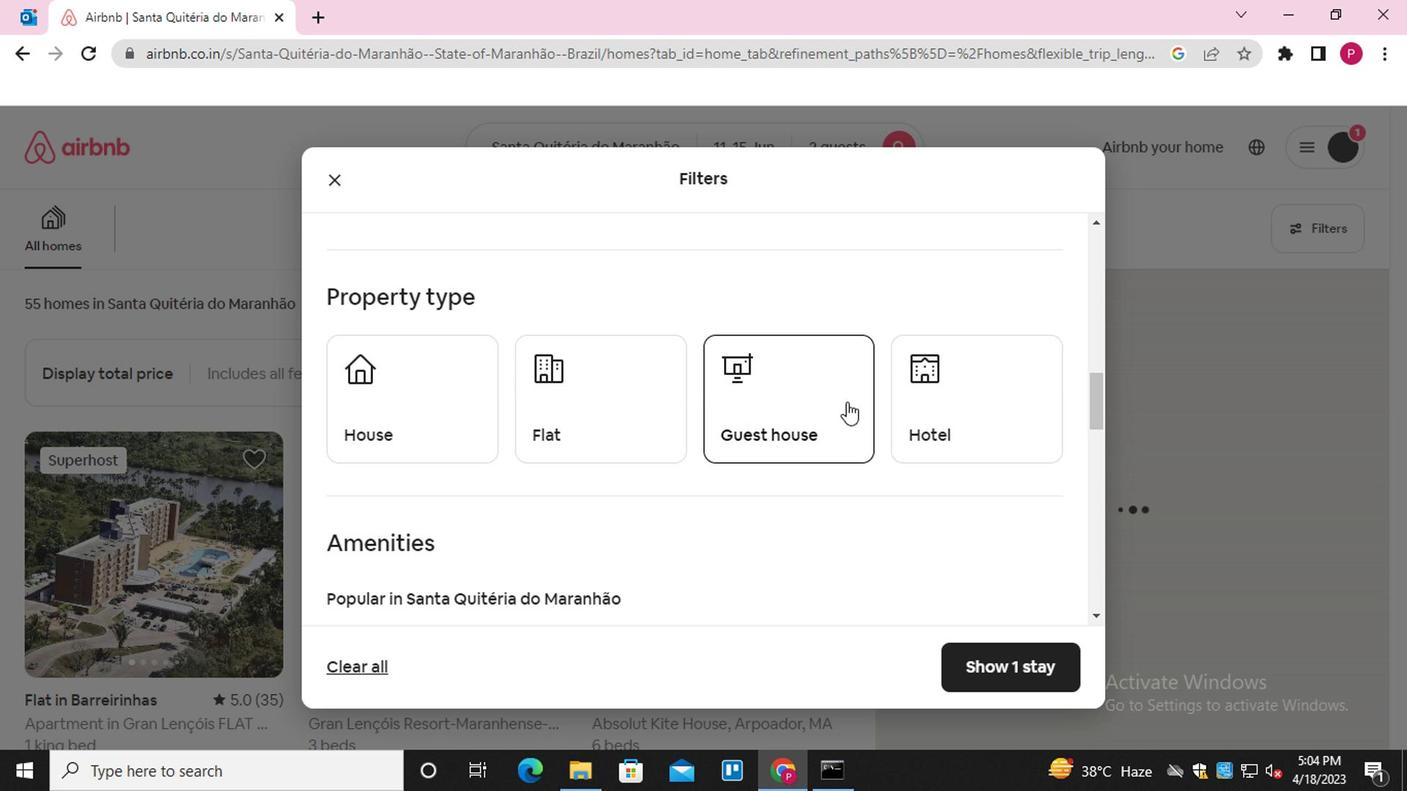 
Action: Mouse pressed left at (942, 417)
Screenshot: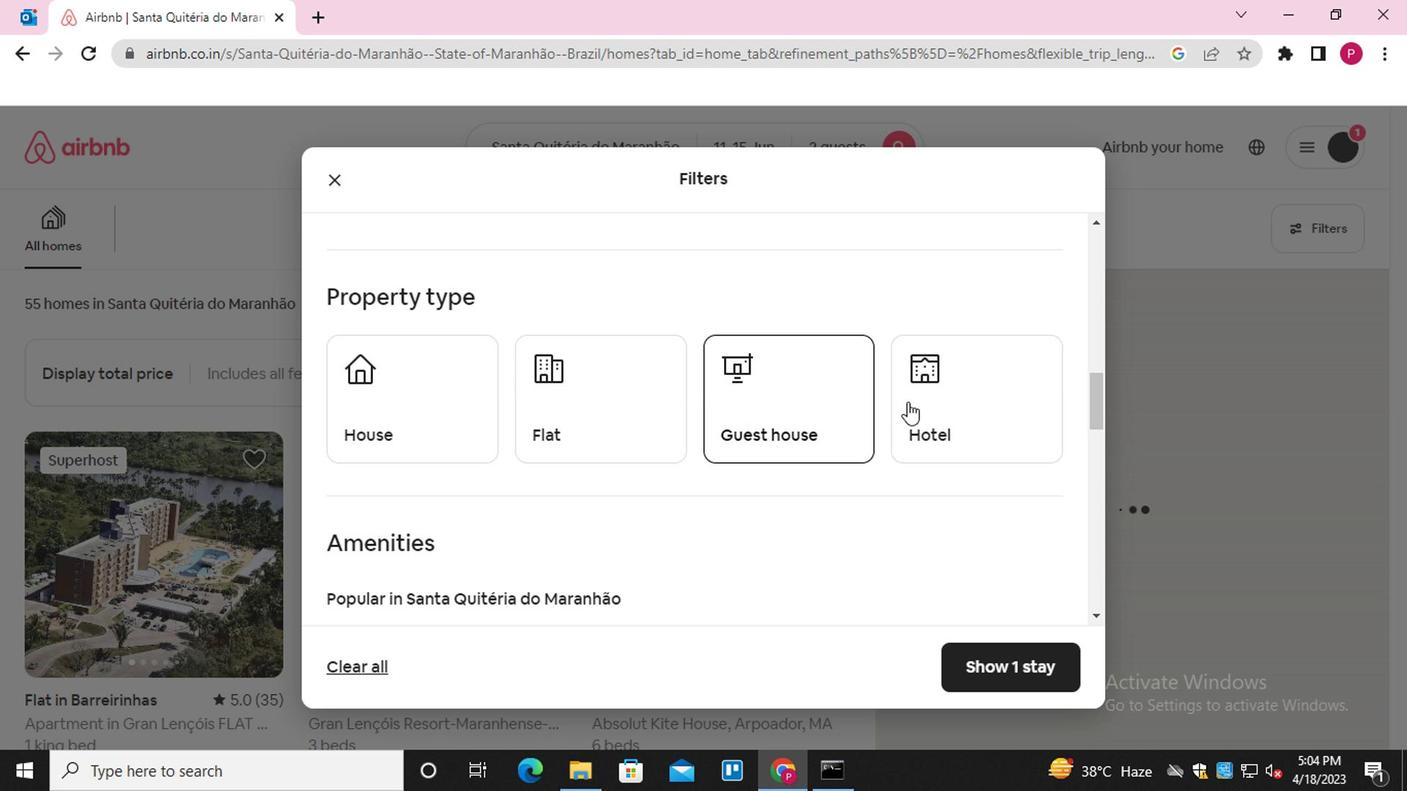 
Action: Mouse moved to (619, 543)
Screenshot: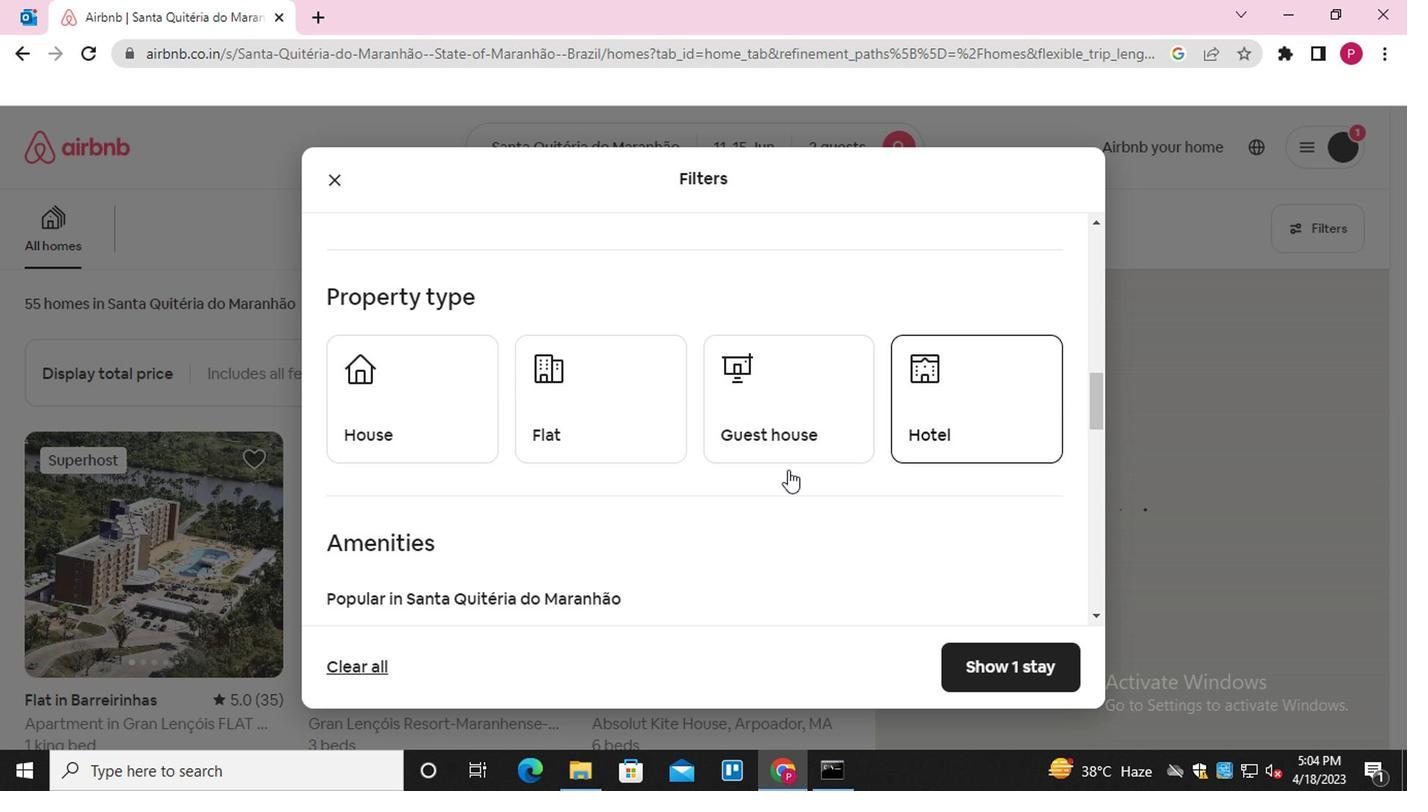 
Action: Mouse scrolled (619, 542) with delta (0, -1)
Screenshot: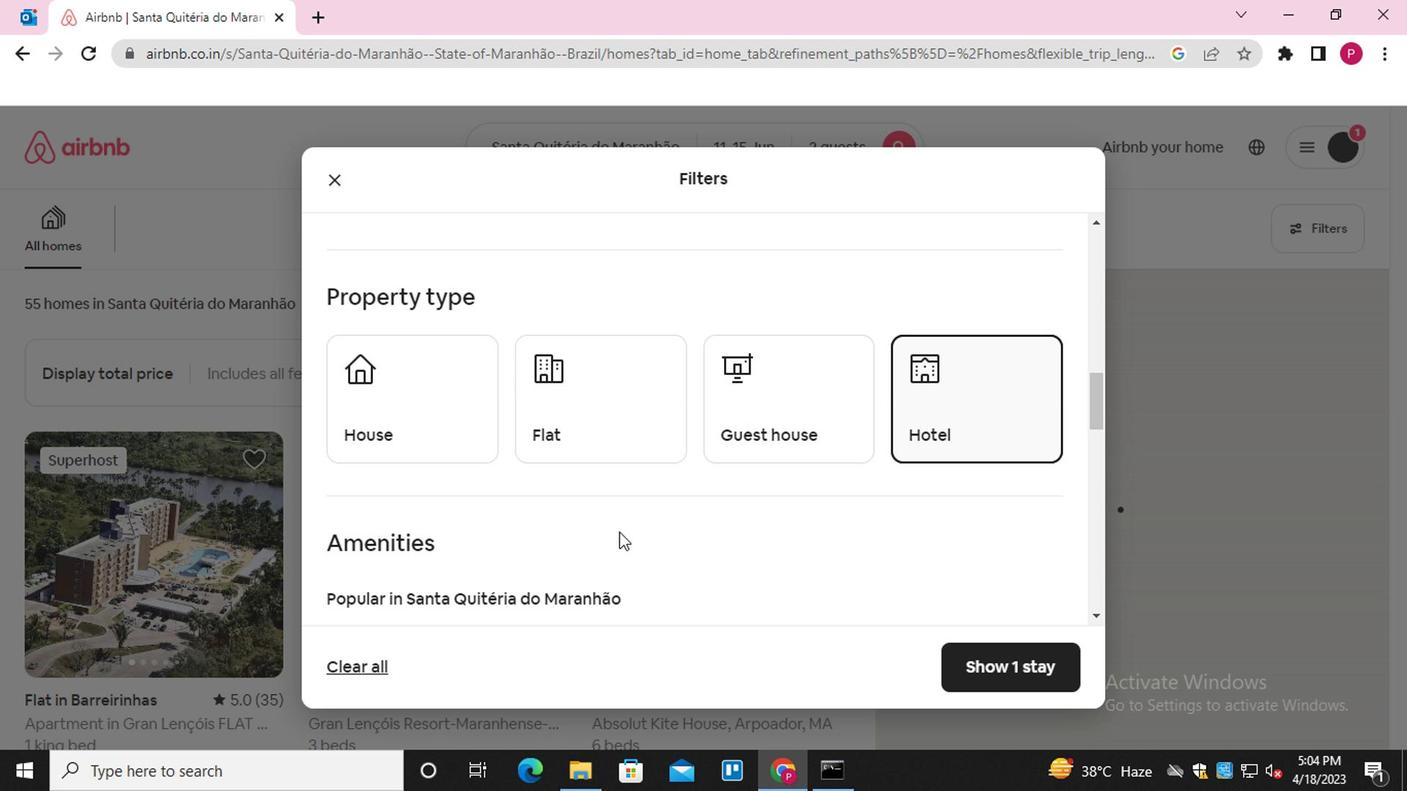 
Action: Mouse scrolled (619, 542) with delta (0, -1)
Screenshot: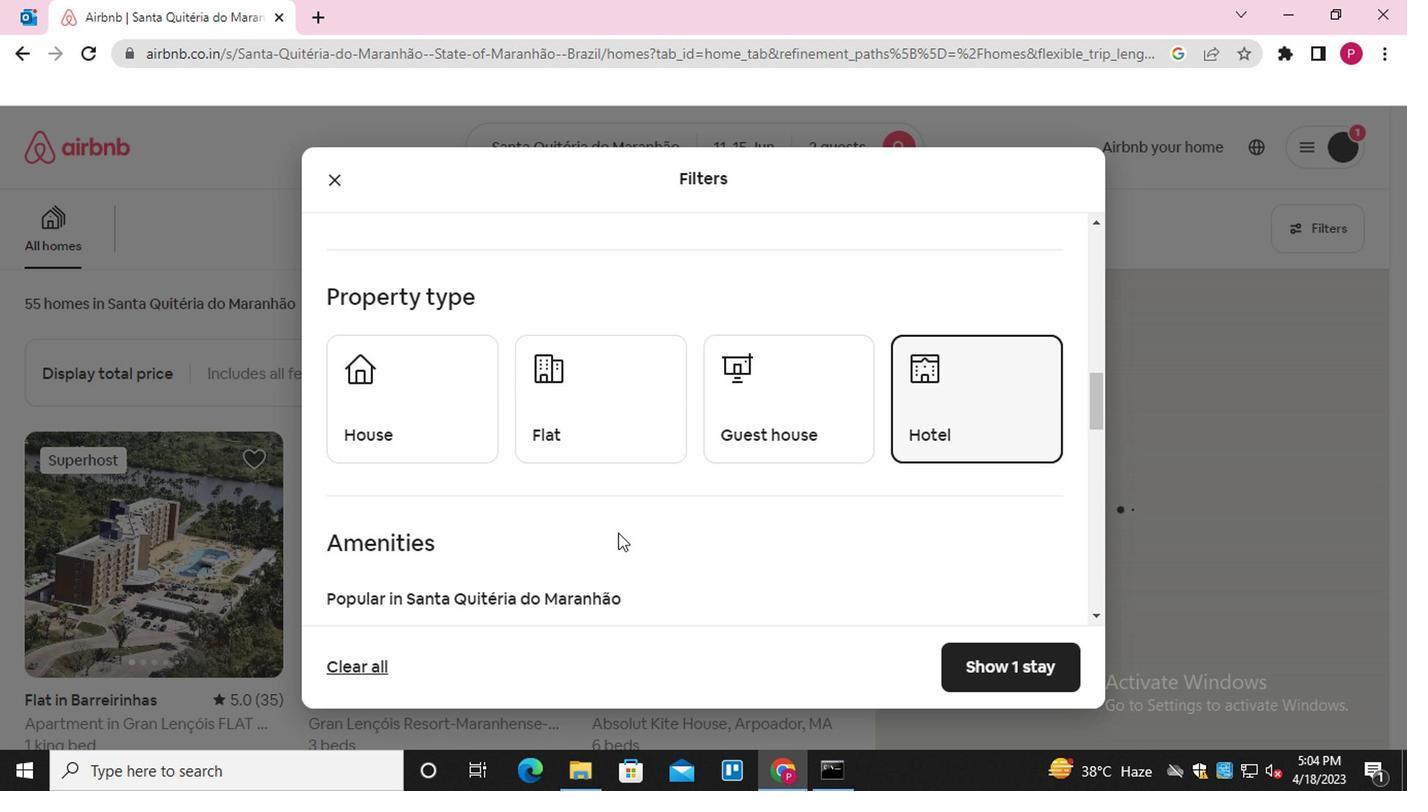 
Action: Mouse scrolled (619, 542) with delta (0, -1)
Screenshot: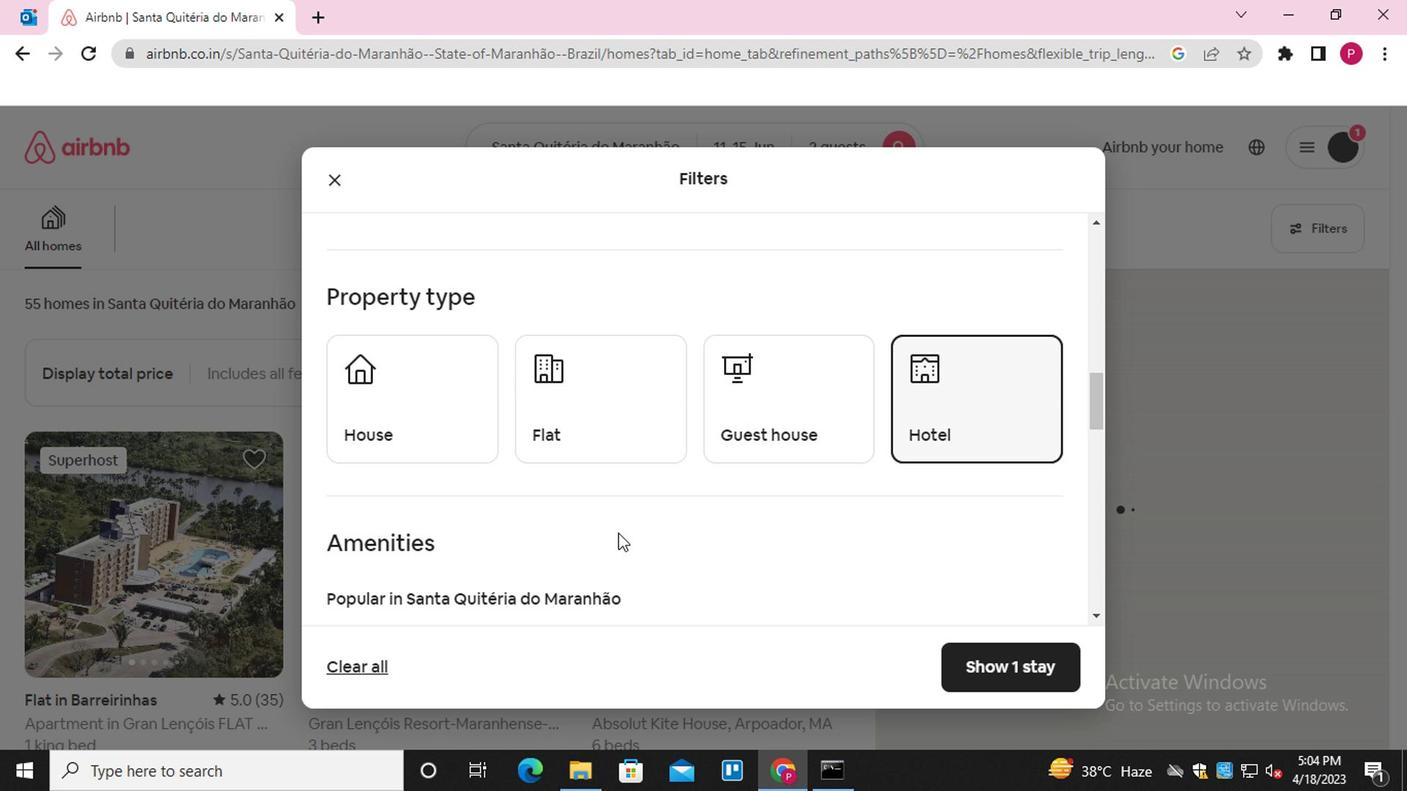 
Action: Mouse scrolled (619, 542) with delta (0, -1)
Screenshot: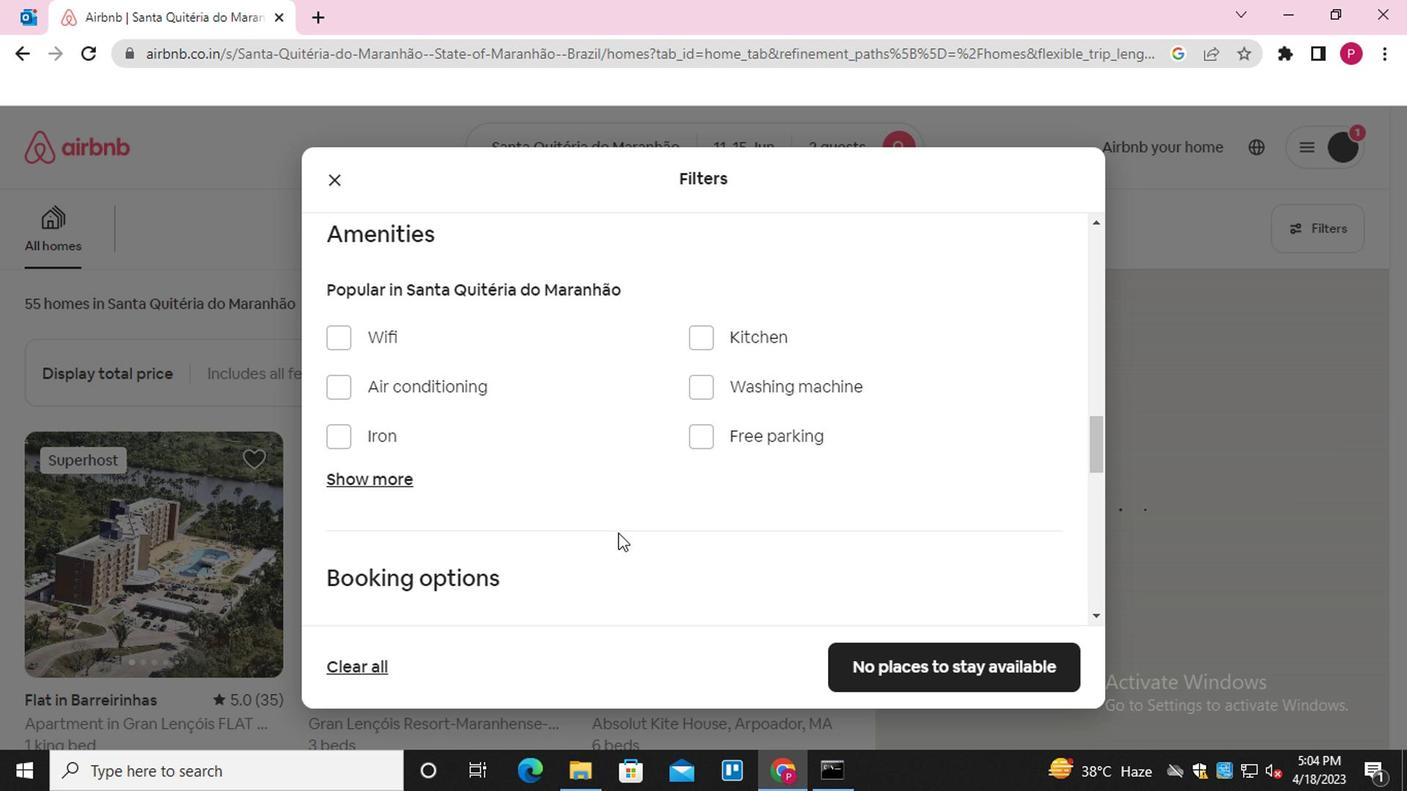 
Action: Mouse scrolled (619, 542) with delta (0, -1)
Screenshot: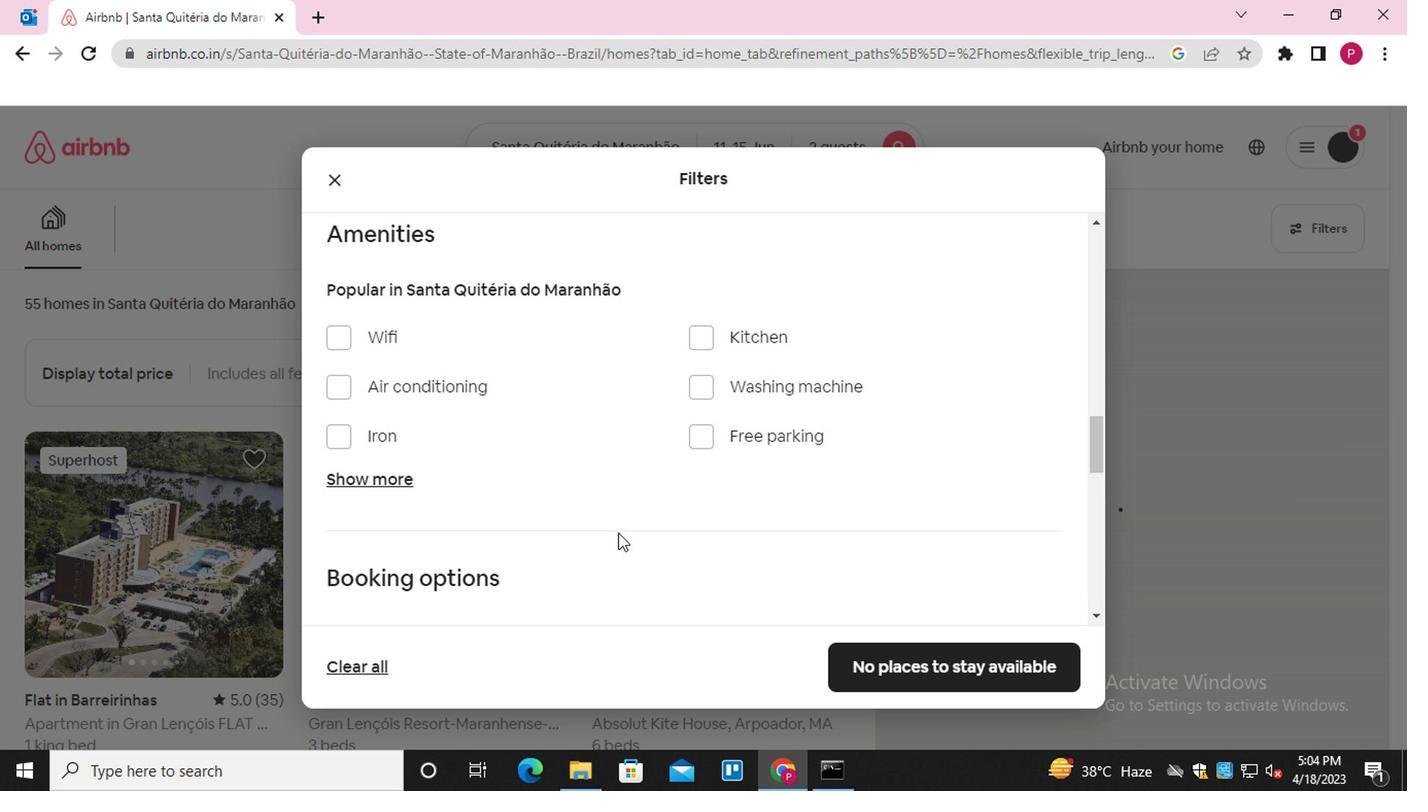 
Action: Mouse scrolled (619, 542) with delta (0, -1)
Screenshot: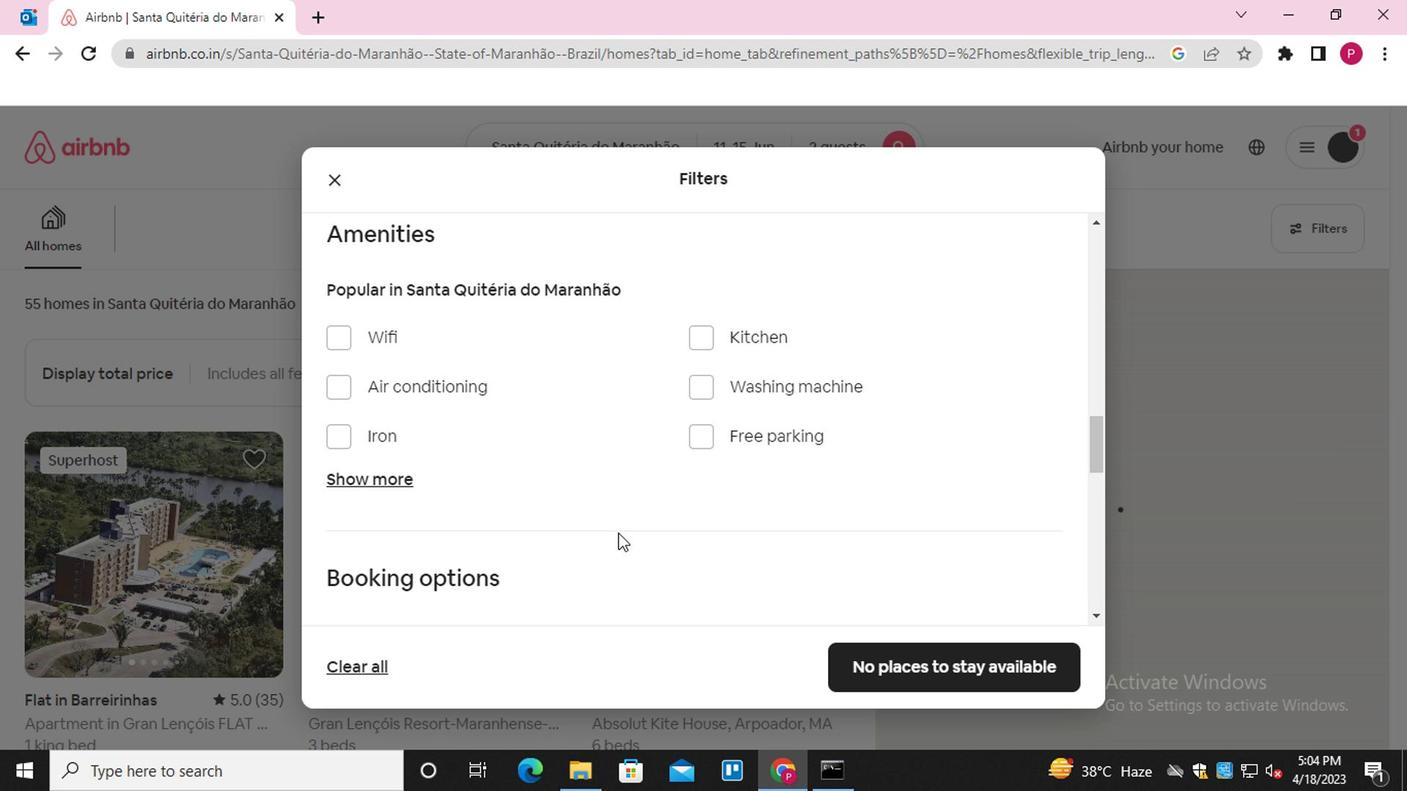 
Action: Mouse moved to (1011, 417)
Screenshot: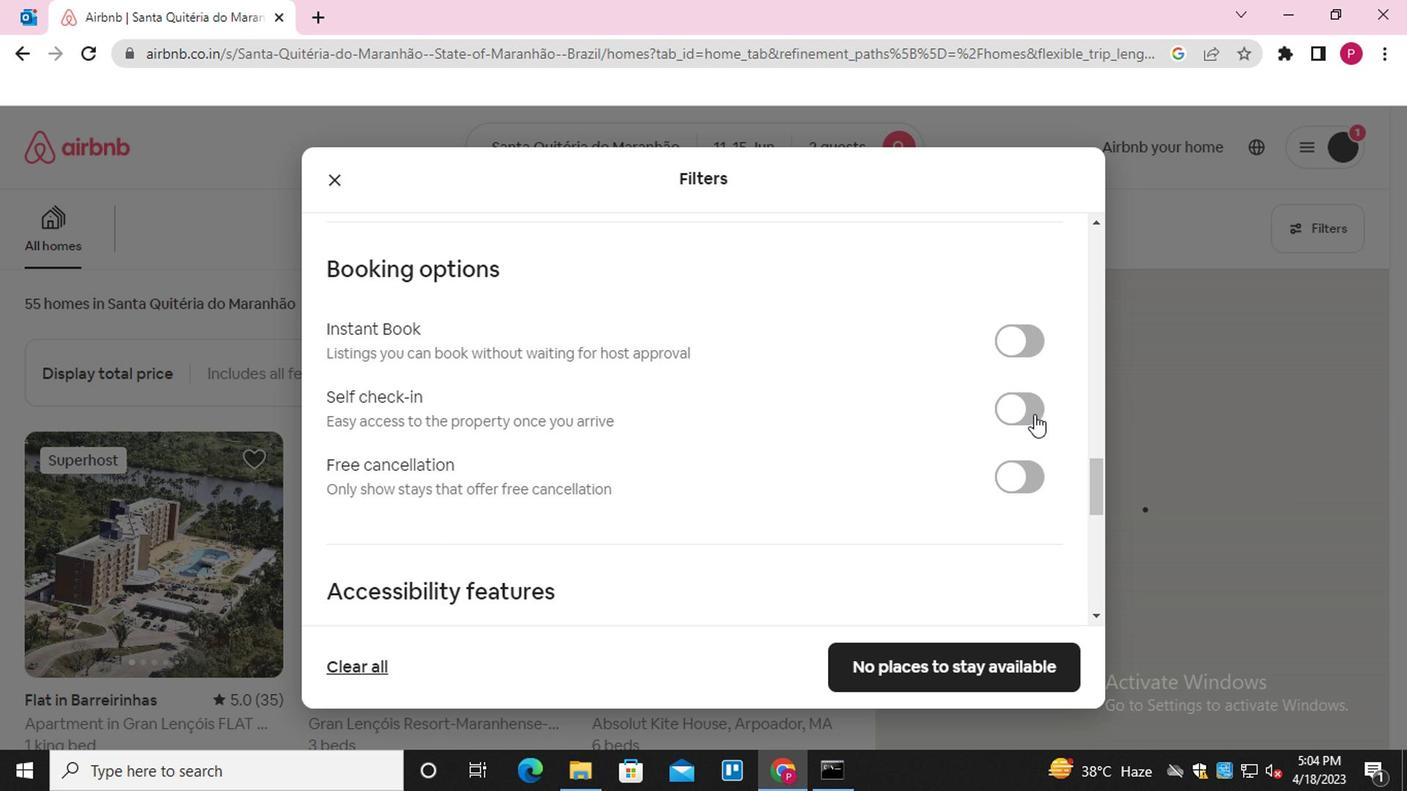 
Action: Mouse pressed left at (1011, 417)
Screenshot: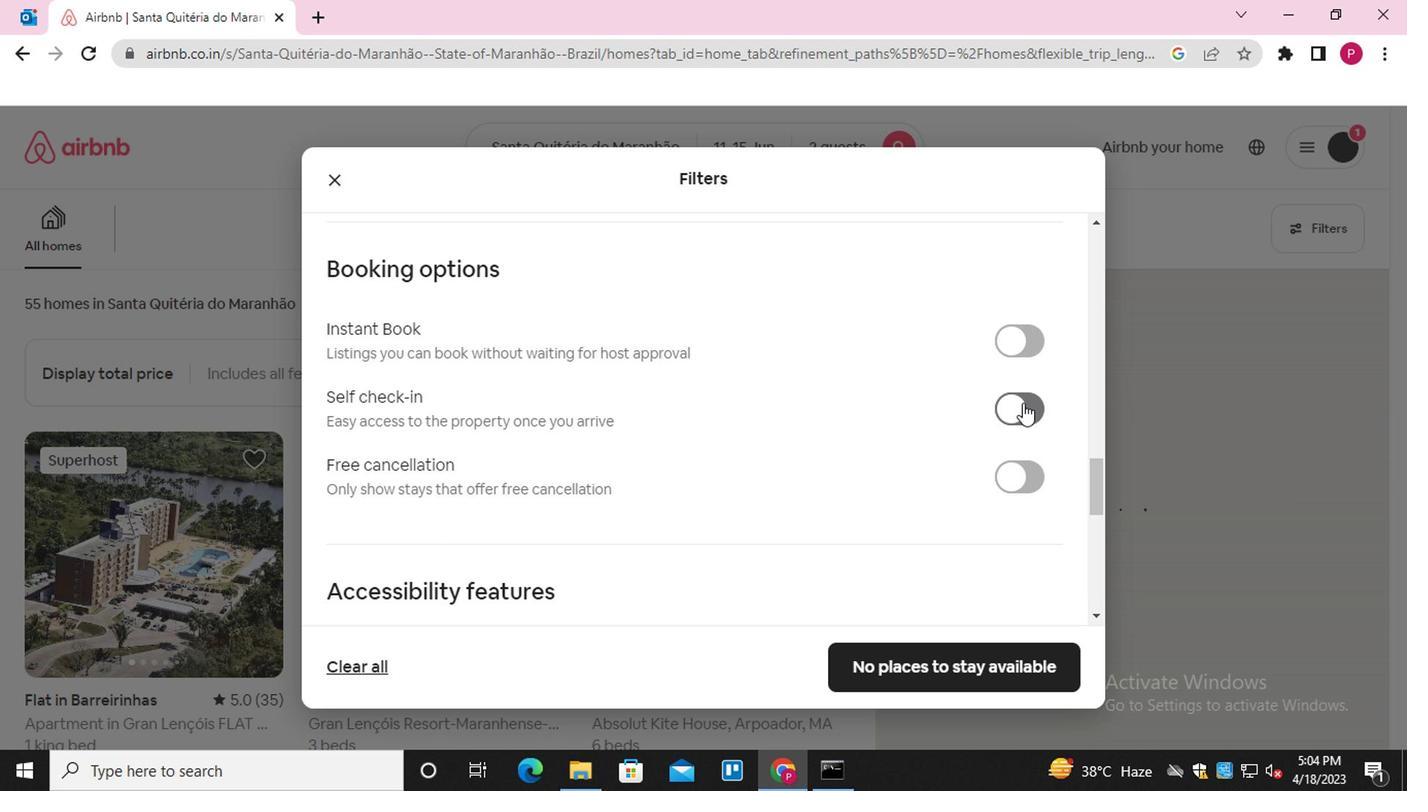 
Action: Mouse moved to (671, 467)
Screenshot: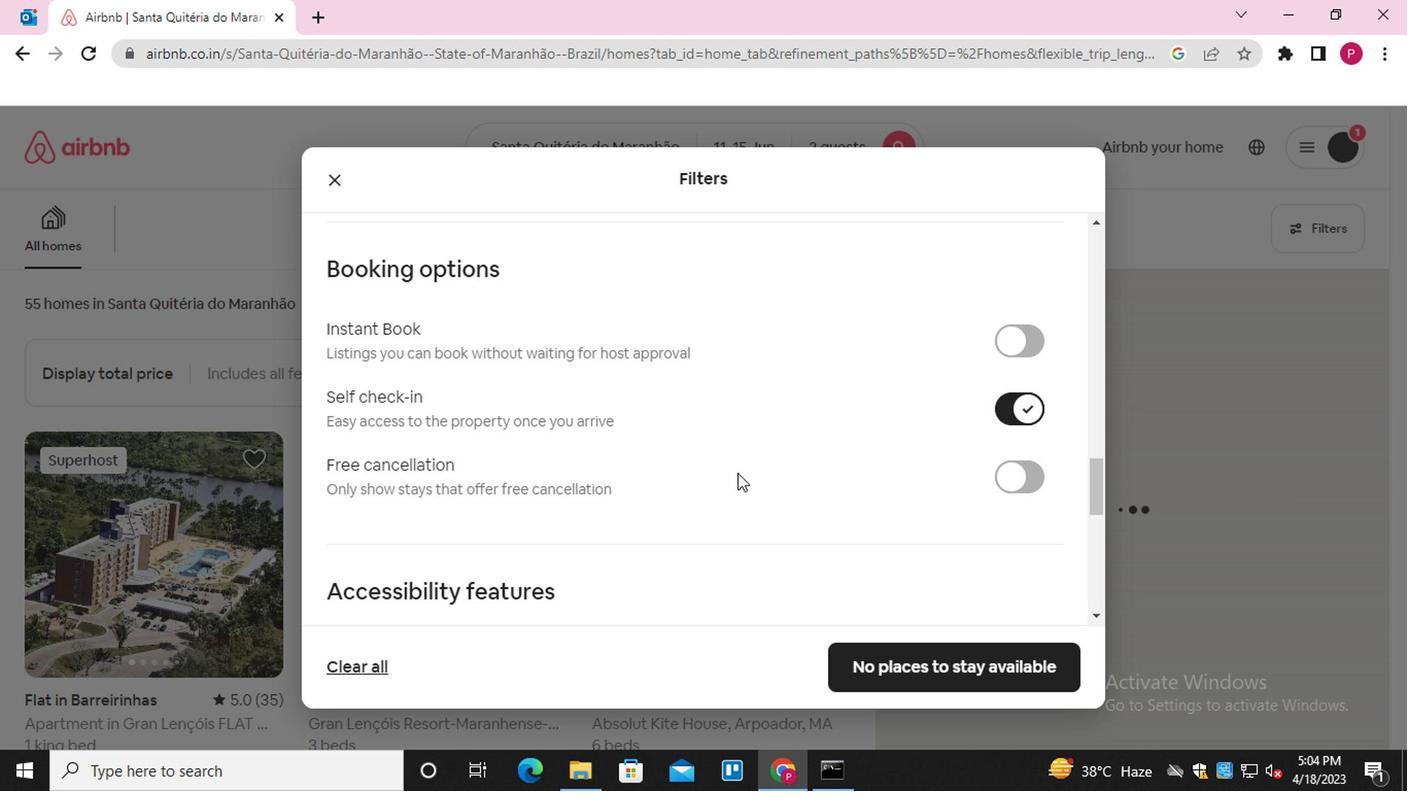 
Action: Mouse scrolled (671, 466) with delta (0, 0)
Screenshot: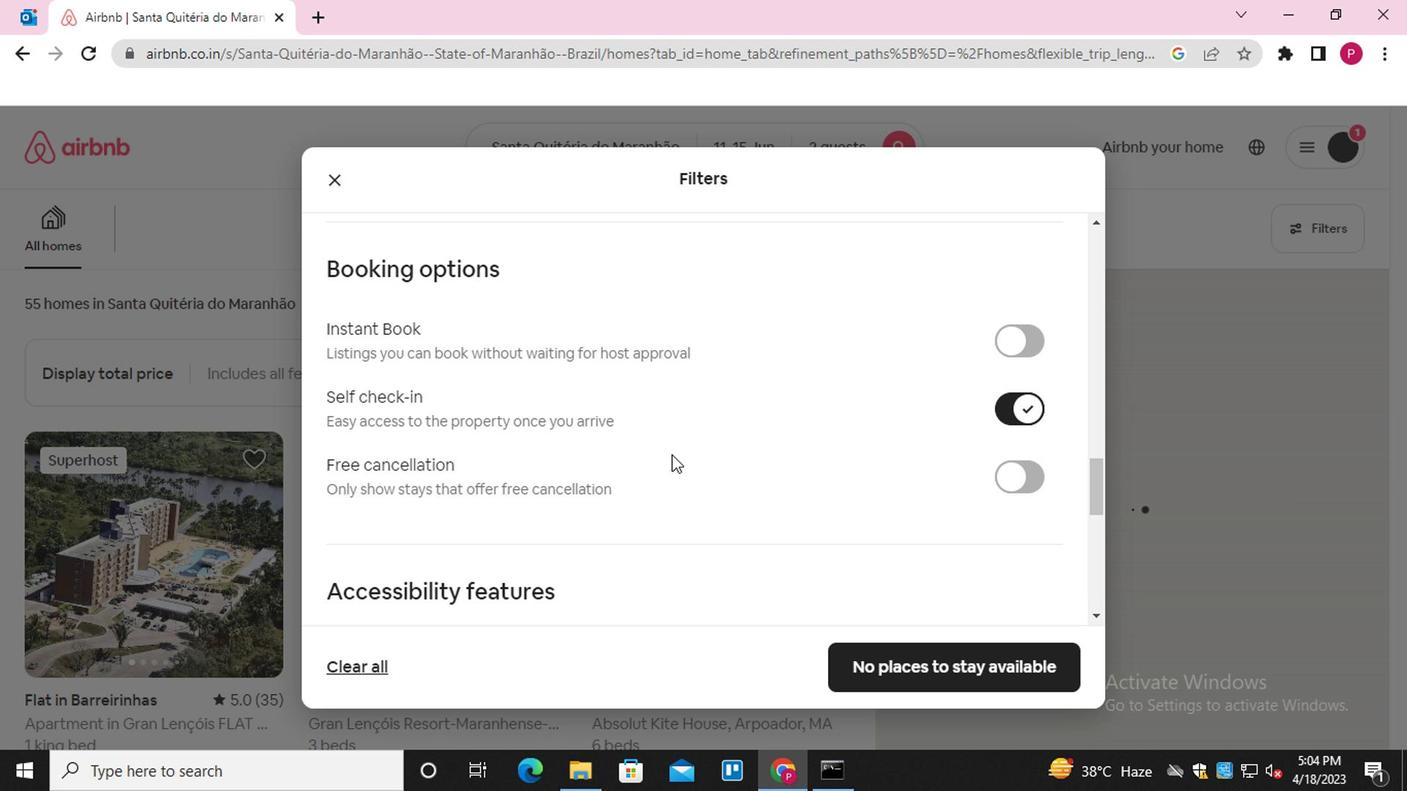 
Action: Mouse scrolled (671, 466) with delta (0, 0)
Screenshot: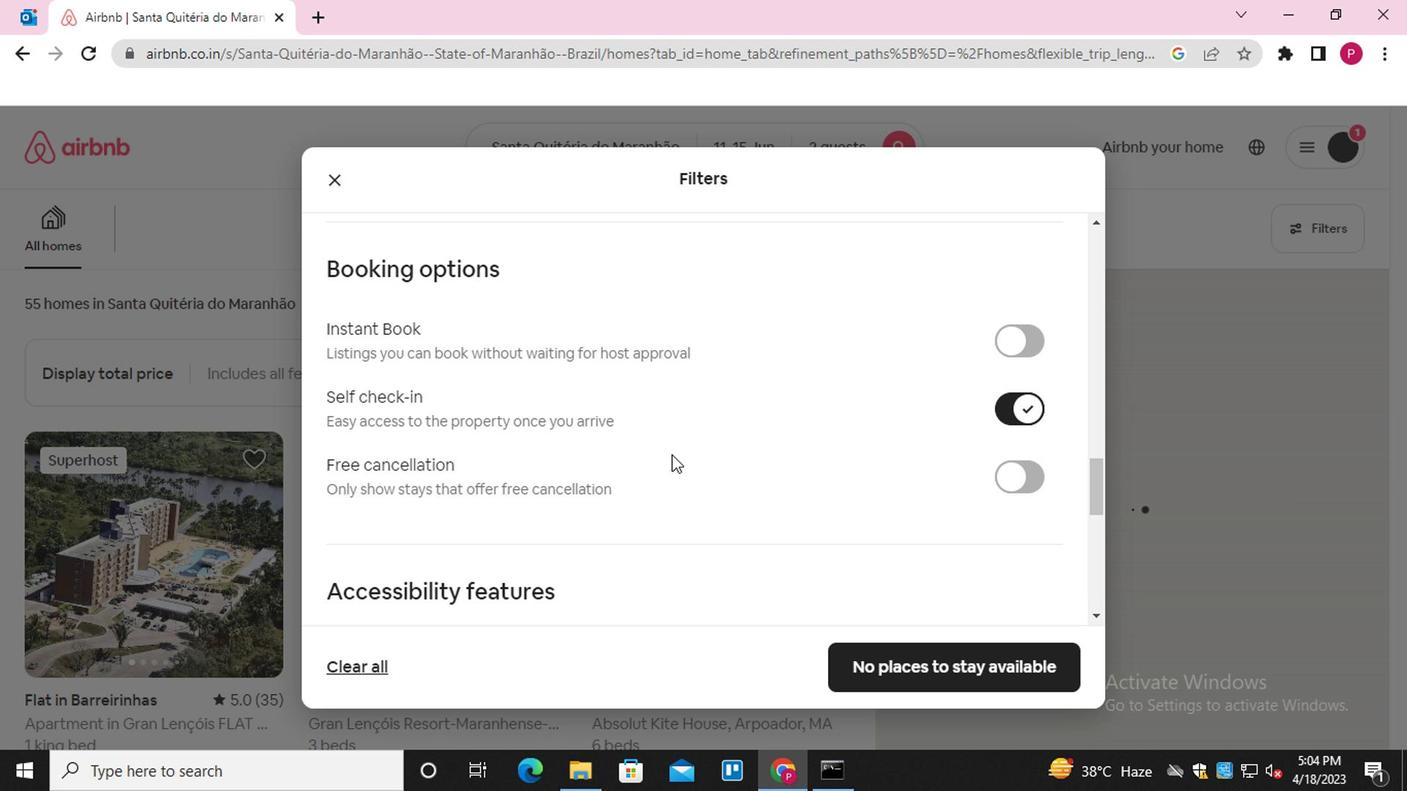 
Action: Mouse scrolled (671, 466) with delta (0, 0)
Screenshot: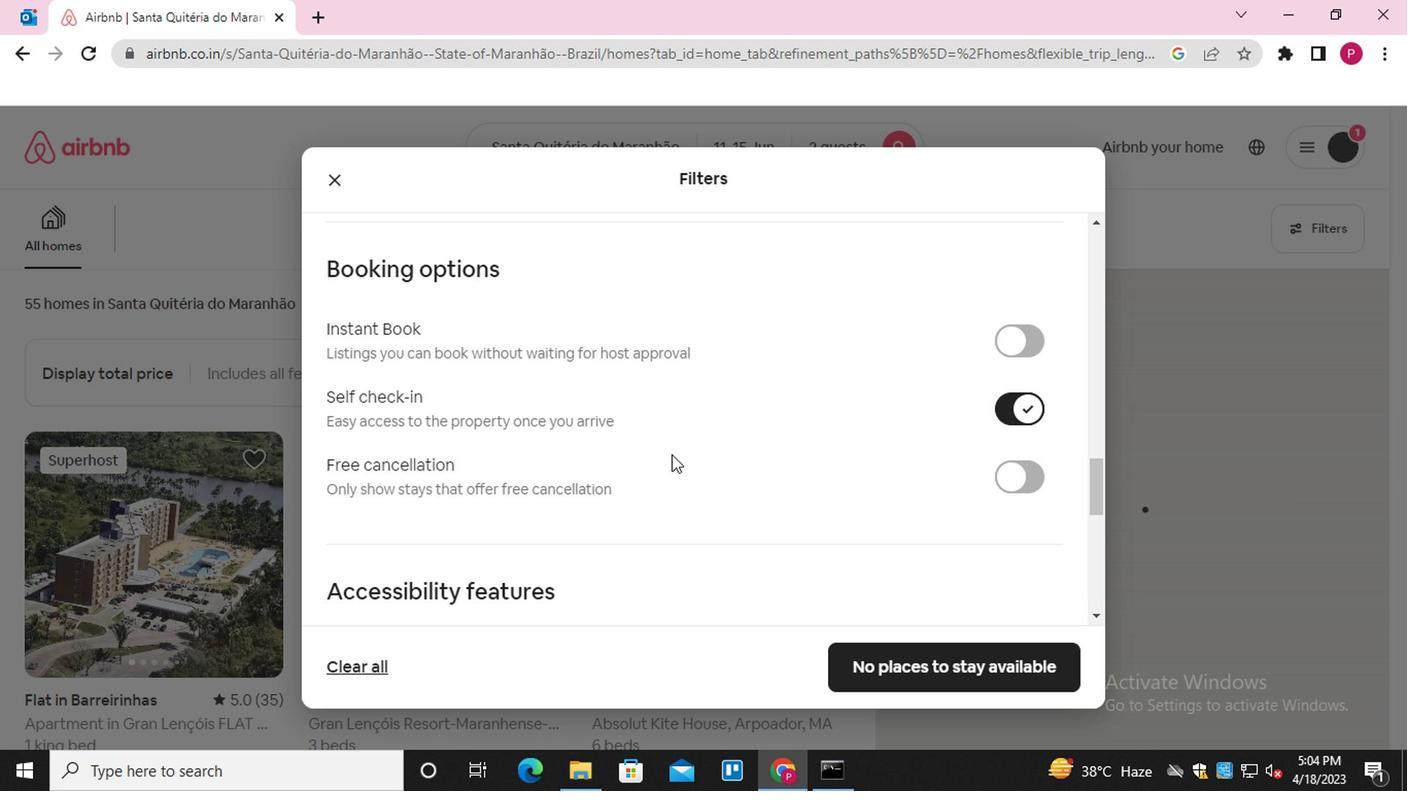 
Action: Mouse scrolled (671, 466) with delta (0, 0)
Screenshot: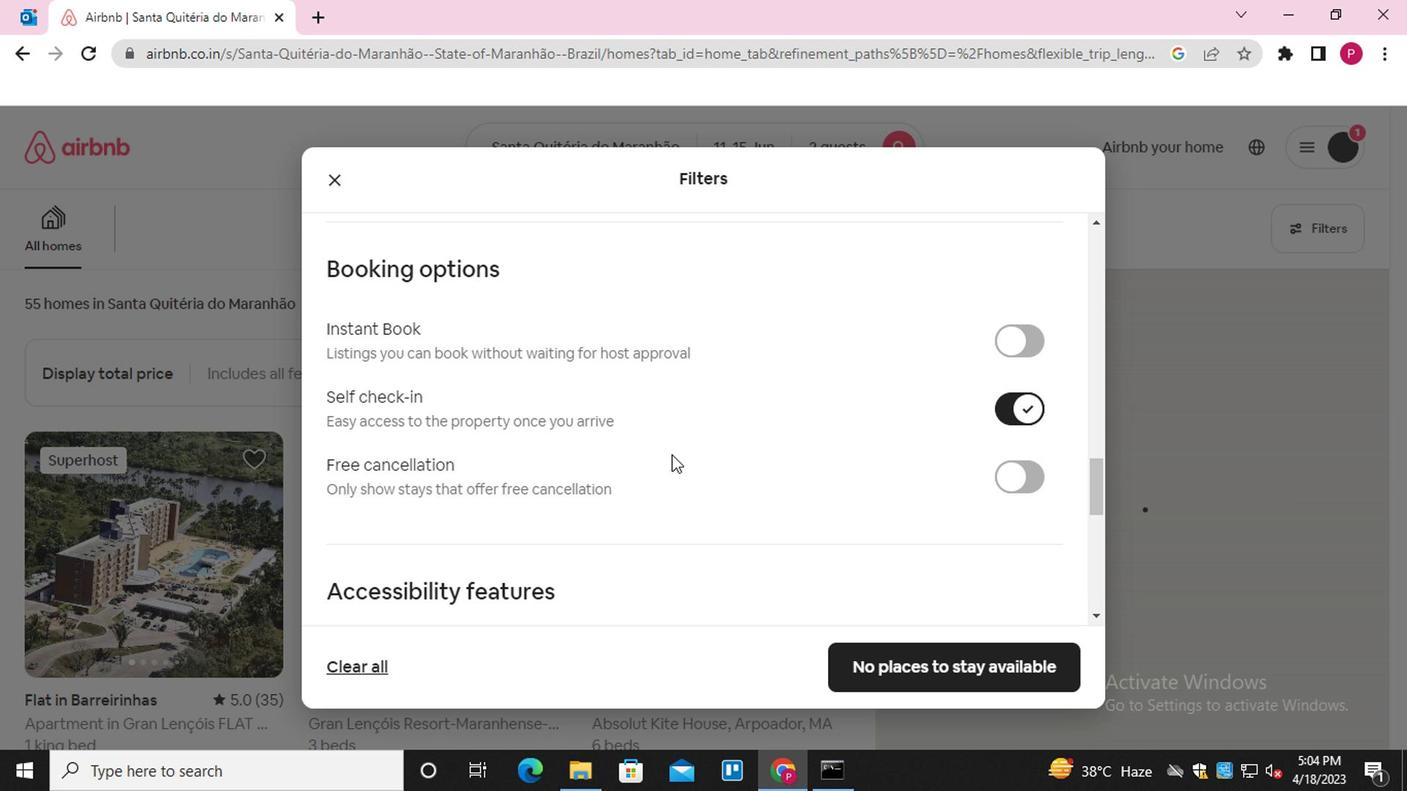 
Action: Mouse moved to (651, 476)
Screenshot: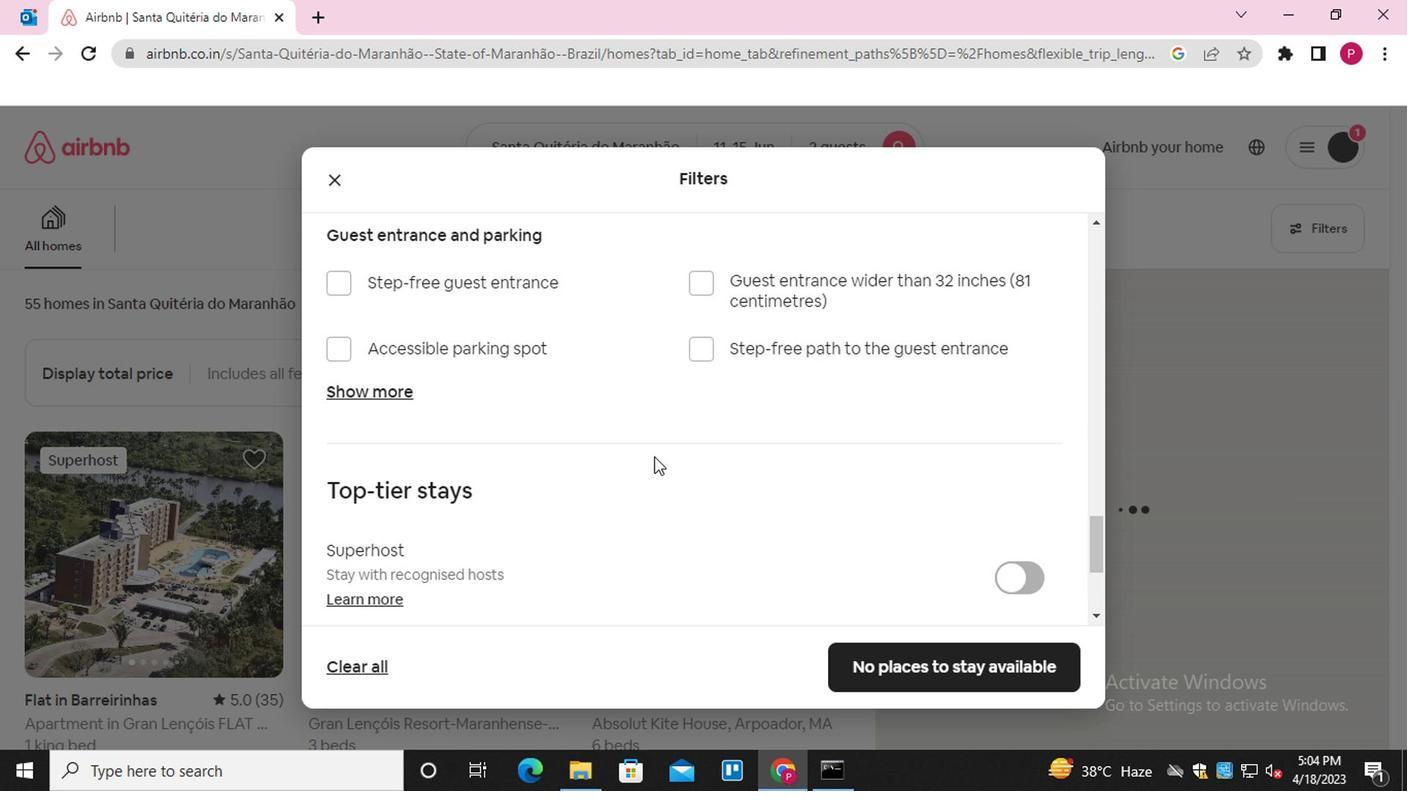 
Action: Mouse scrolled (651, 475) with delta (0, 0)
Screenshot: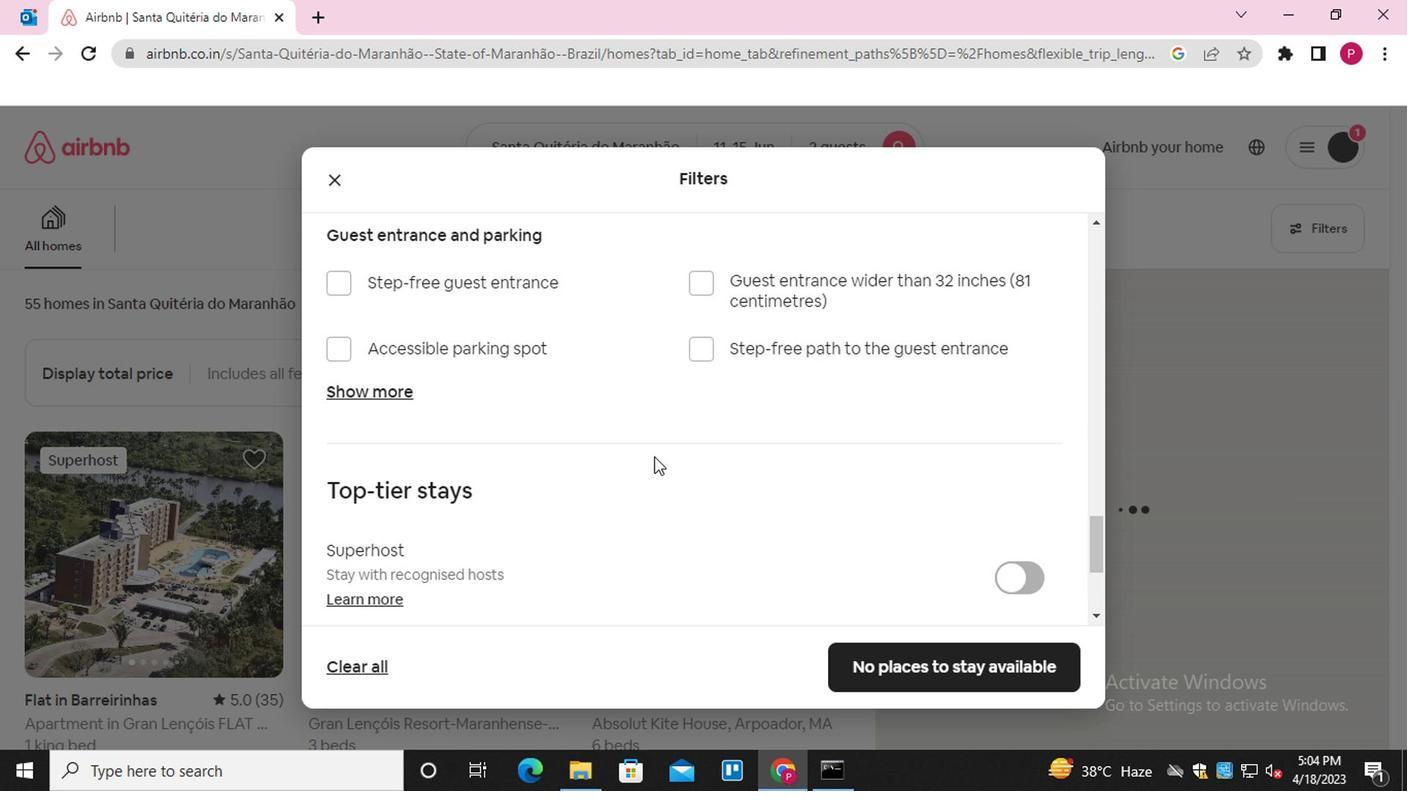 
Action: Mouse scrolled (651, 475) with delta (0, 0)
Screenshot: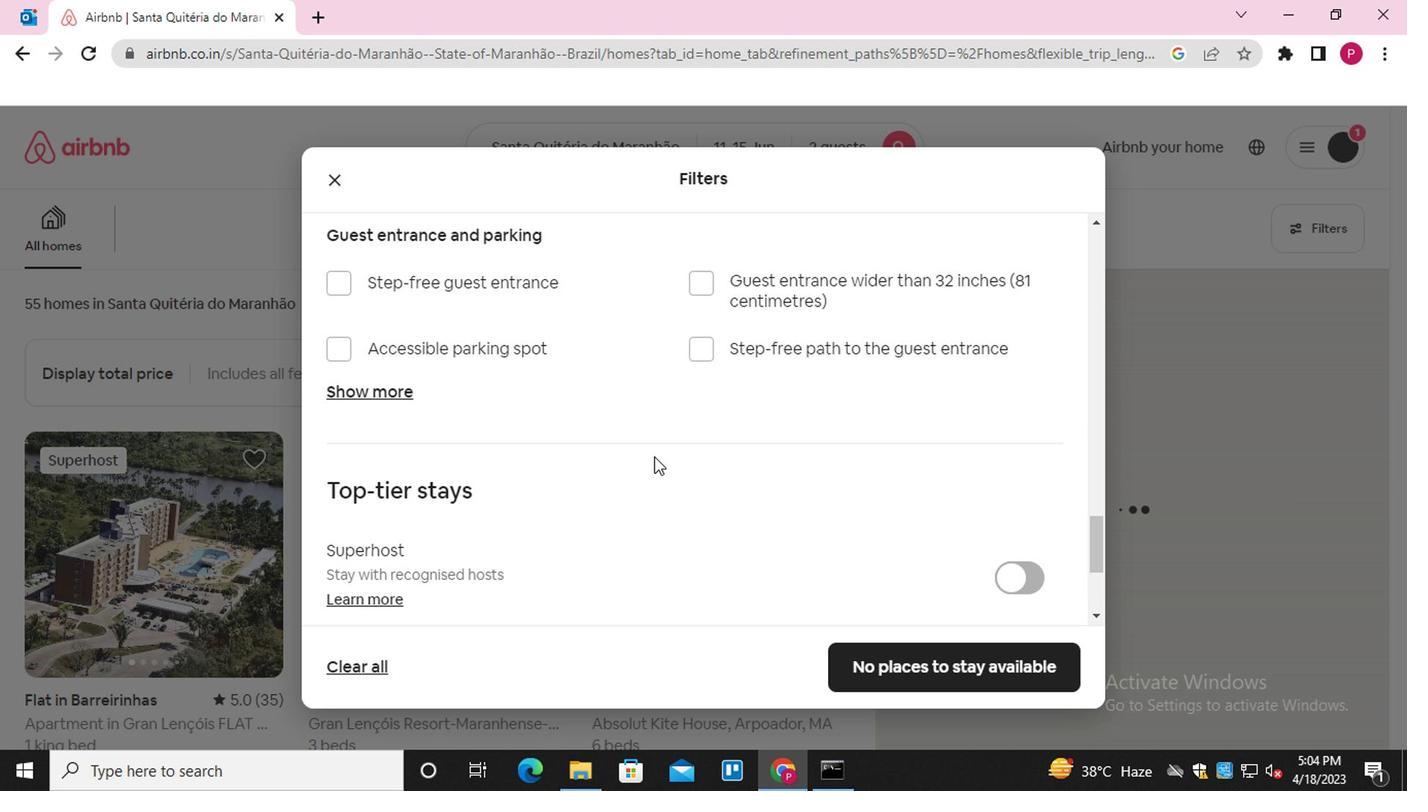 
Action: Mouse scrolled (651, 475) with delta (0, 0)
Screenshot: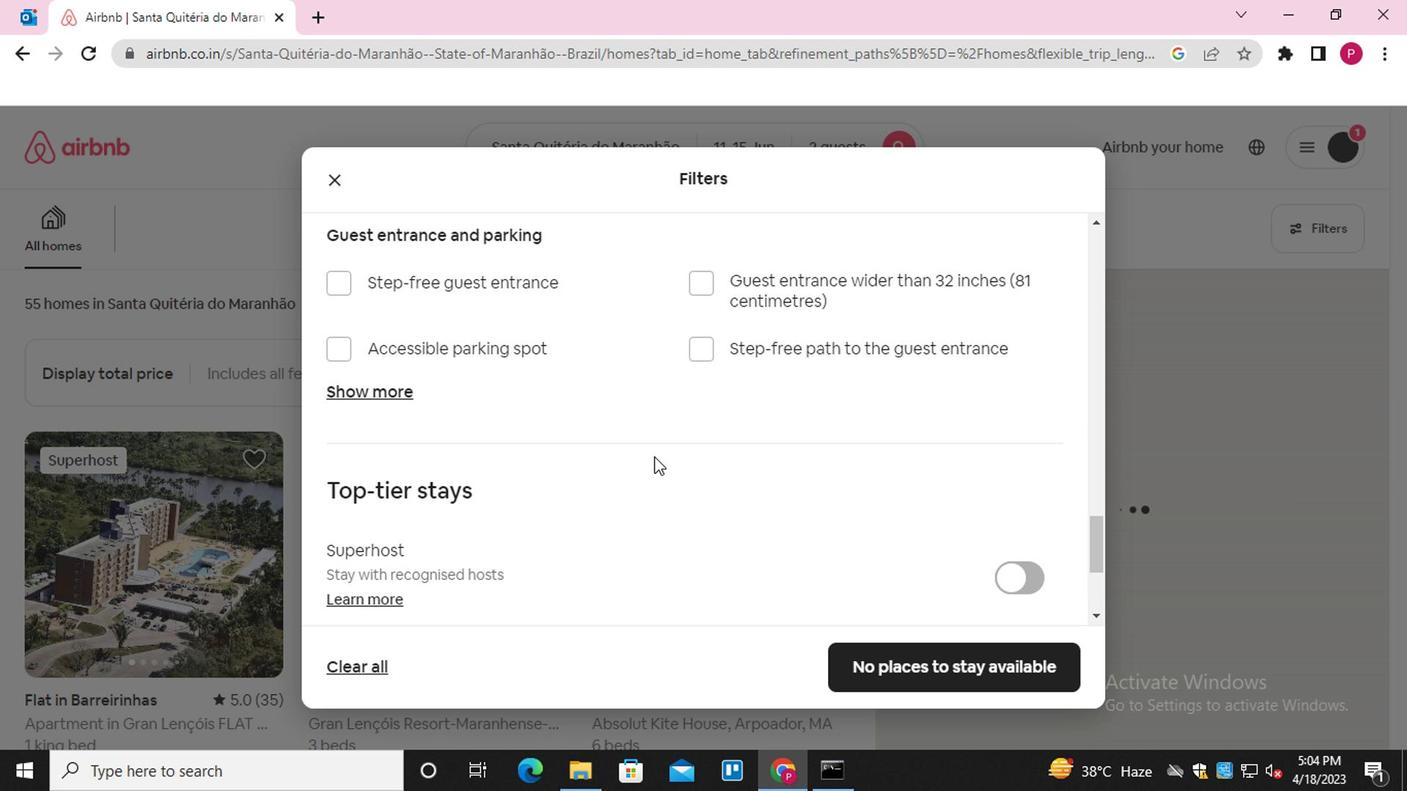 
Action: Mouse scrolled (651, 475) with delta (0, 0)
Screenshot: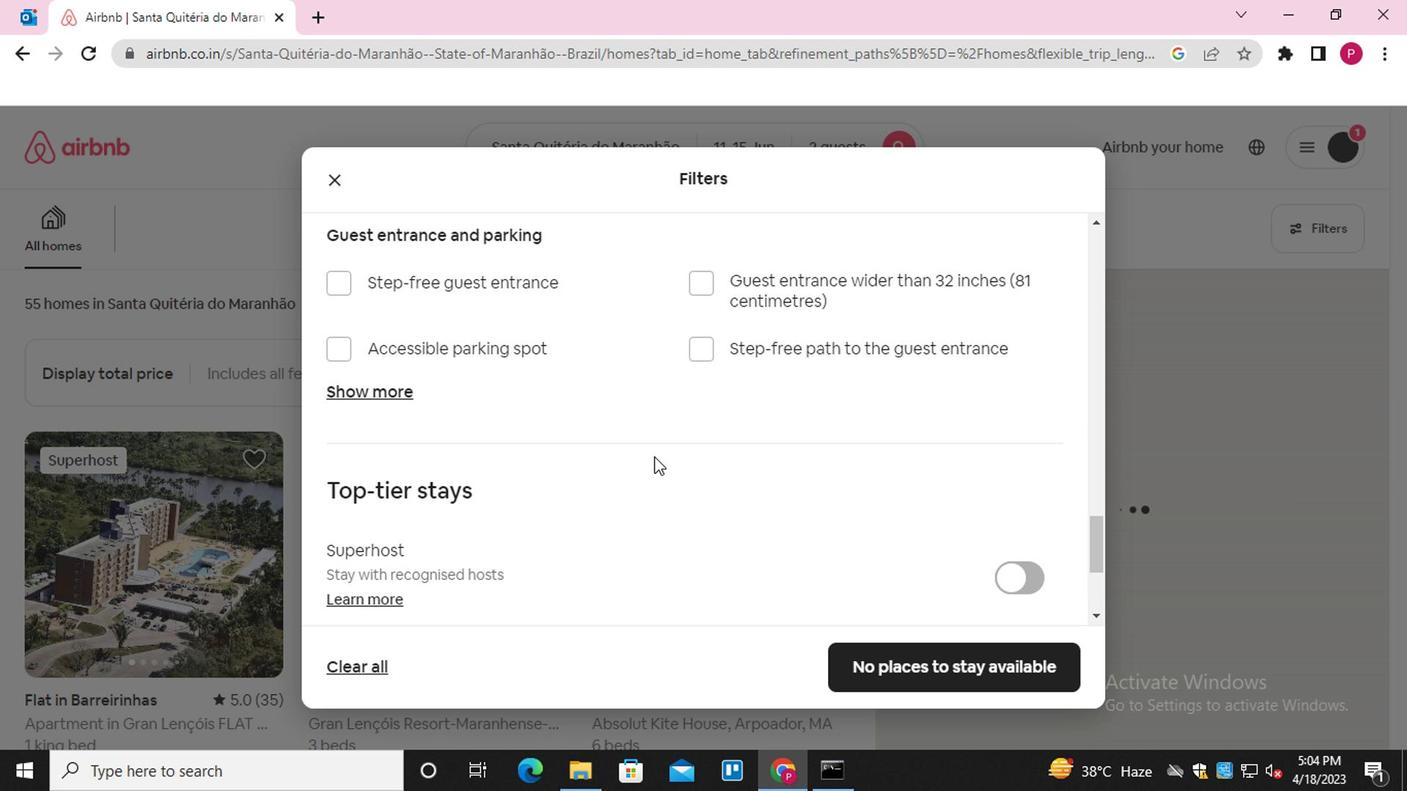 
Action: Mouse moved to (697, 521)
Screenshot: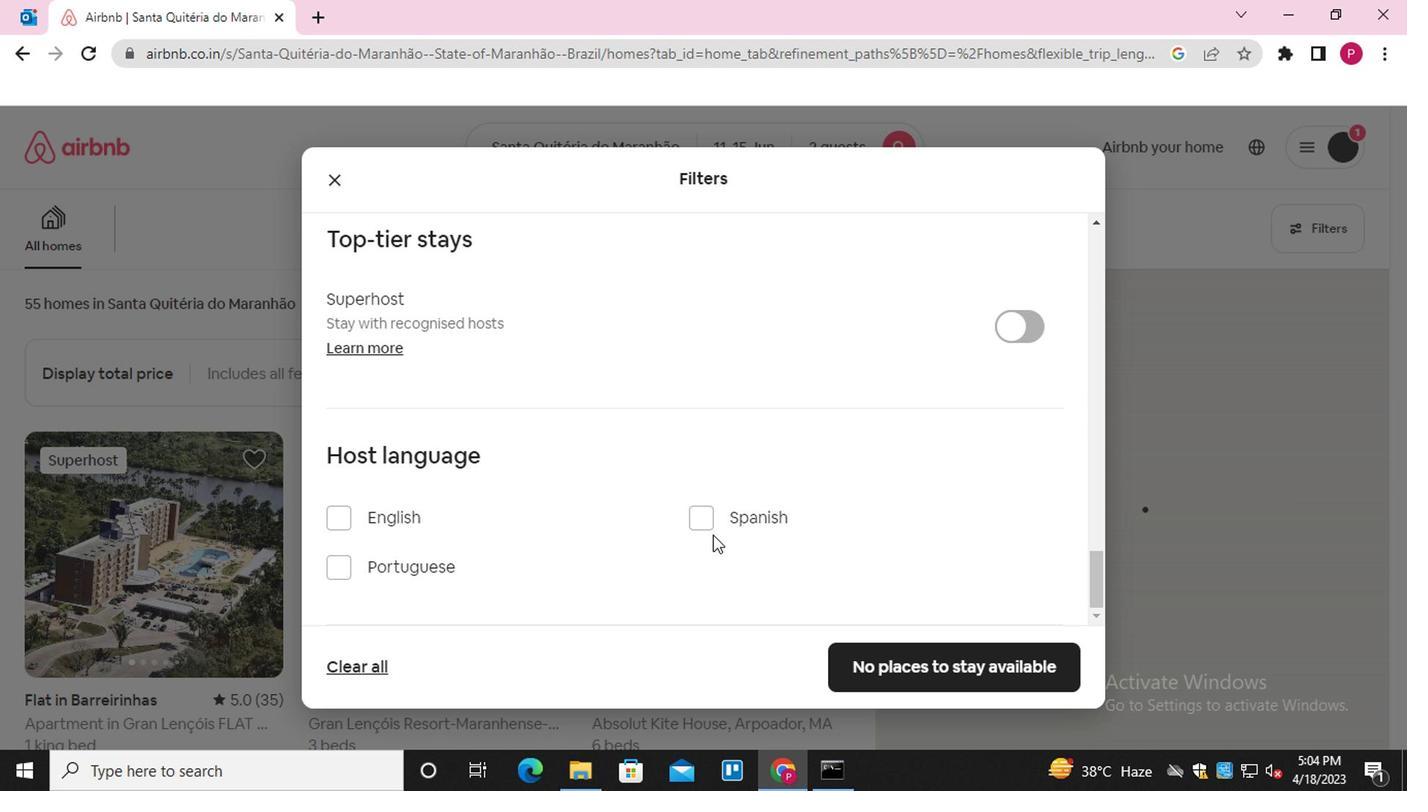 
Action: Mouse pressed left at (697, 521)
Screenshot: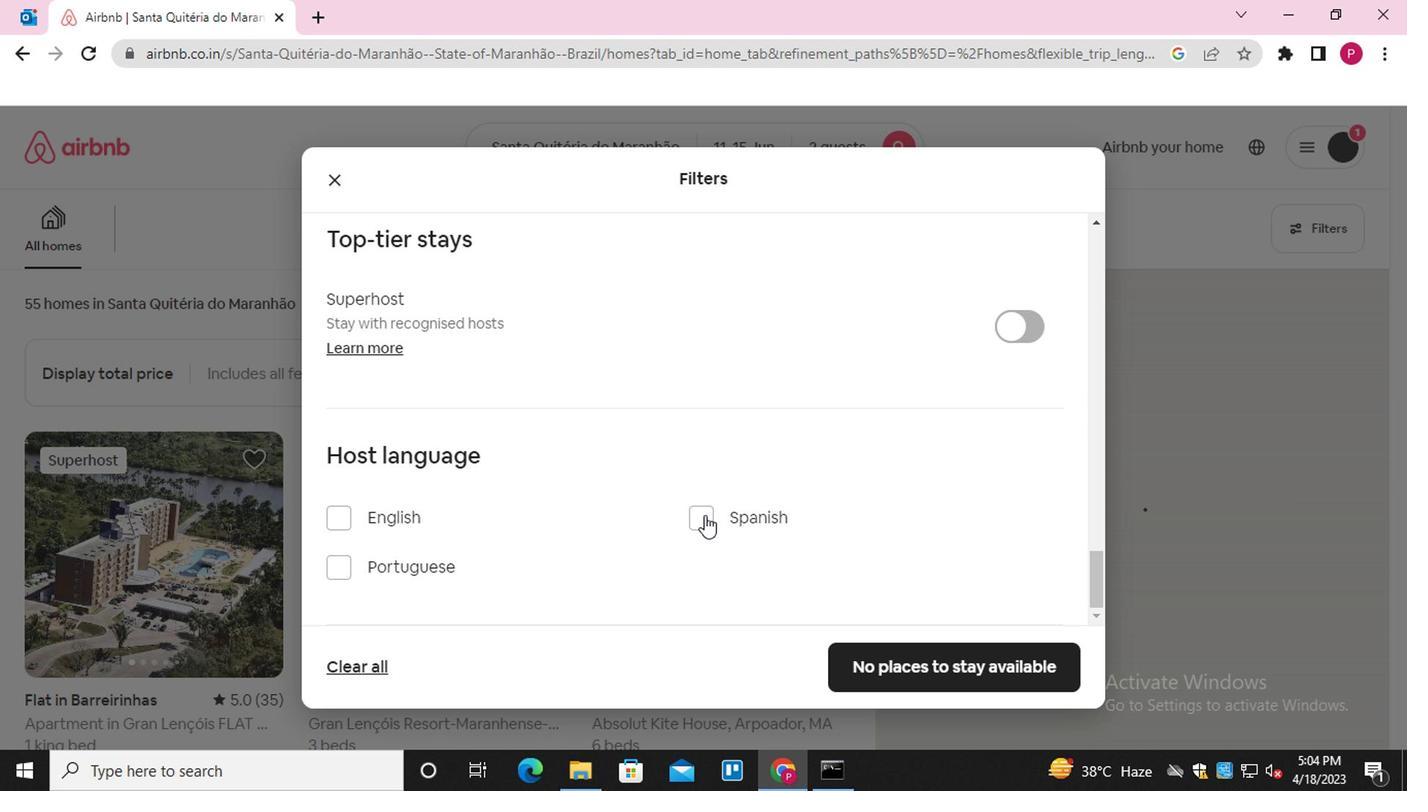 
Action: Mouse moved to (932, 667)
Screenshot: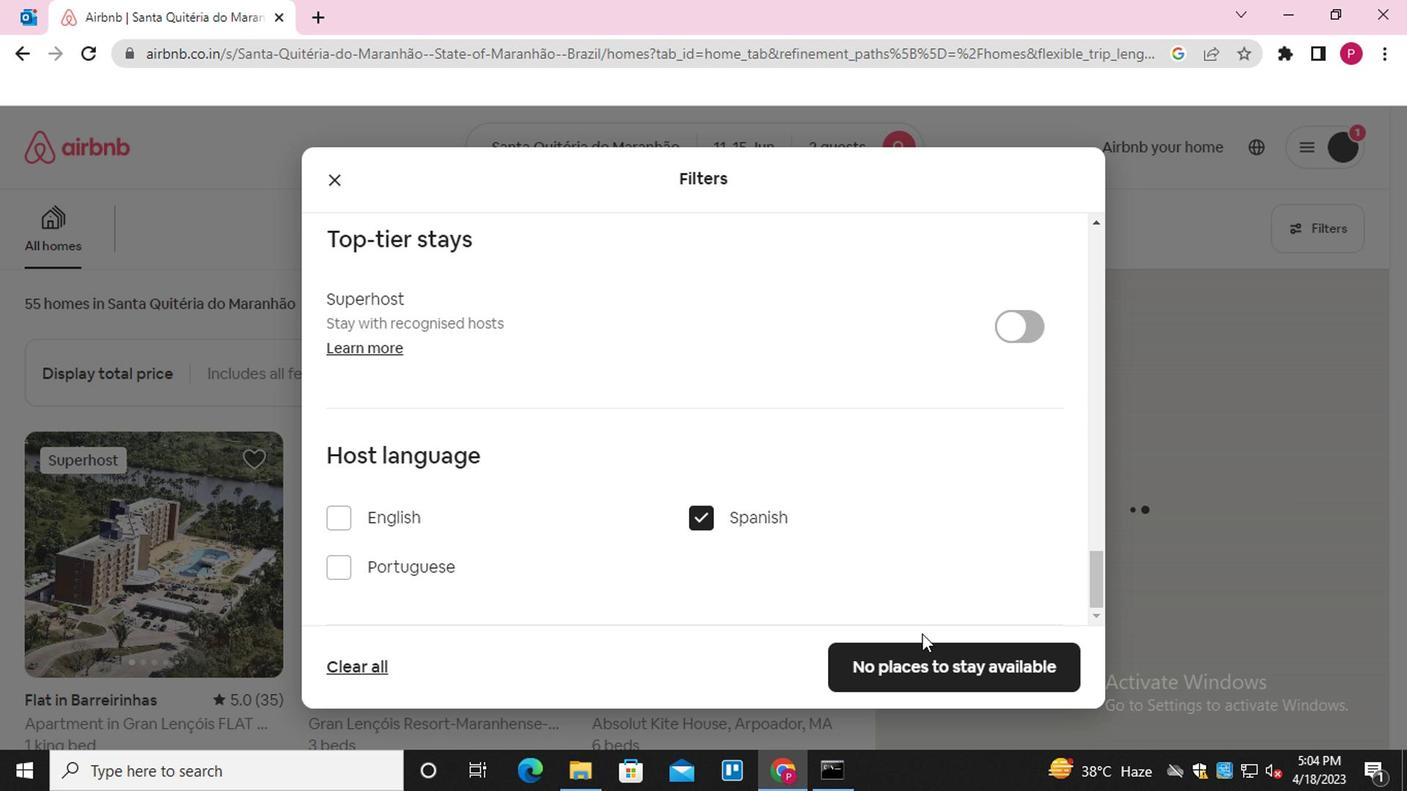 
Action: Mouse pressed left at (932, 667)
Screenshot: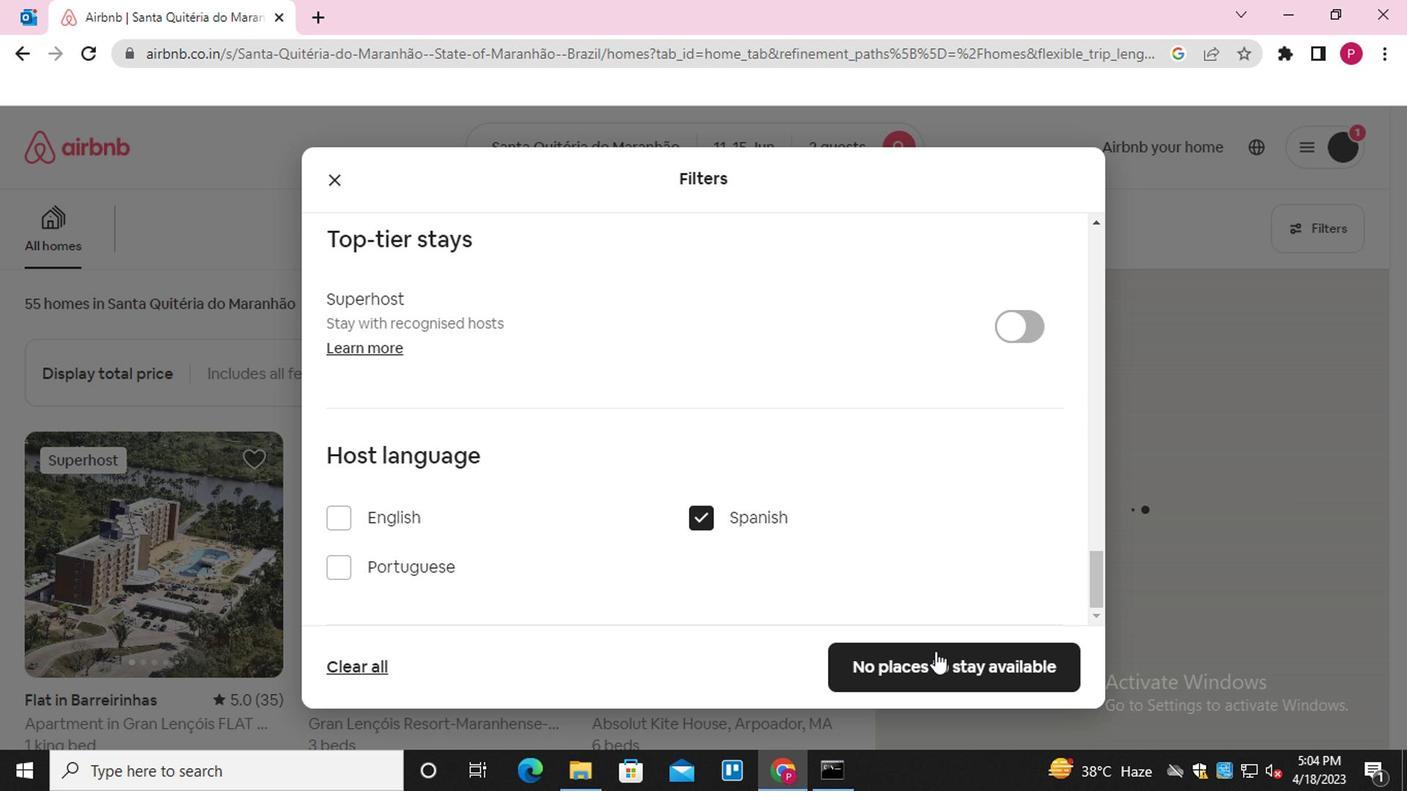 
Action: Mouse moved to (428, 321)
Screenshot: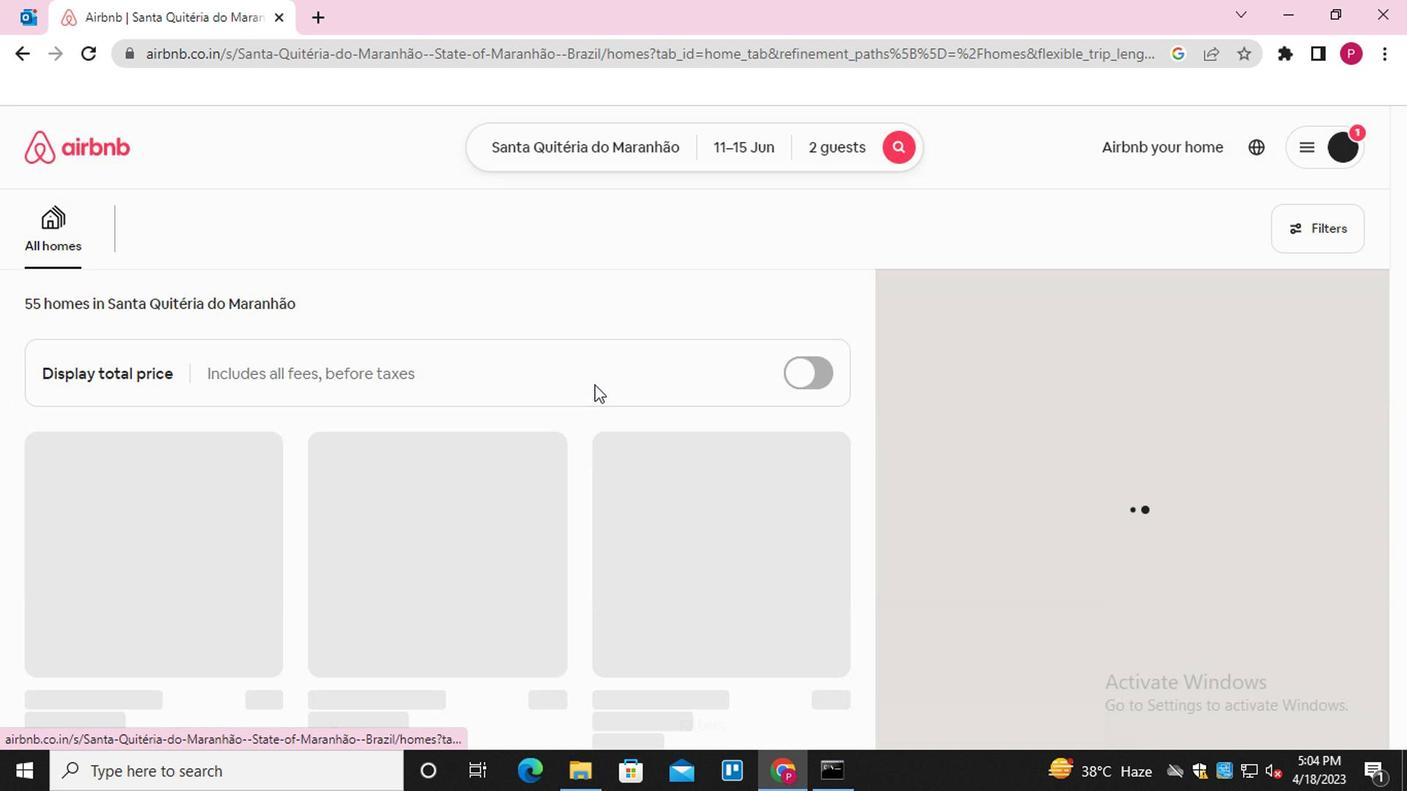 
